 Task: Look for space in Hürth, Germany from 12th July, 2023 to 16th July, 2023 for 8 adults in price range Rs.10000 to Rs.16000. Place can be private room with 8 bedrooms having 8 beds and 8 bathrooms. Property type can be house, flat, guest house, hotel. Amenities needed are: wifi, TV, free parkinig on premises, gym, breakfast. Booking option can be shelf check-in. Required host language is English.
Action: Mouse moved to (559, 109)
Screenshot: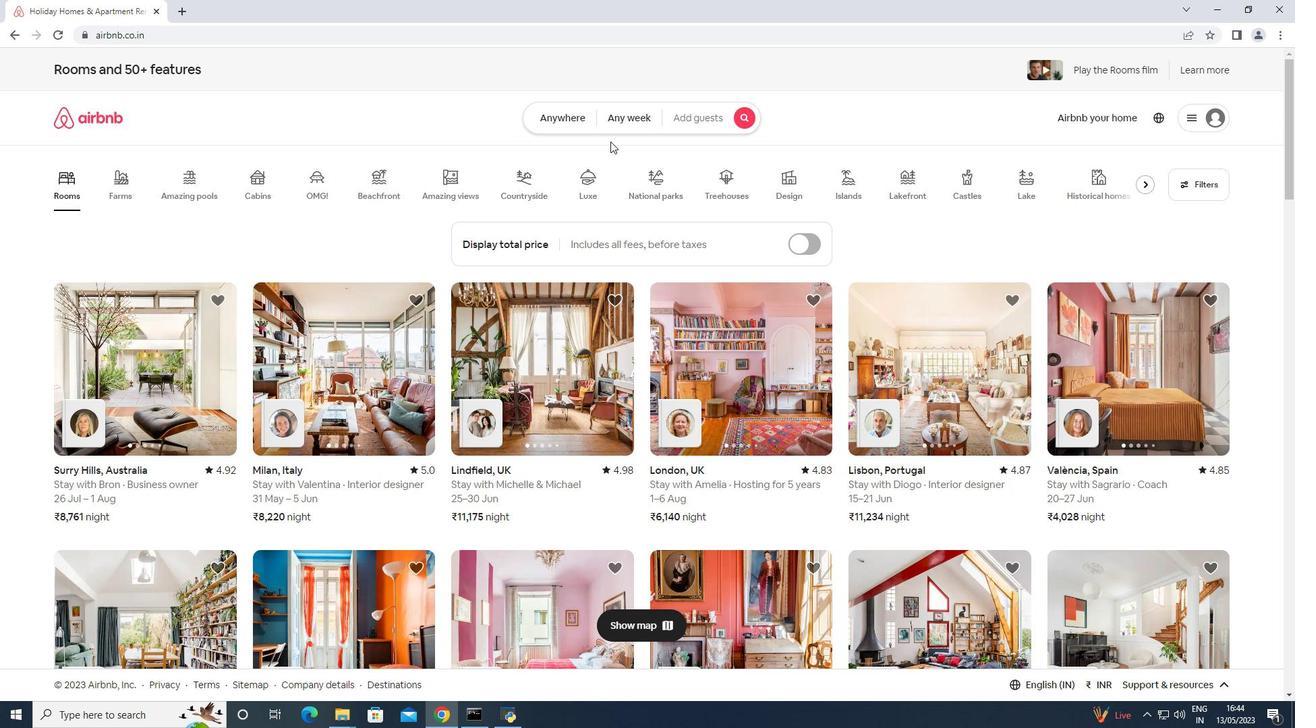 
Action: Mouse pressed left at (559, 109)
Screenshot: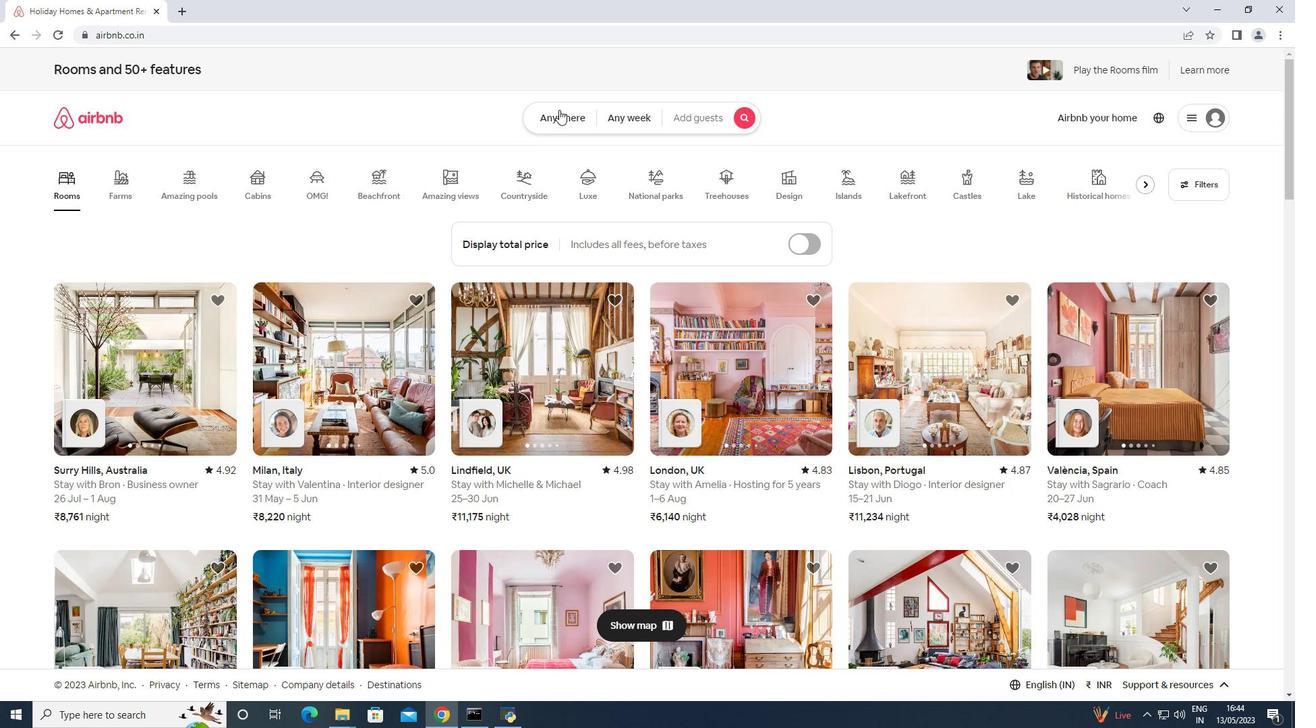 
Action: Mouse moved to (532, 161)
Screenshot: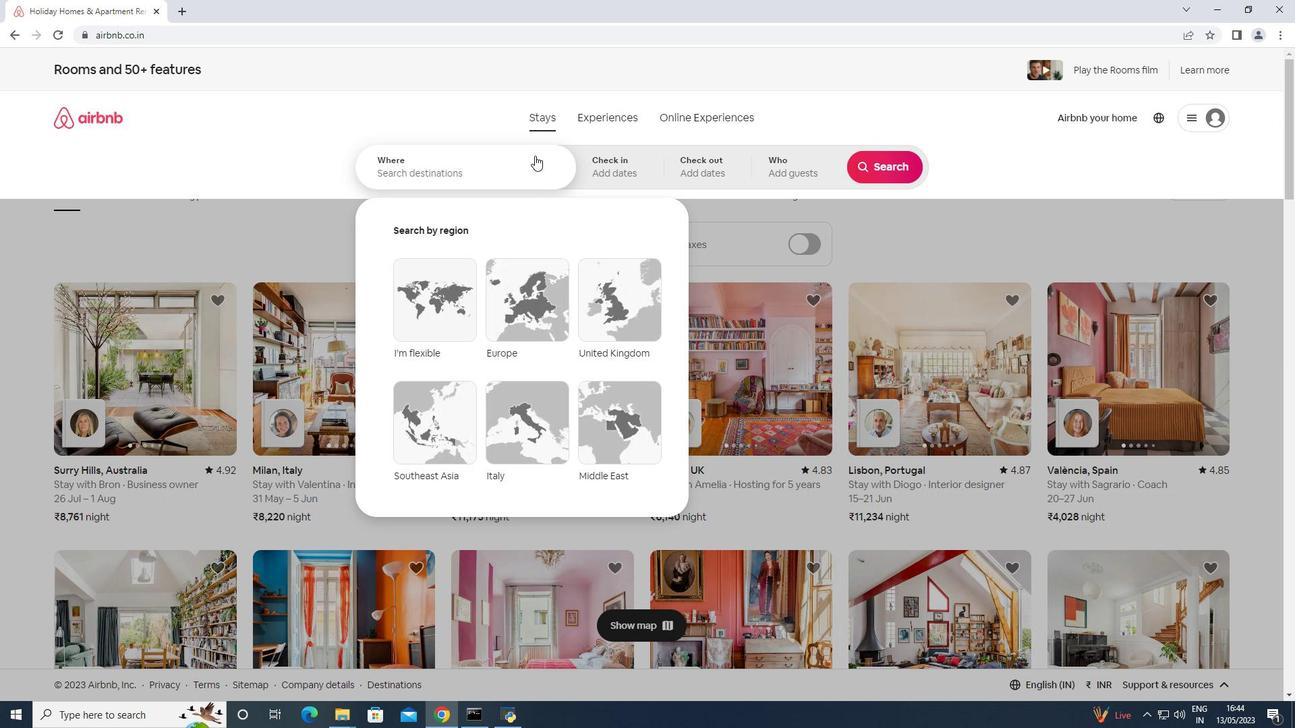 
Action: Mouse pressed left at (532, 161)
Screenshot: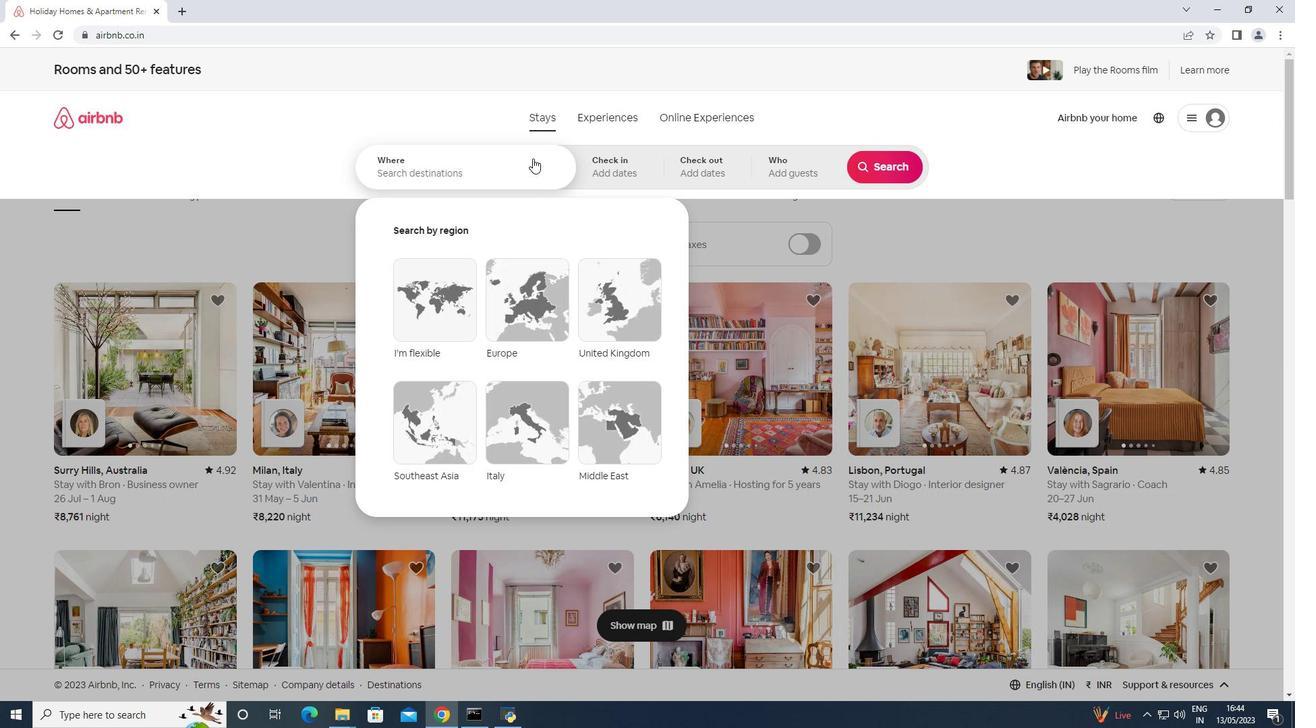 
Action: Key pressed <Key.shift>Hurth,<Key.space><Key.shift>Gera<Key.backspace>many<Key.enter>
Screenshot: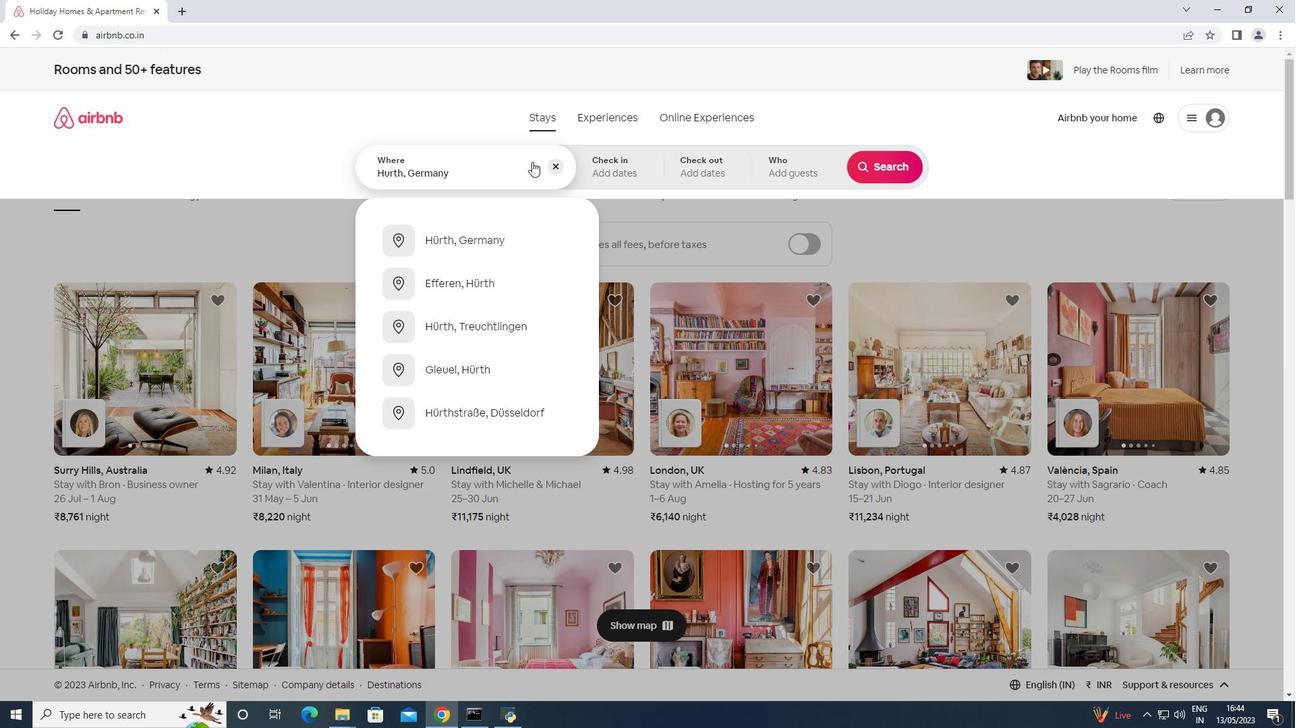 
Action: Mouse moved to (880, 280)
Screenshot: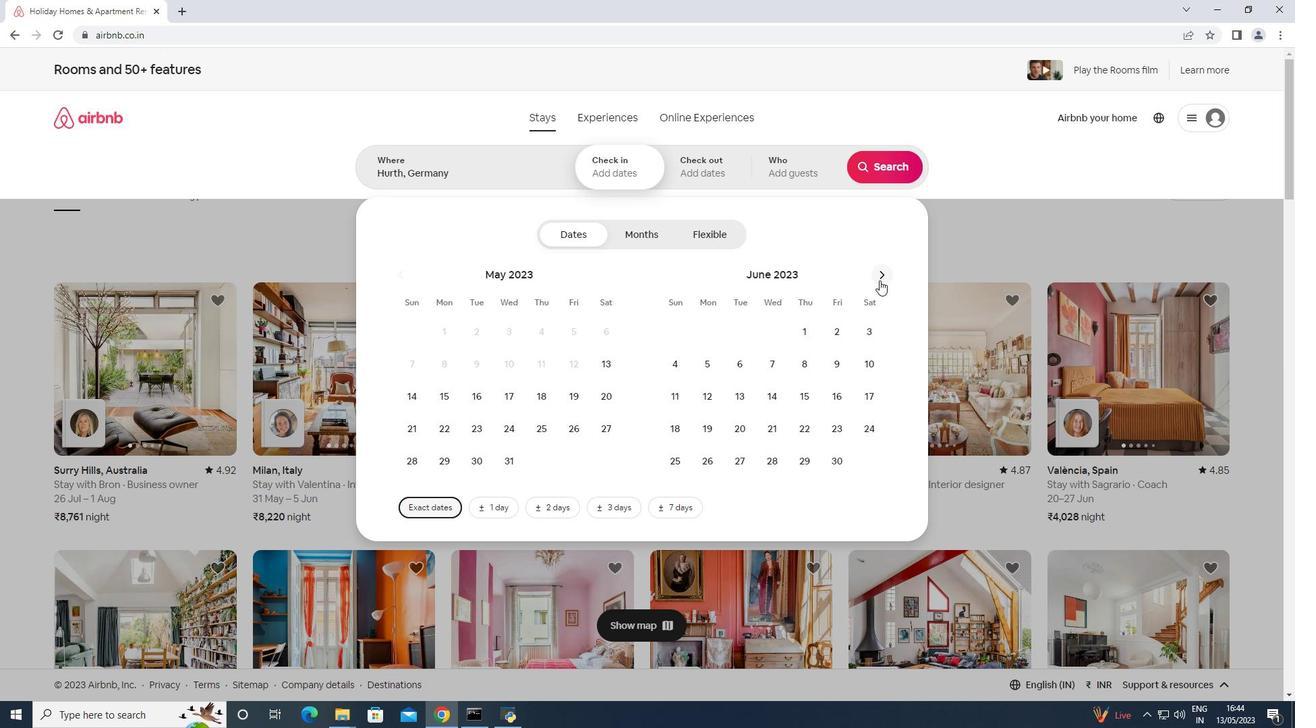 
Action: Mouse pressed left at (880, 280)
Screenshot: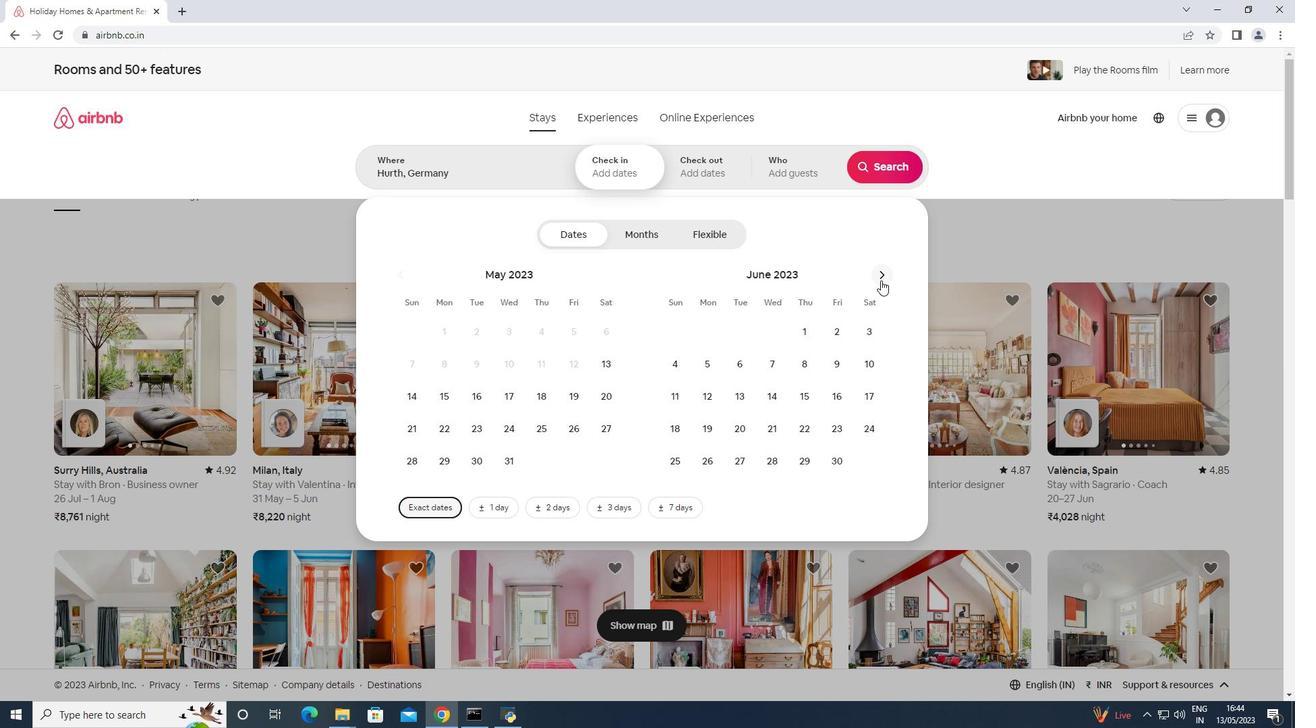 
Action: Mouse moved to (771, 391)
Screenshot: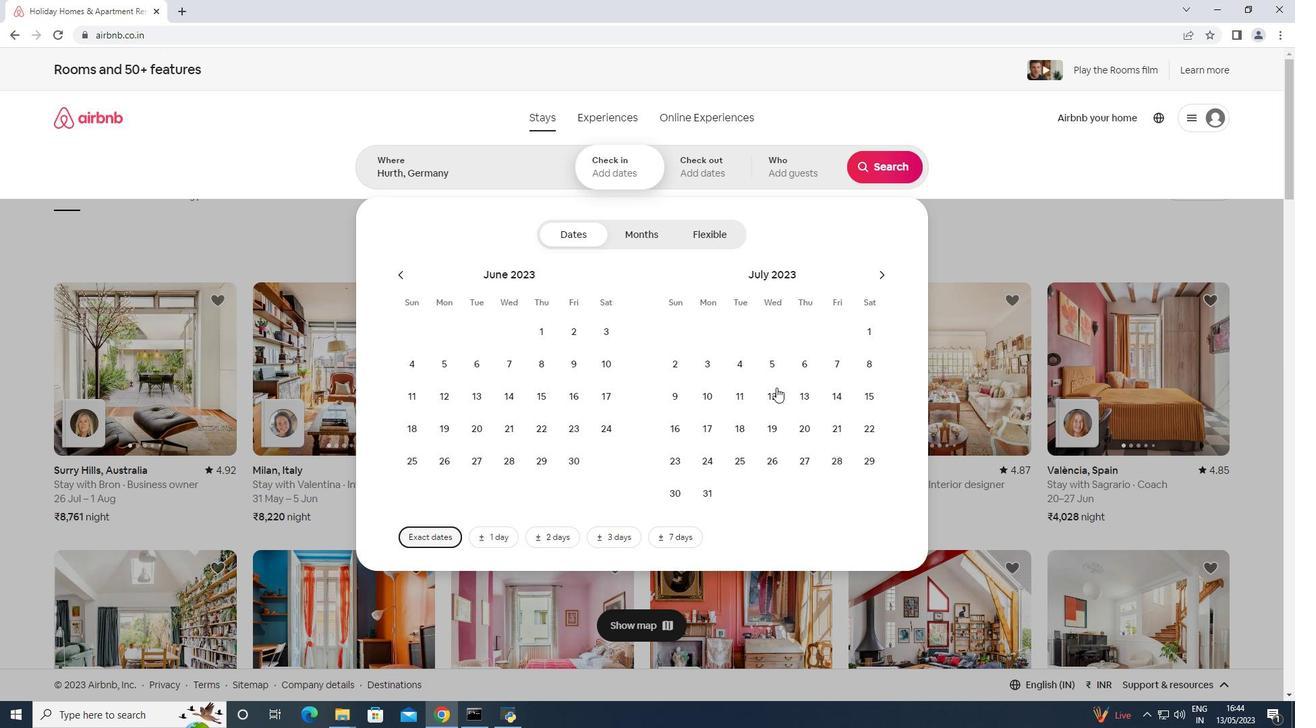 
Action: Mouse pressed left at (771, 391)
Screenshot: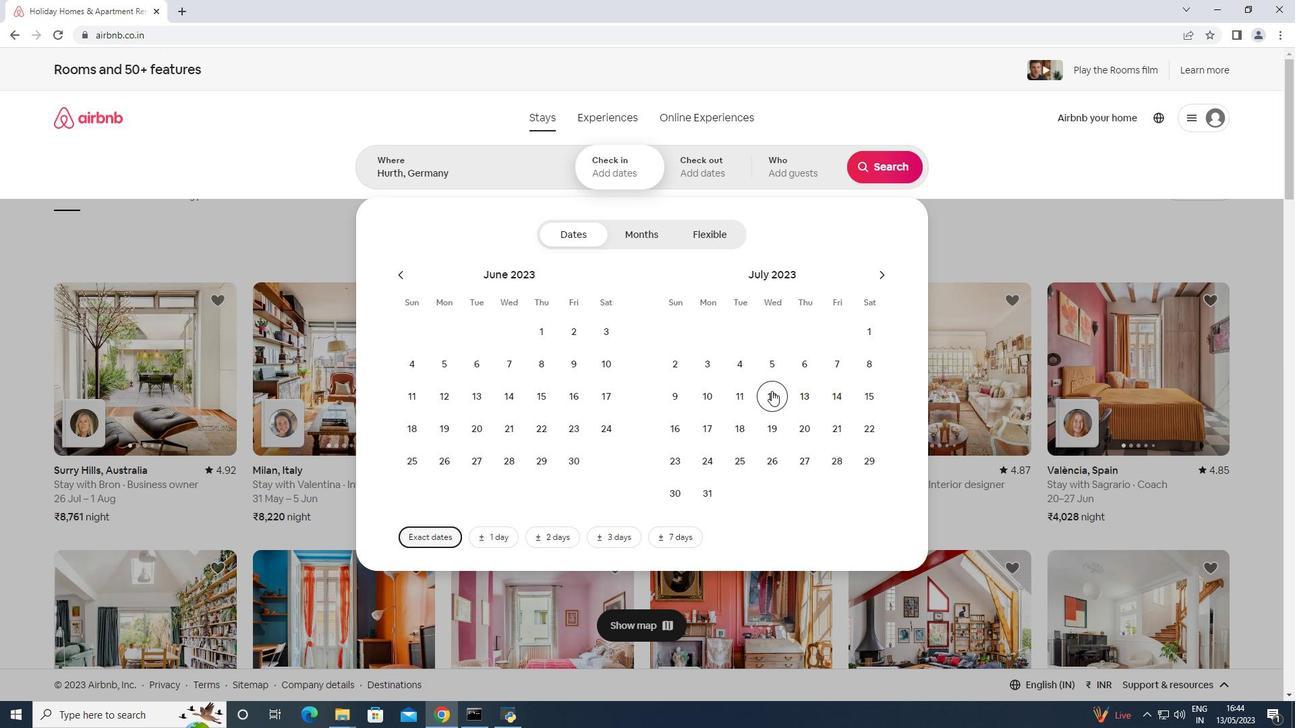 
Action: Mouse moved to (672, 432)
Screenshot: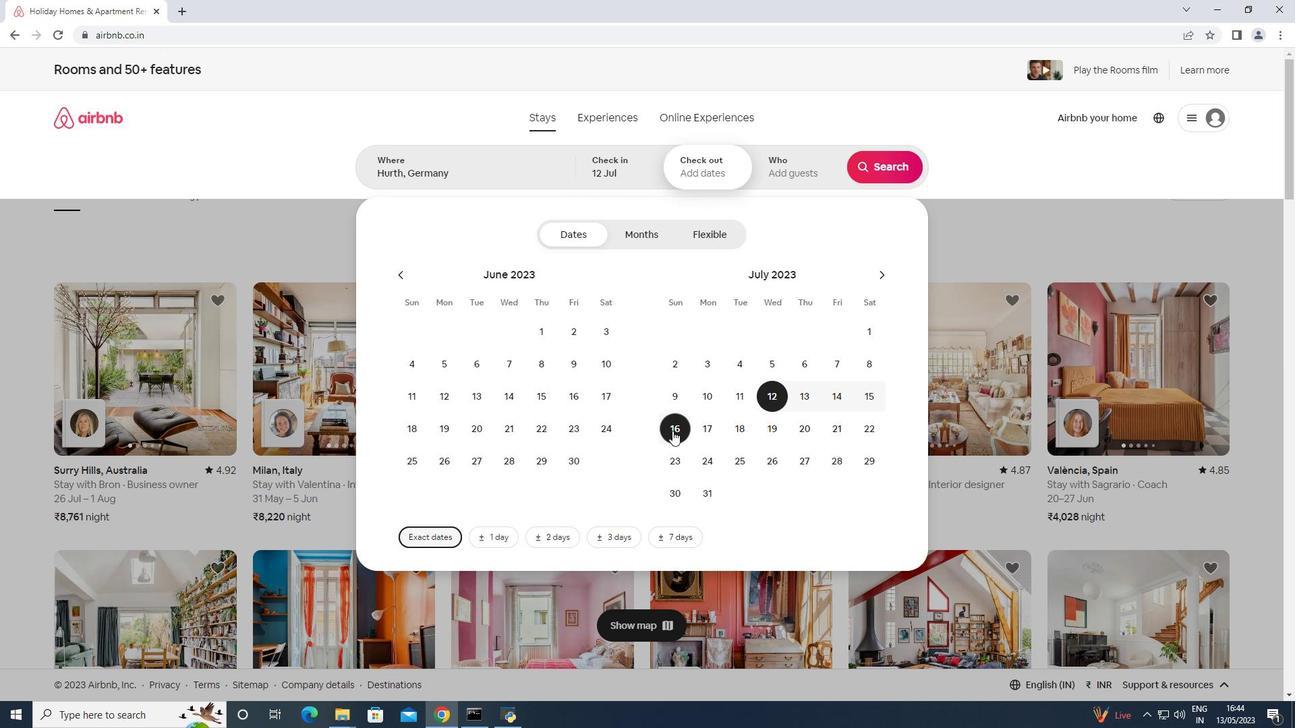 
Action: Mouse pressed left at (672, 432)
Screenshot: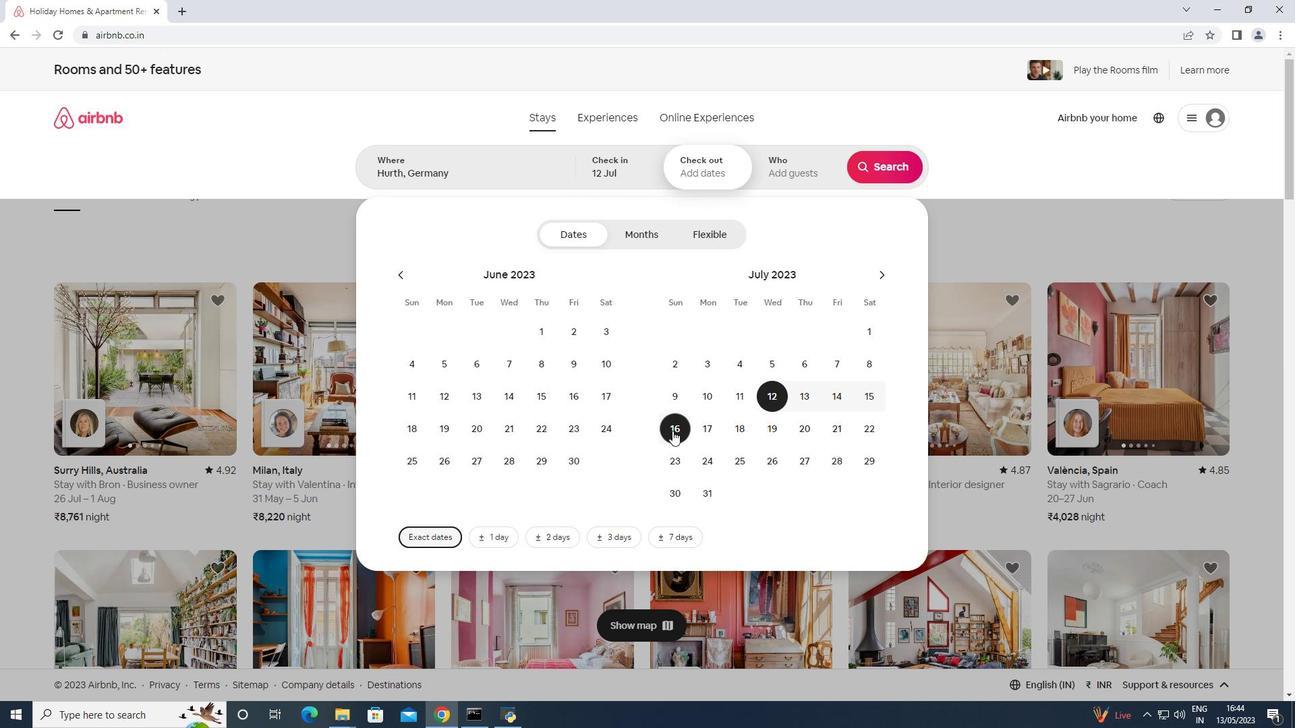 
Action: Mouse moved to (759, 158)
Screenshot: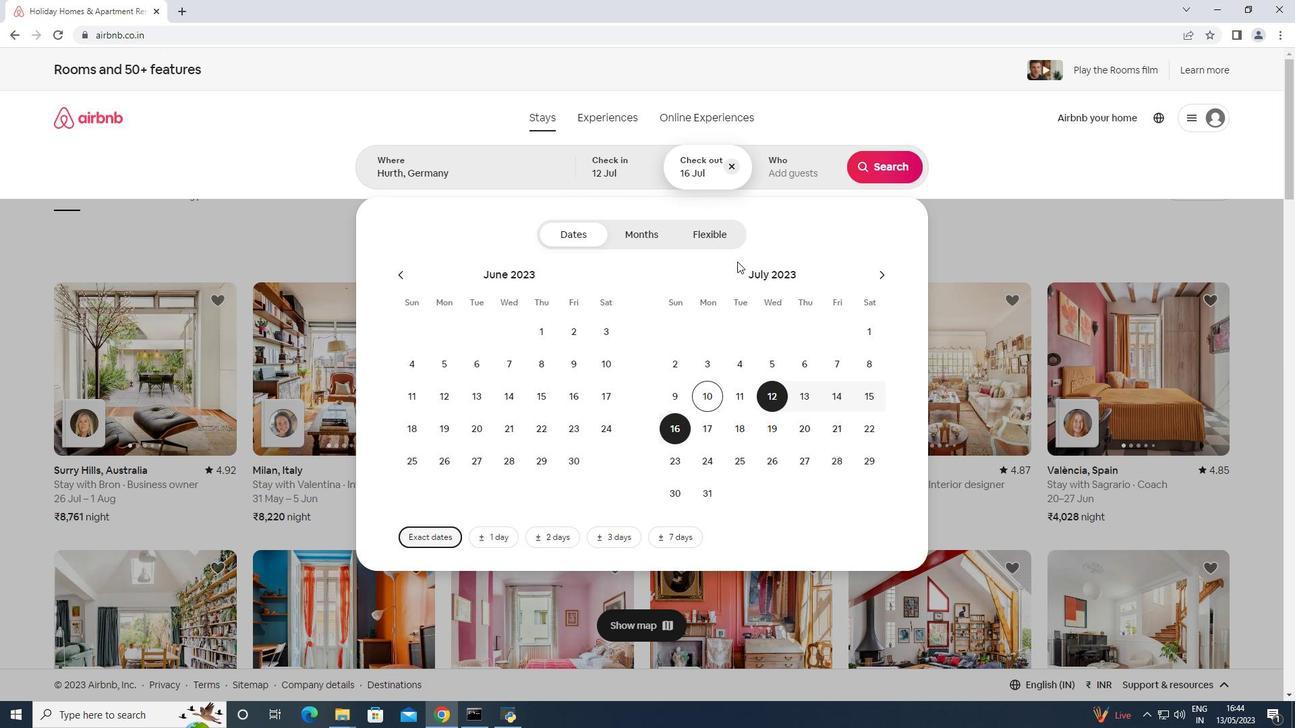 
Action: Mouse pressed left at (759, 158)
Screenshot: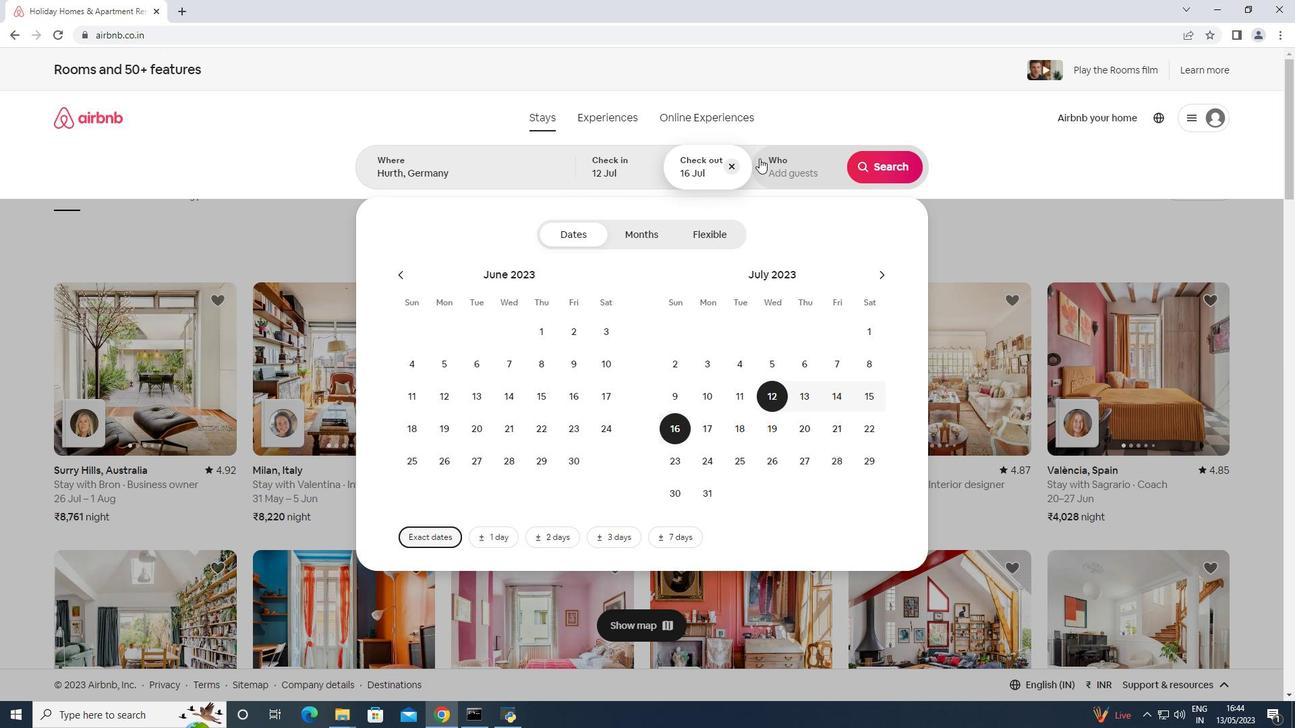 
Action: Mouse moved to (893, 239)
Screenshot: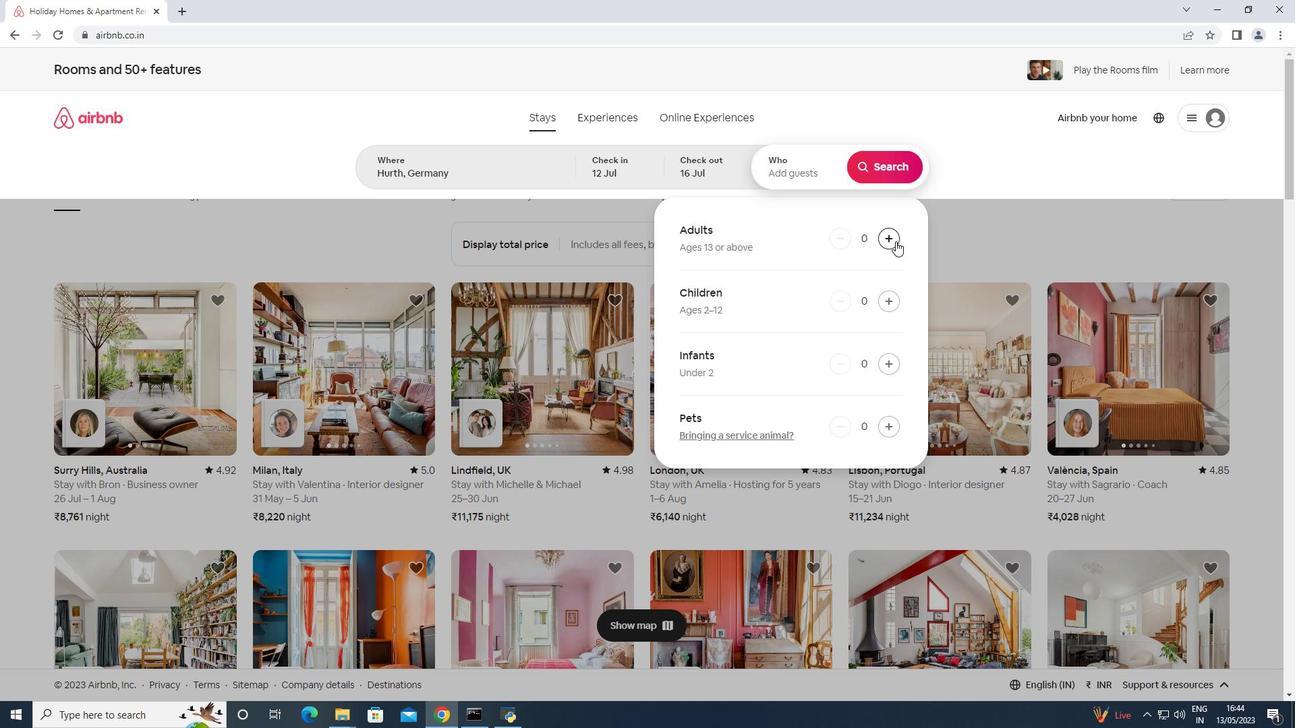 
Action: Mouse pressed left at (893, 239)
Screenshot: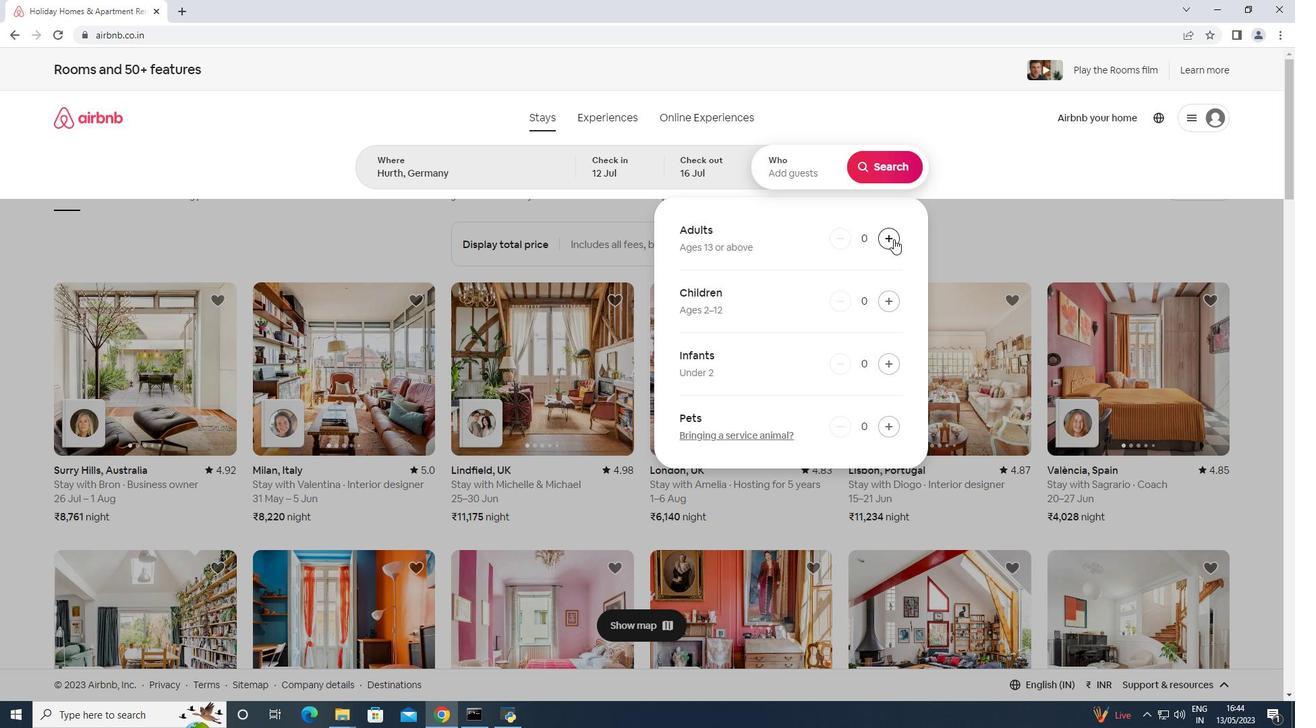 
Action: Mouse pressed left at (893, 239)
Screenshot: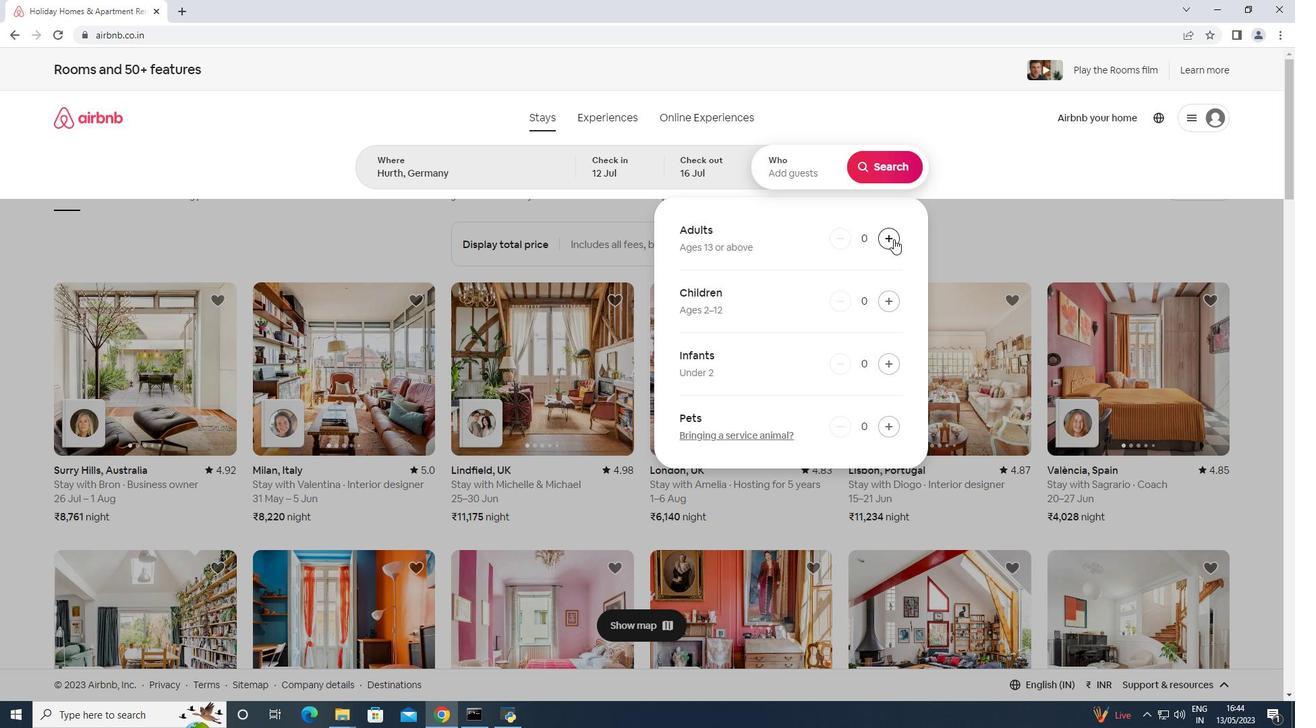 
Action: Mouse pressed left at (893, 239)
Screenshot: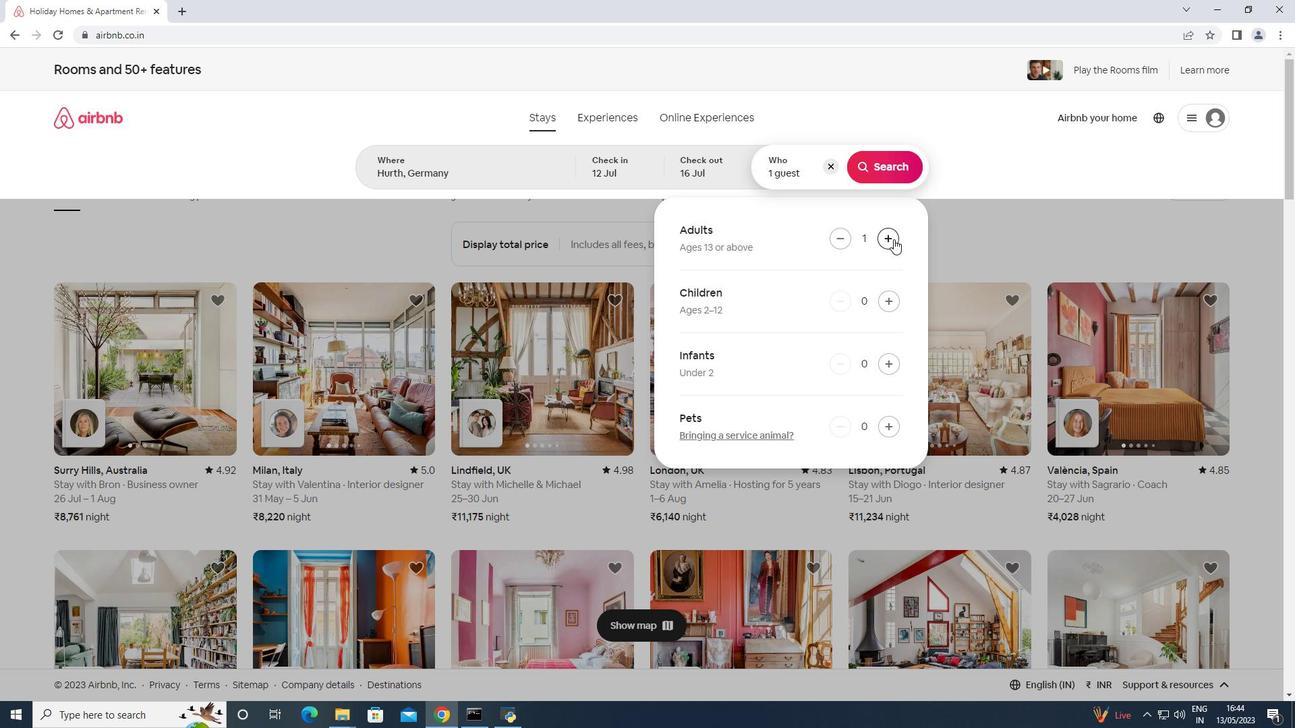 
Action: Mouse pressed left at (893, 239)
Screenshot: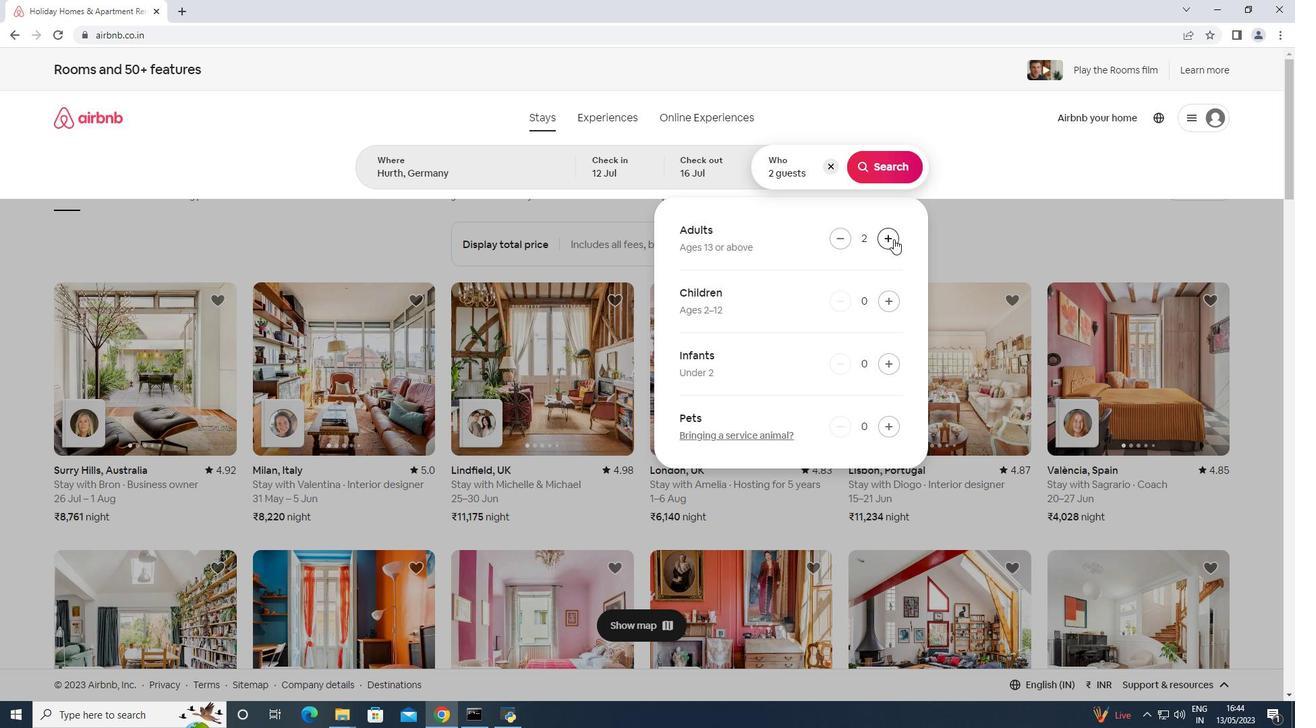 
Action: Mouse pressed left at (893, 239)
Screenshot: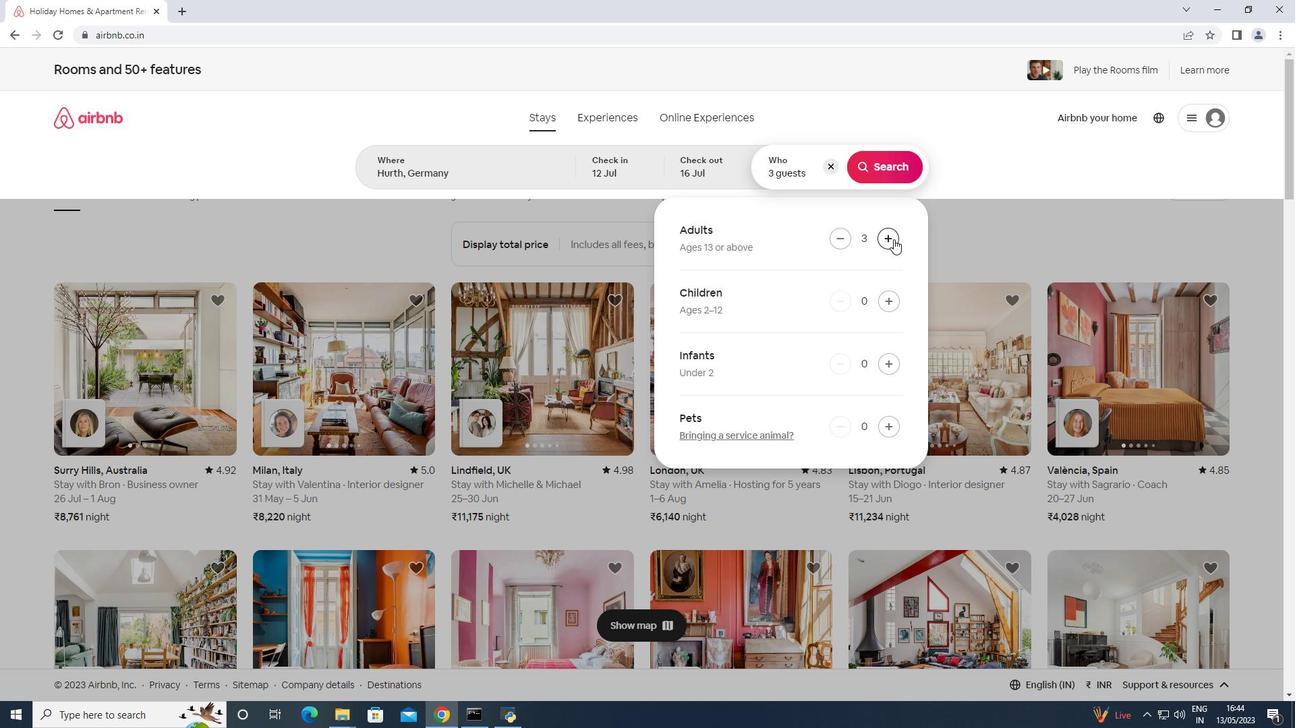 
Action: Mouse pressed left at (893, 239)
Screenshot: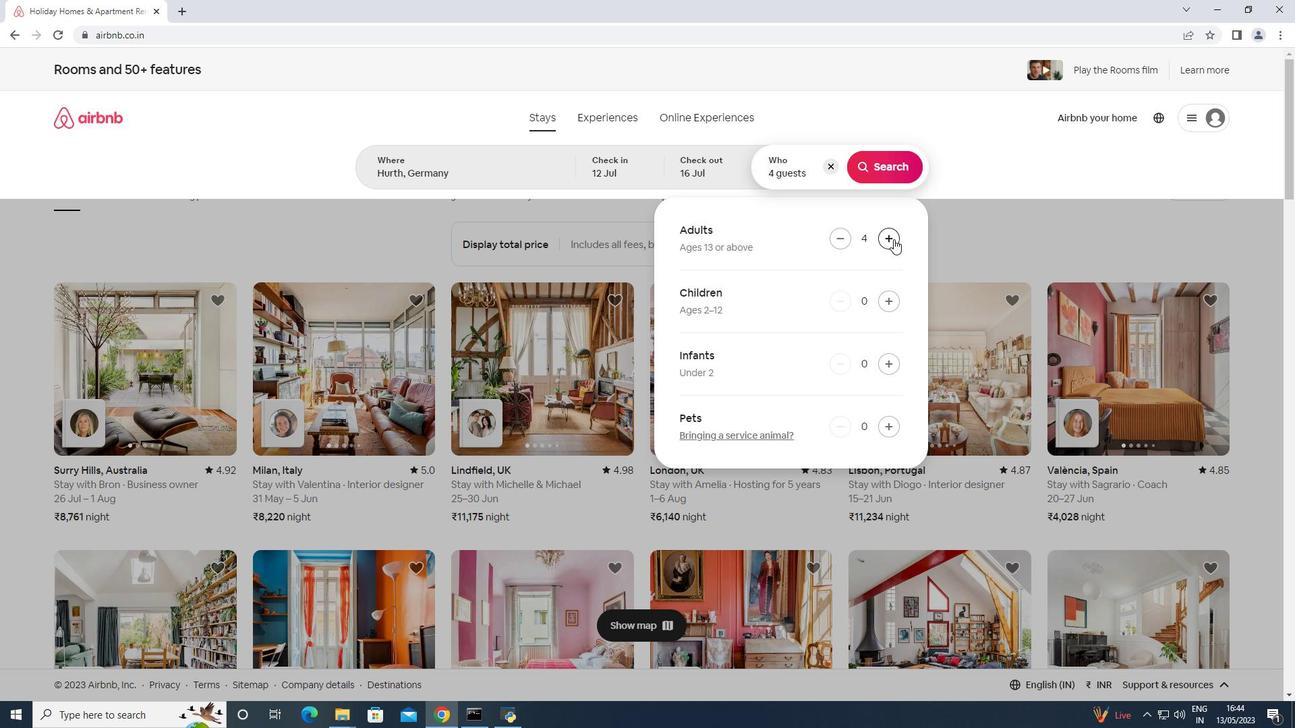 
Action: Mouse pressed left at (893, 239)
Screenshot: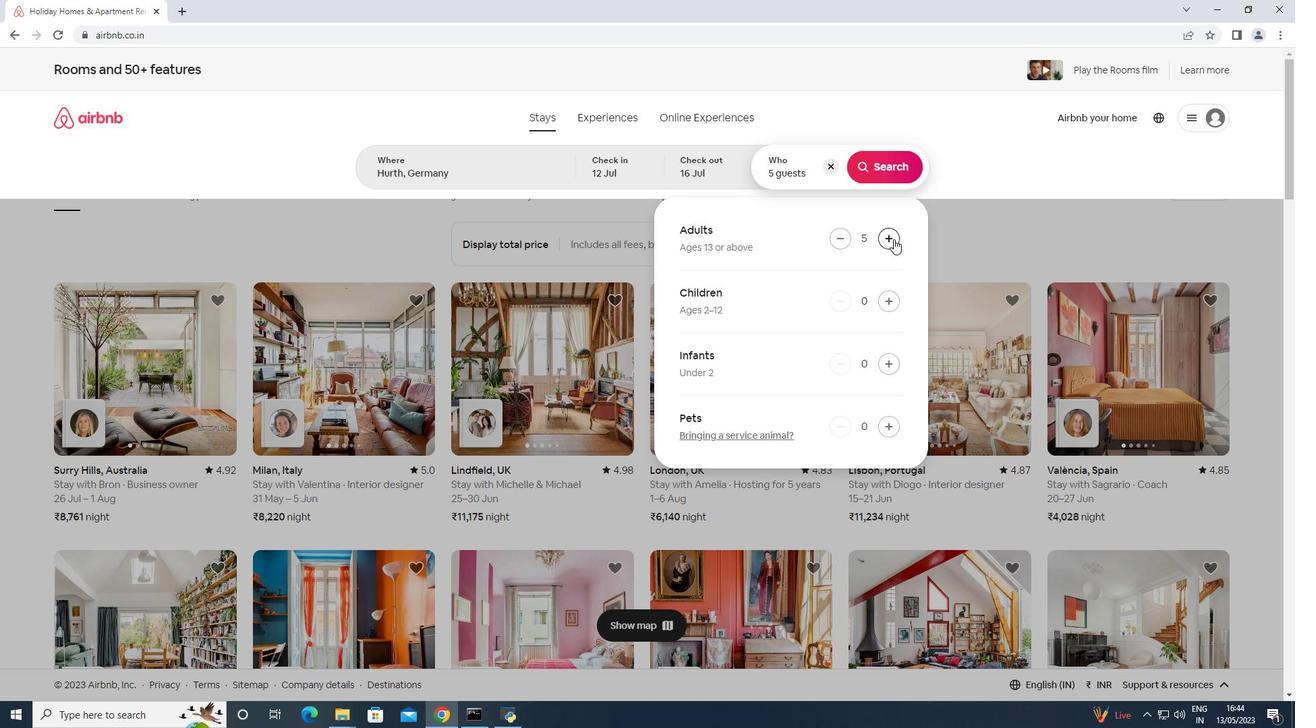 
Action: Mouse pressed left at (893, 239)
Screenshot: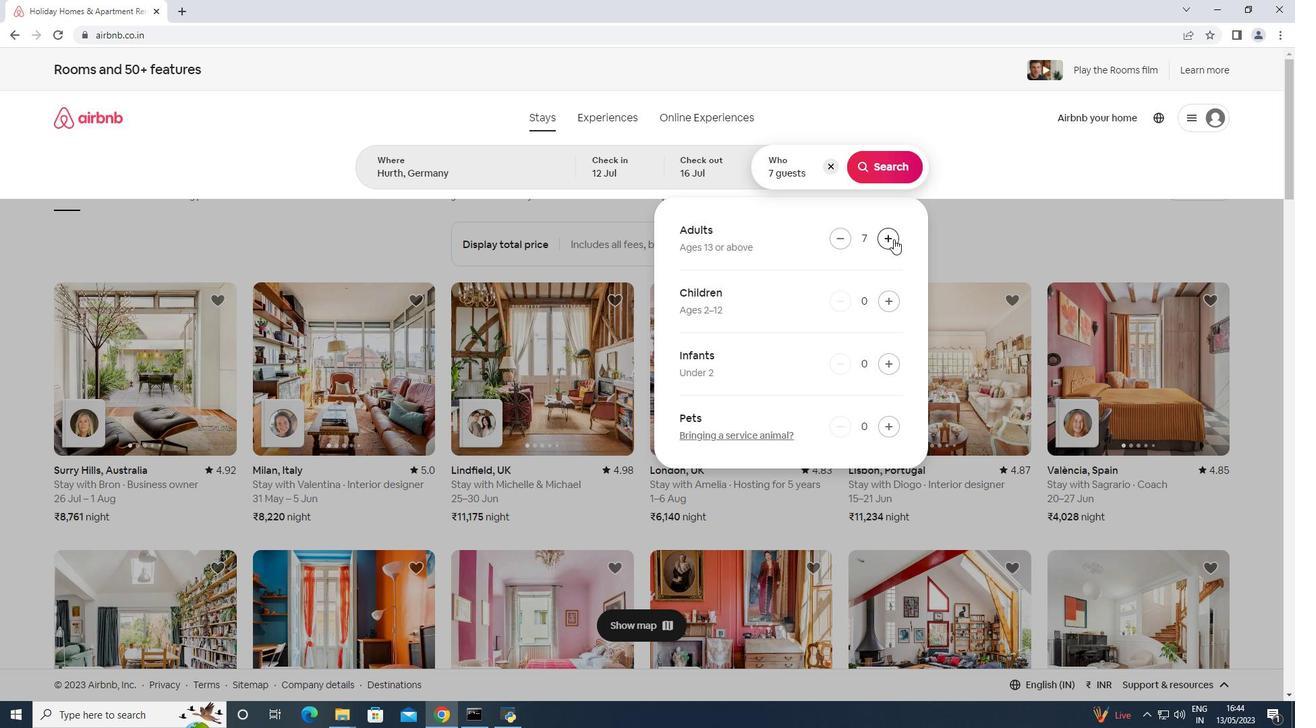 
Action: Mouse moved to (882, 165)
Screenshot: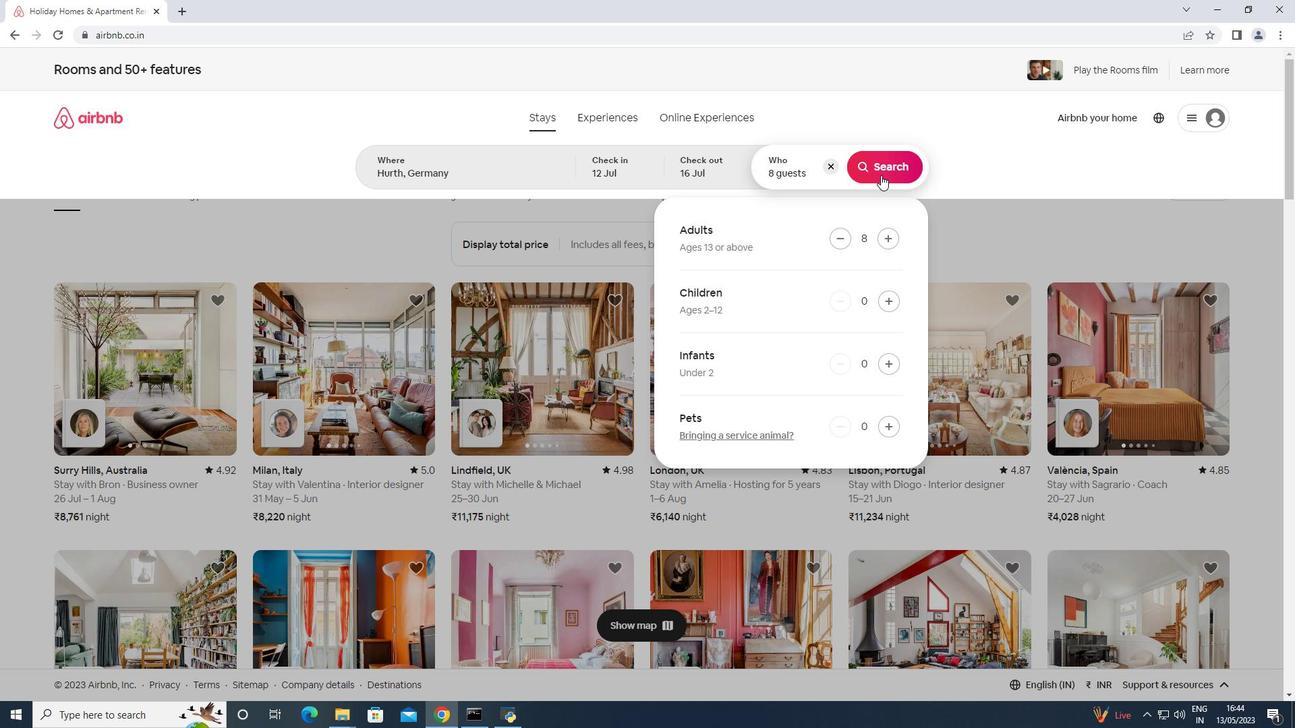 
Action: Mouse pressed left at (882, 165)
Screenshot: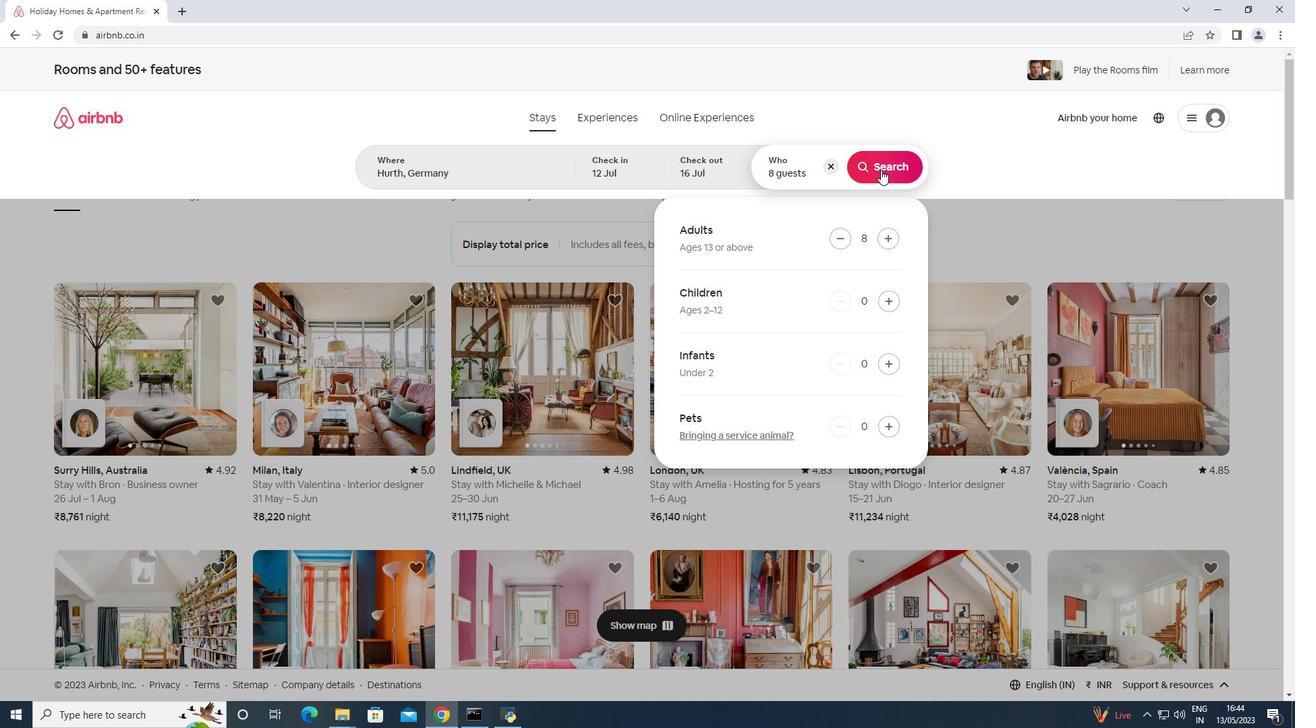 
Action: Mouse moved to (1245, 120)
Screenshot: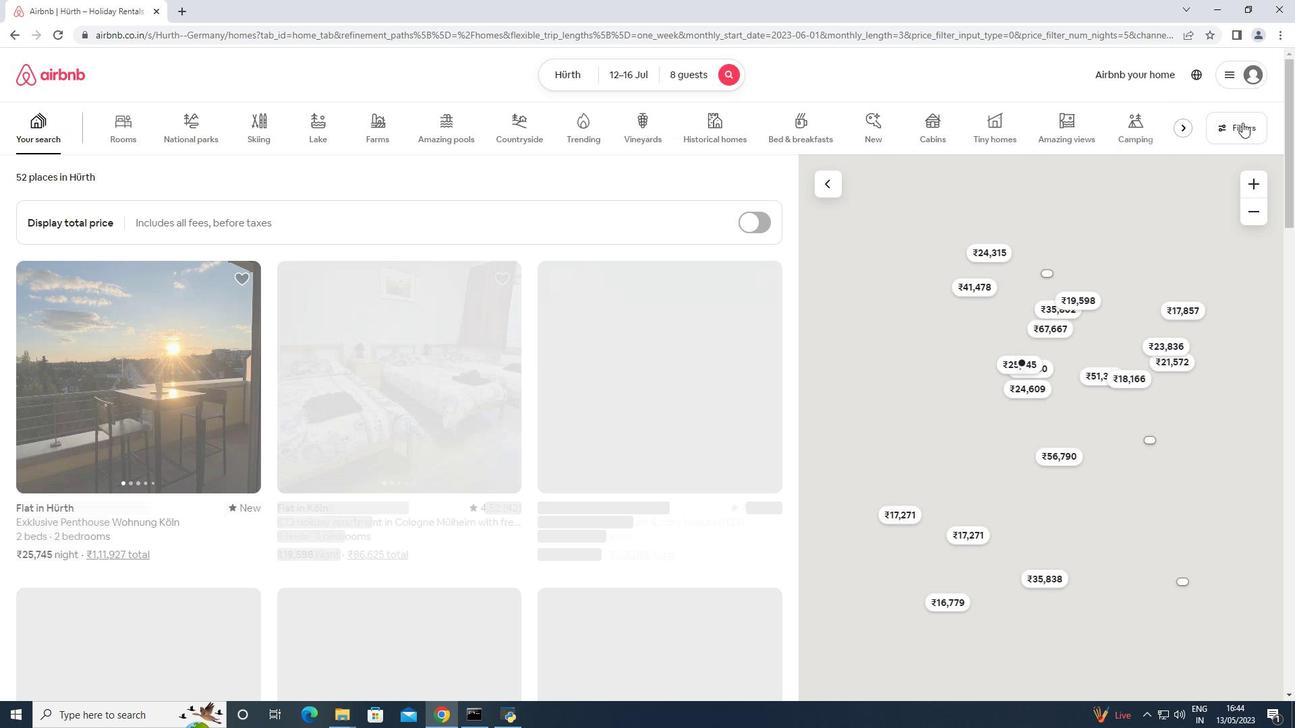 
Action: Mouse pressed left at (1245, 120)
Screenshot: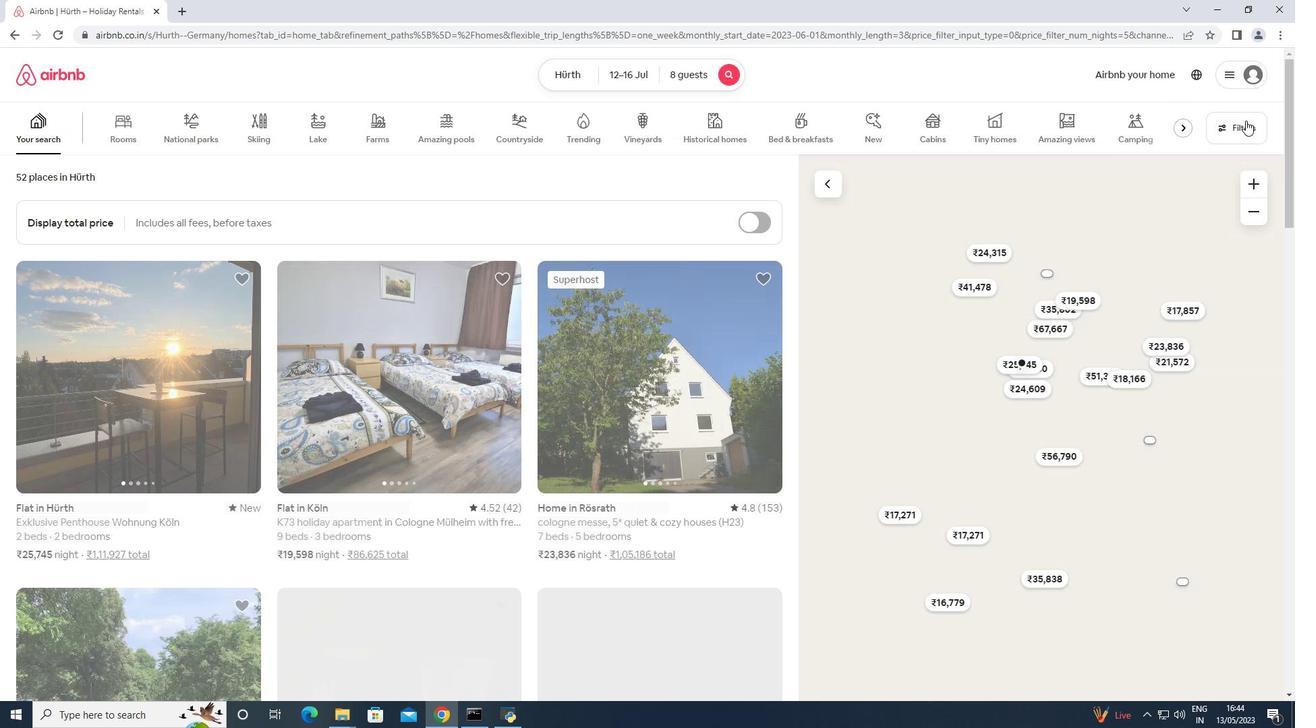 
Action: Mouse moved to (540, 448)
Screenshot: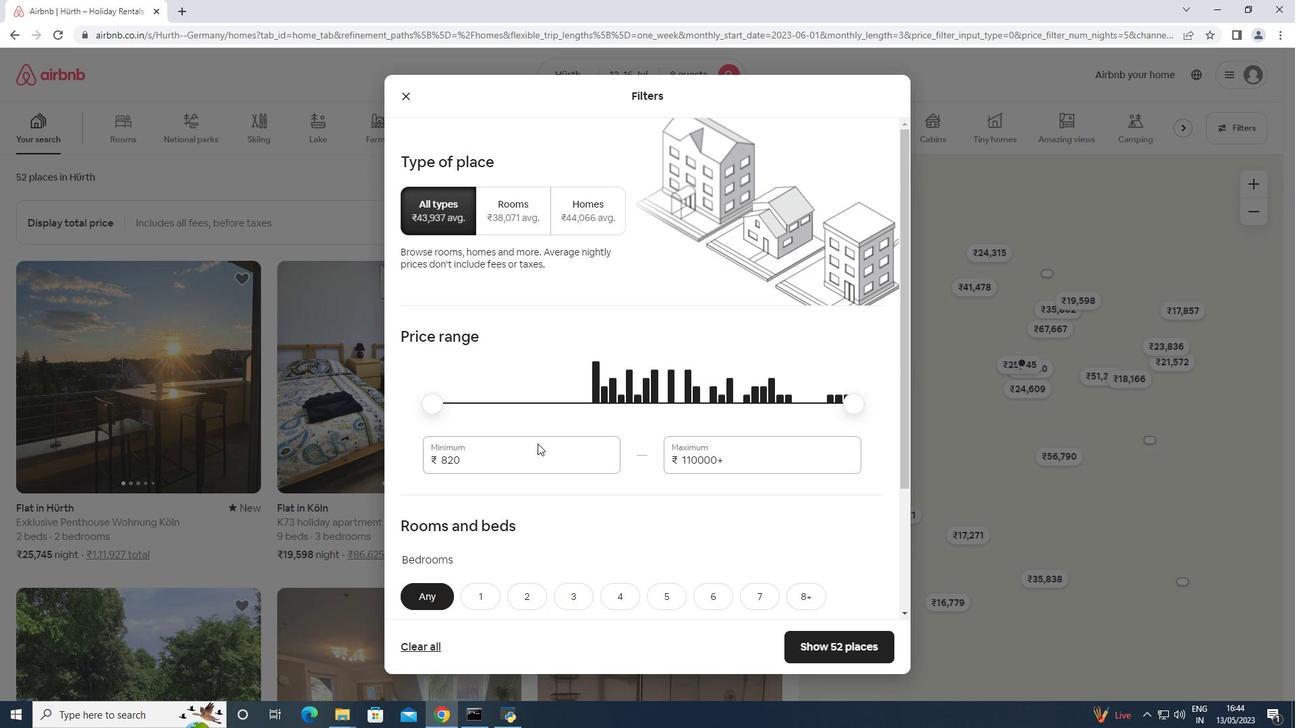 
Action: Mouse pressed left at (540, 448)
Screenshot: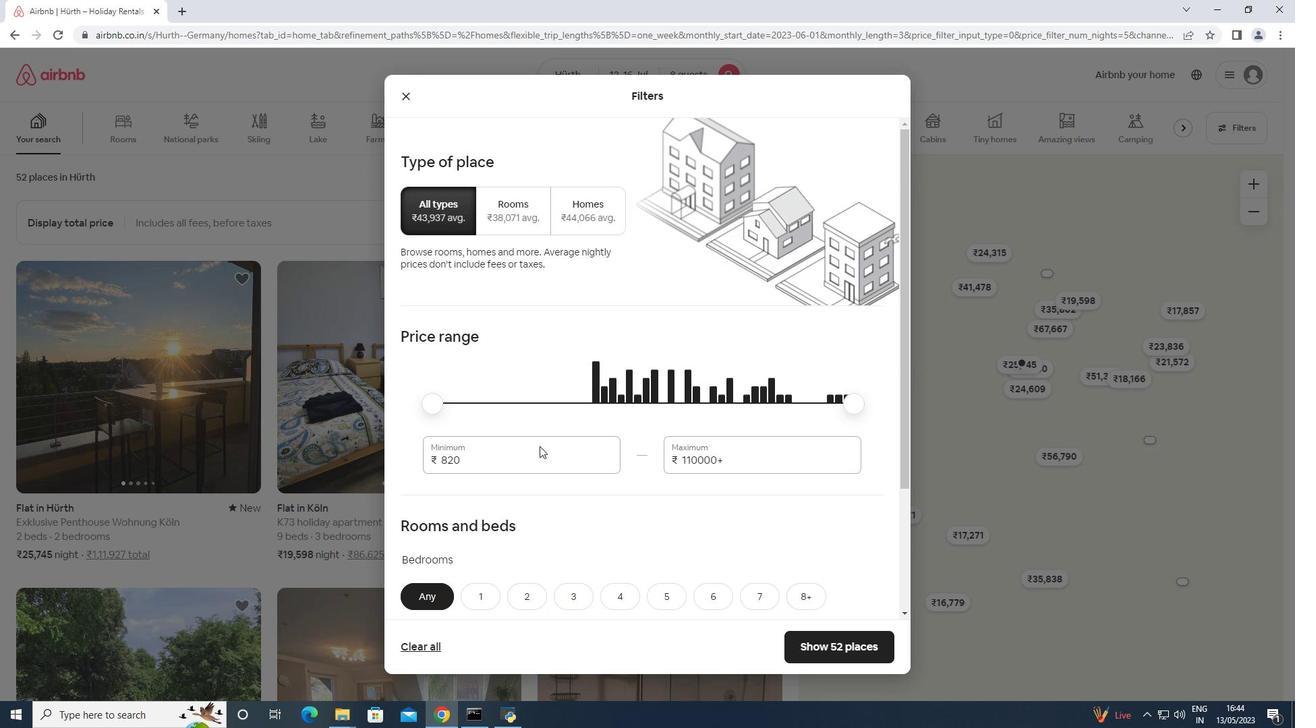 
Action: Mouse pressed left at (540, 448)
Screenshot: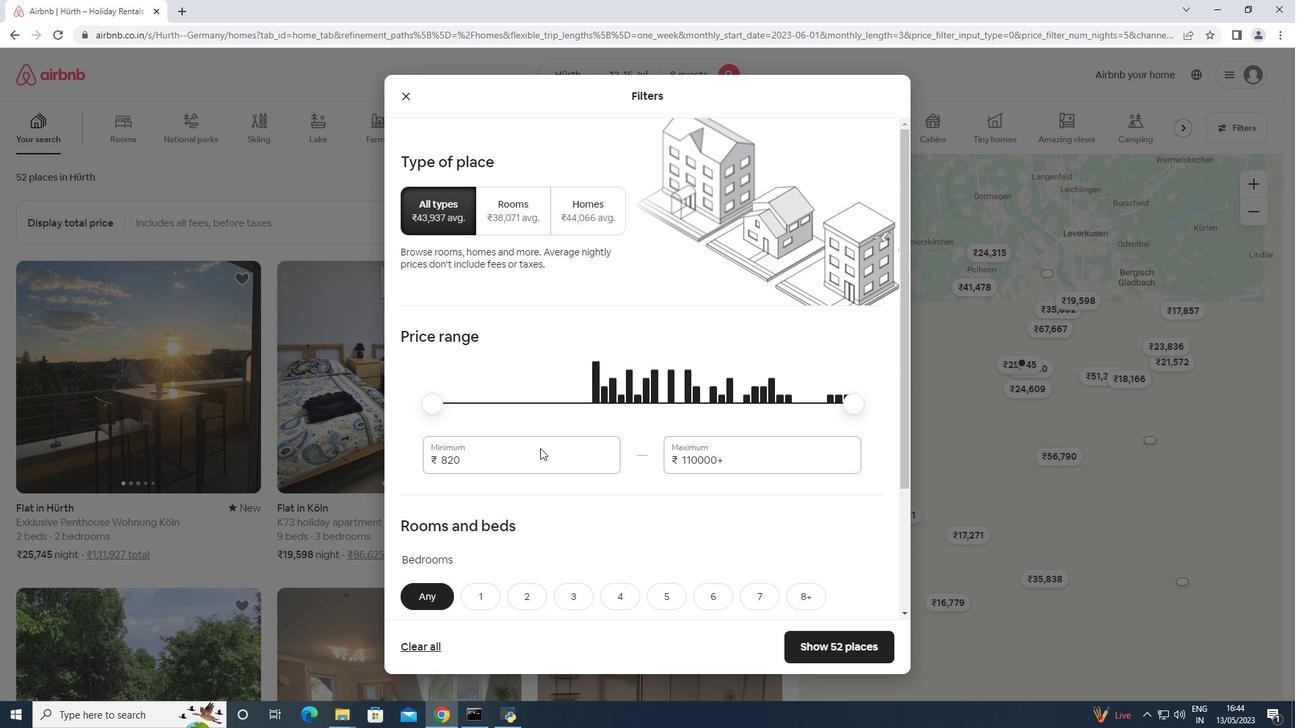 
Action: Mouse moved to (543, 441)
Screenshot: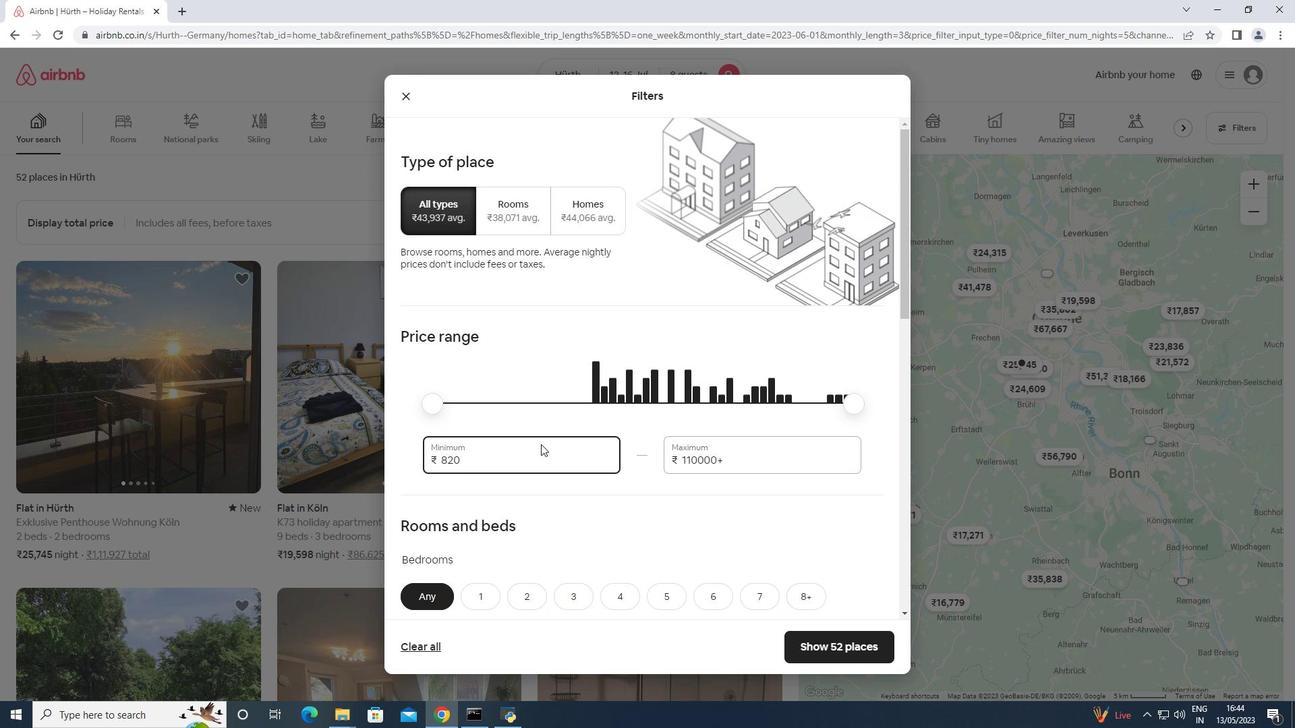 
Action: Key pressed <Key.backspace><Key.backspace><Key.backspace>10000<Key.tab>16000
Screenshot: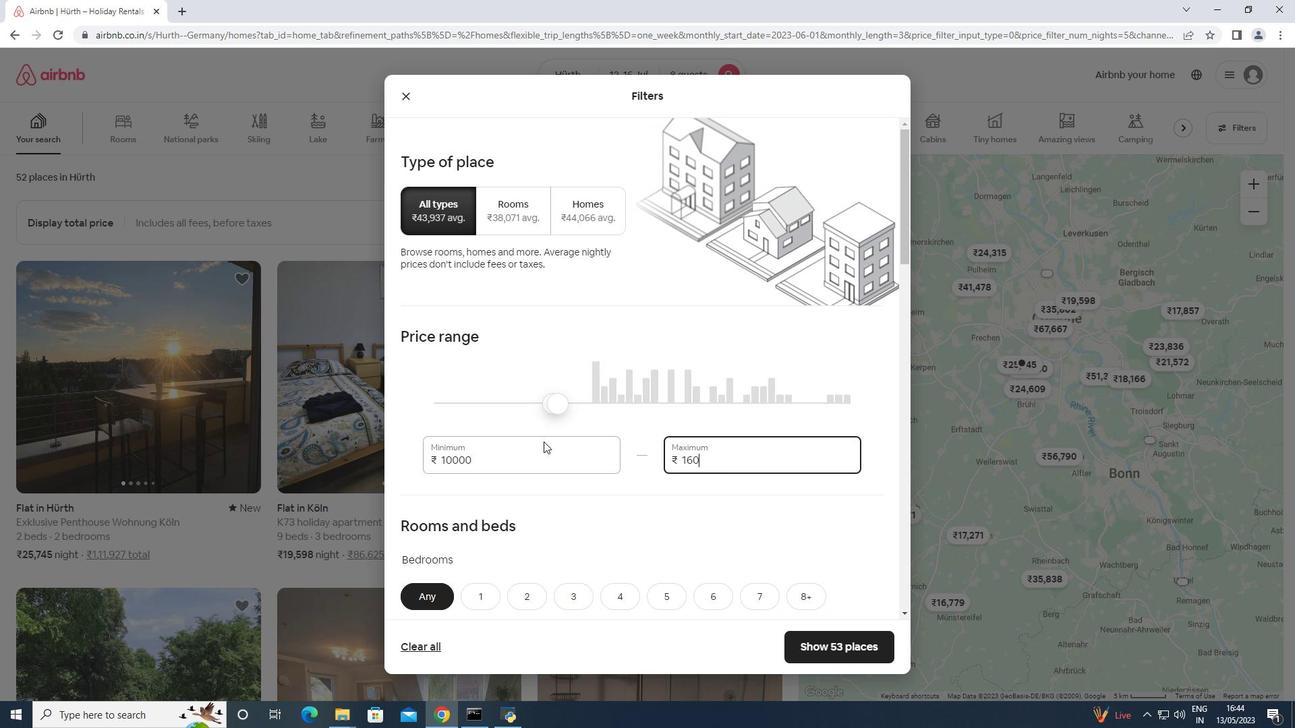 
Action: Mouse scrolled (543, 441) with delta (0, 0)
Screenshot: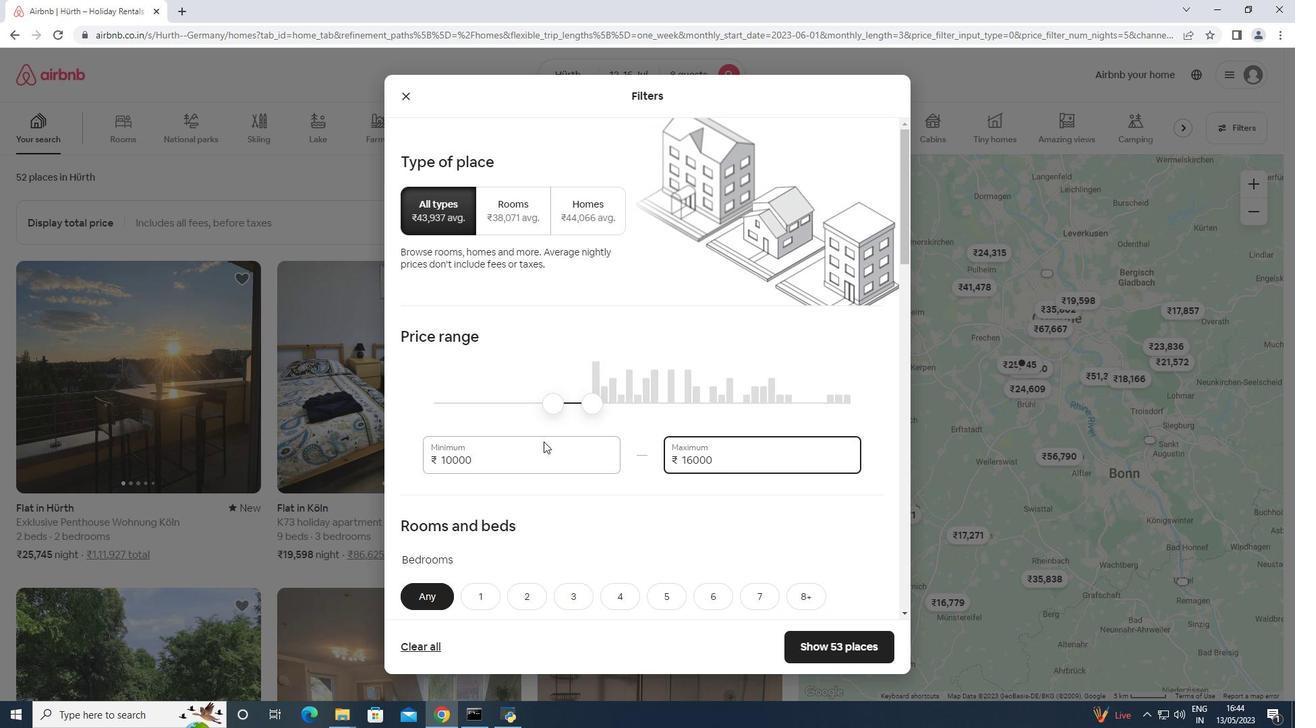 
Action: Mouse scrolled (543, 441) with delta (0, 0)
Screenshot: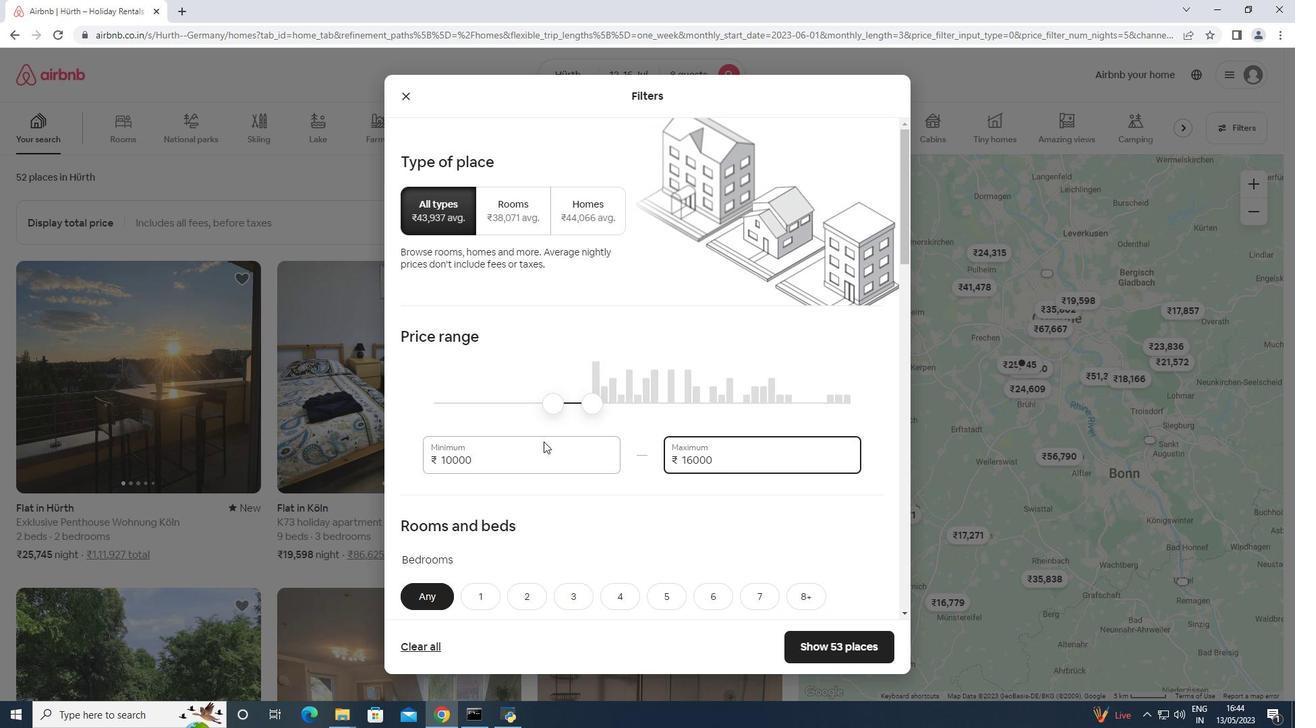 
Action: Mouse scrolled (543, 441) with delta (0, 0)
Screenshot: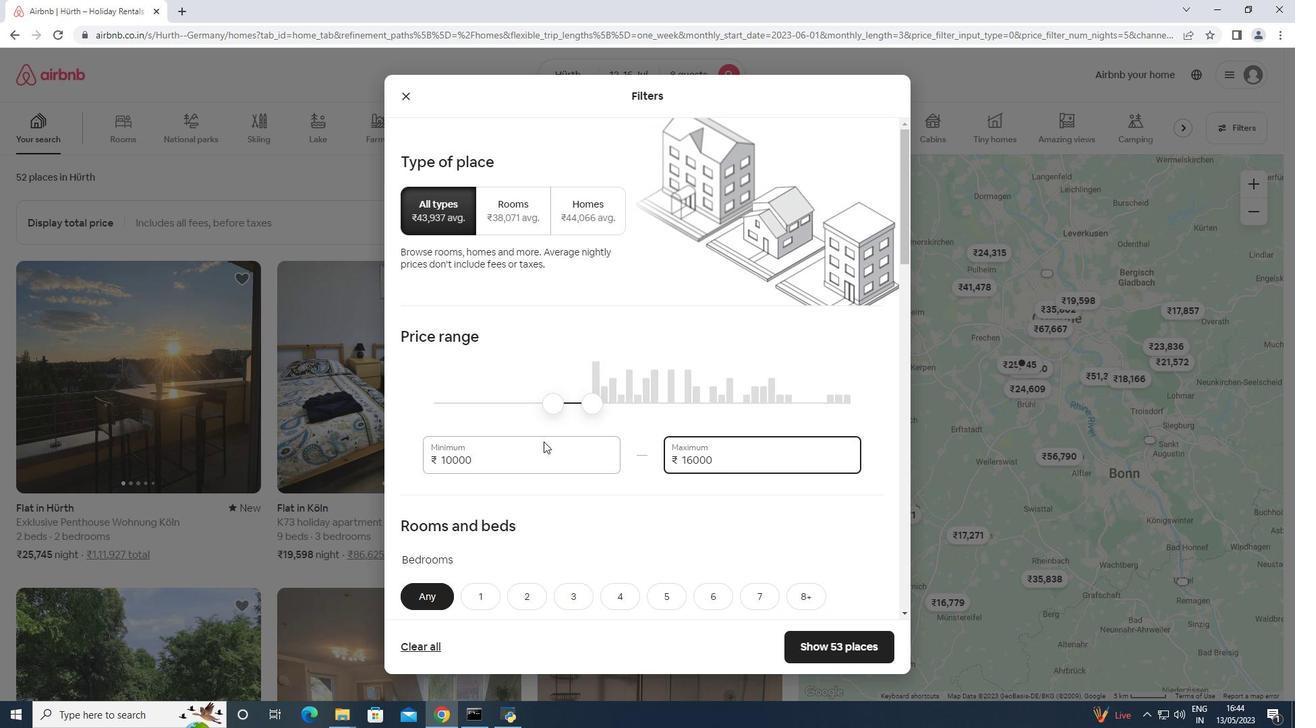 
Action: Mouse scrolled (543, 441) with delta (0, 0)
Screenshot: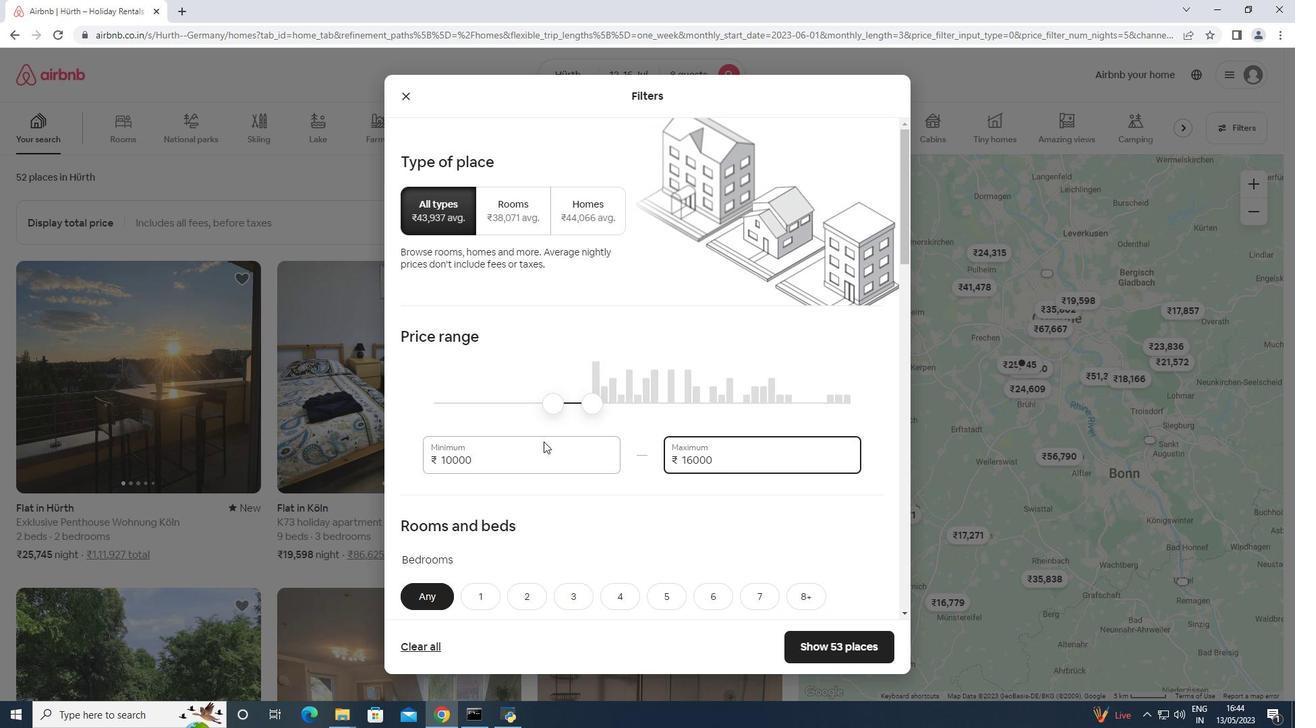 
Action: Mouse scrolled (543, 441) with delta (0, 0)
Screenshot: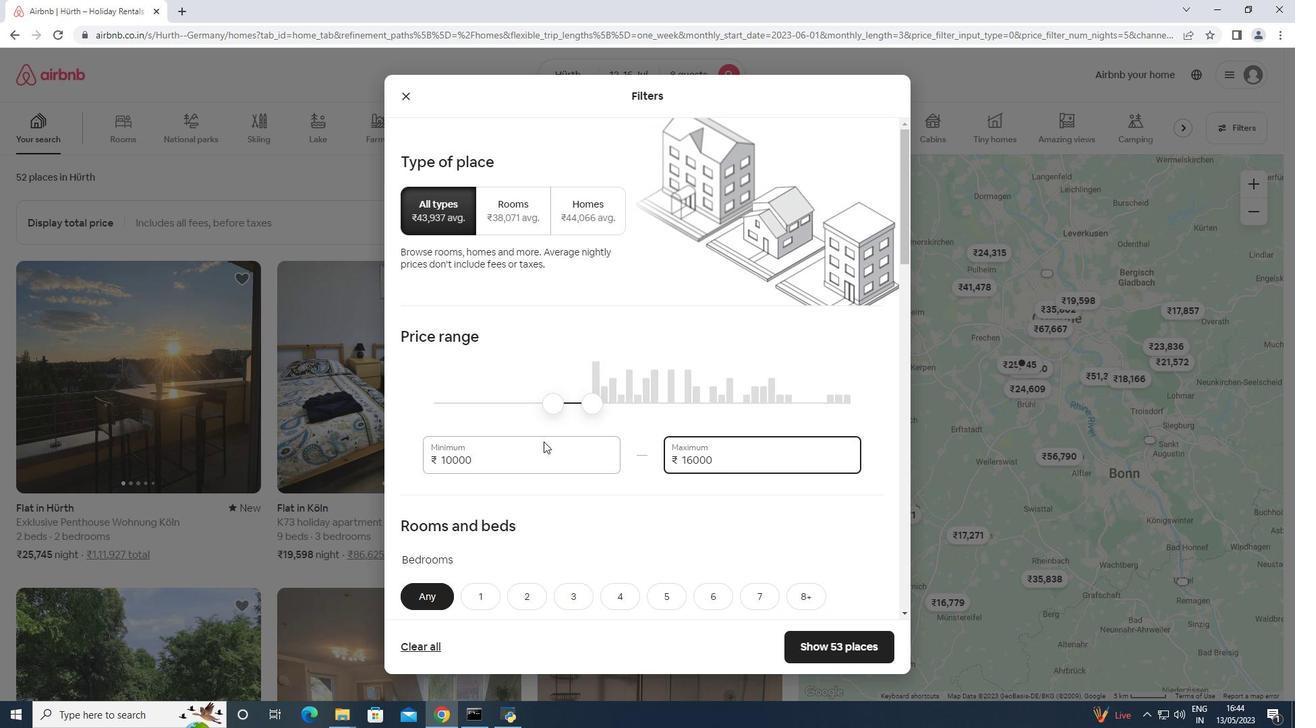 
Action: Mouse scrolled (543, 441) with delta (0, 0)
Screenshot: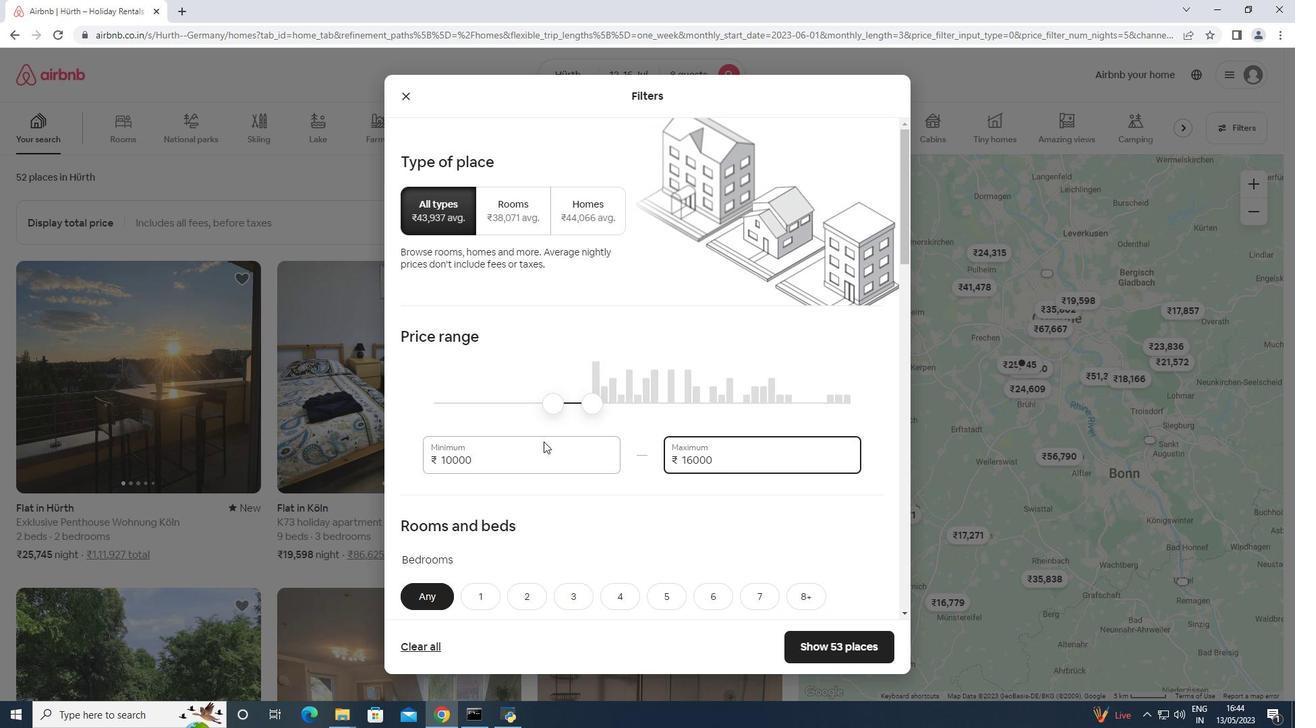 
Action: Mouse moved to (820, 190)
Screenshot: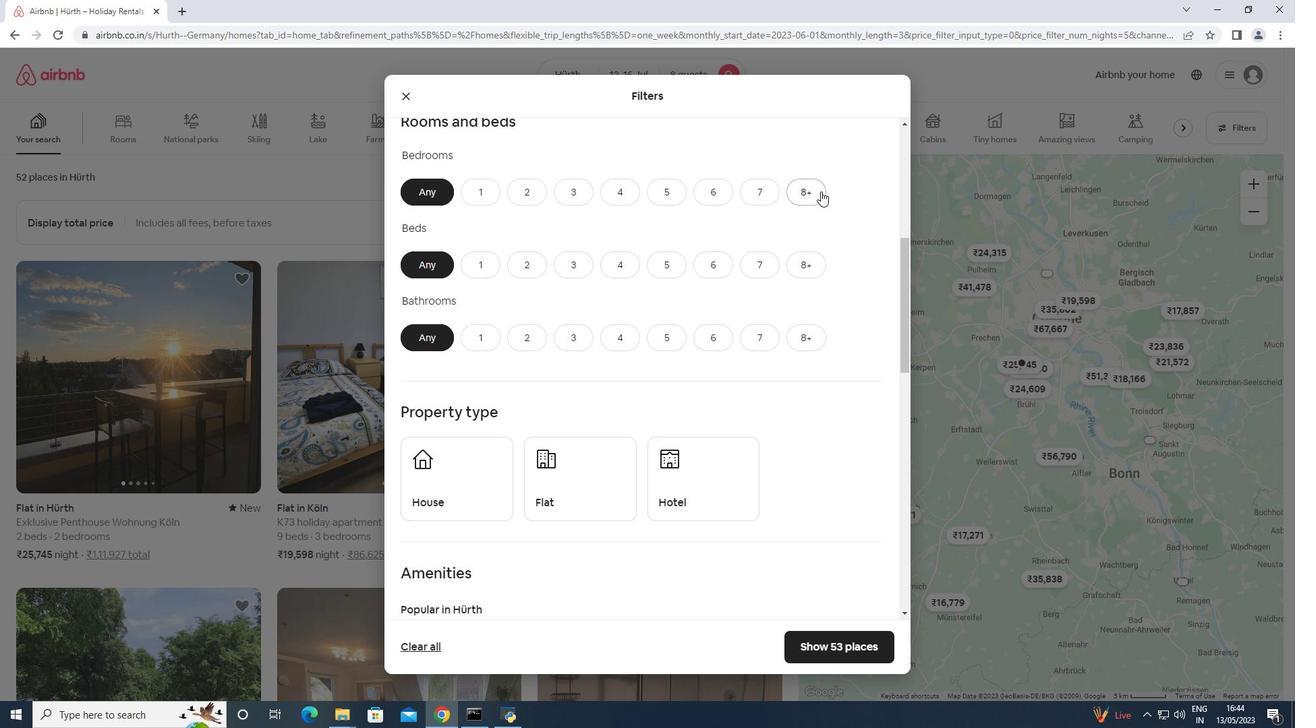 
Action: Mouse pressed left at (820, 190)
Screenshot: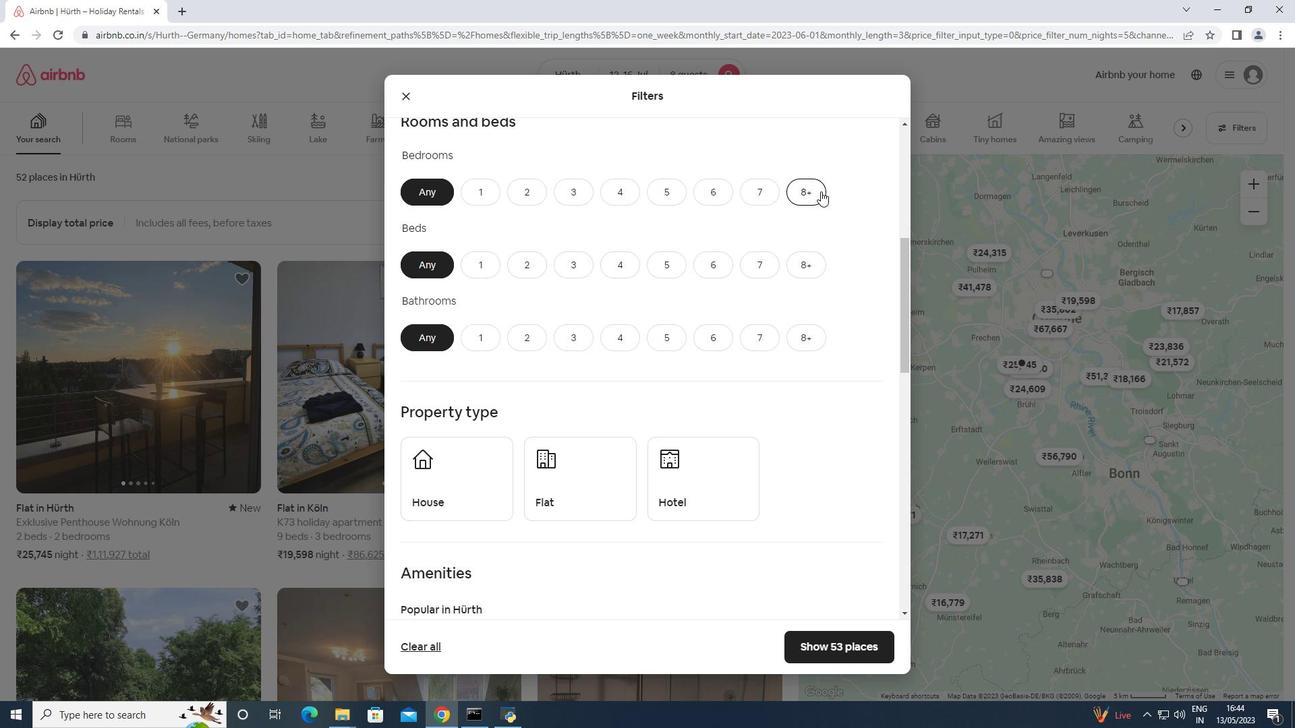 
Action: Mouse moved to (806, 269)
Screenshot: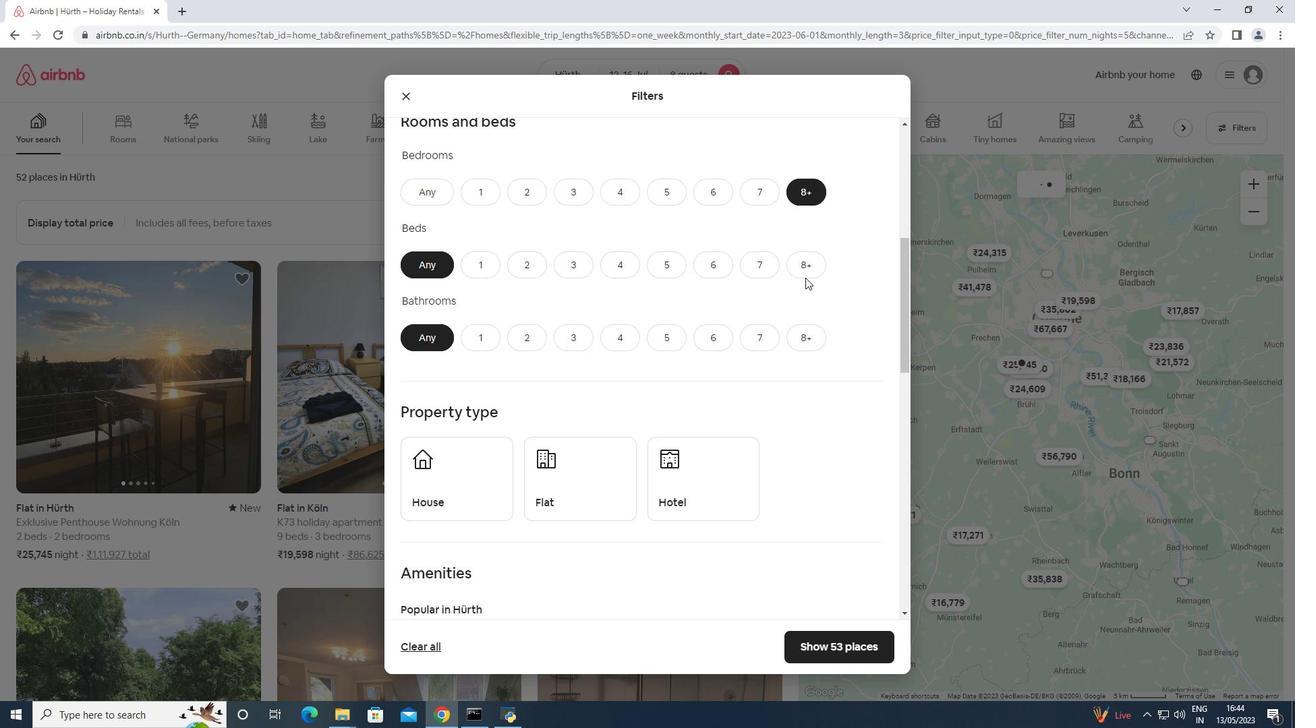 
Action: Mouse pressed left at (806, 269)
Screenshot: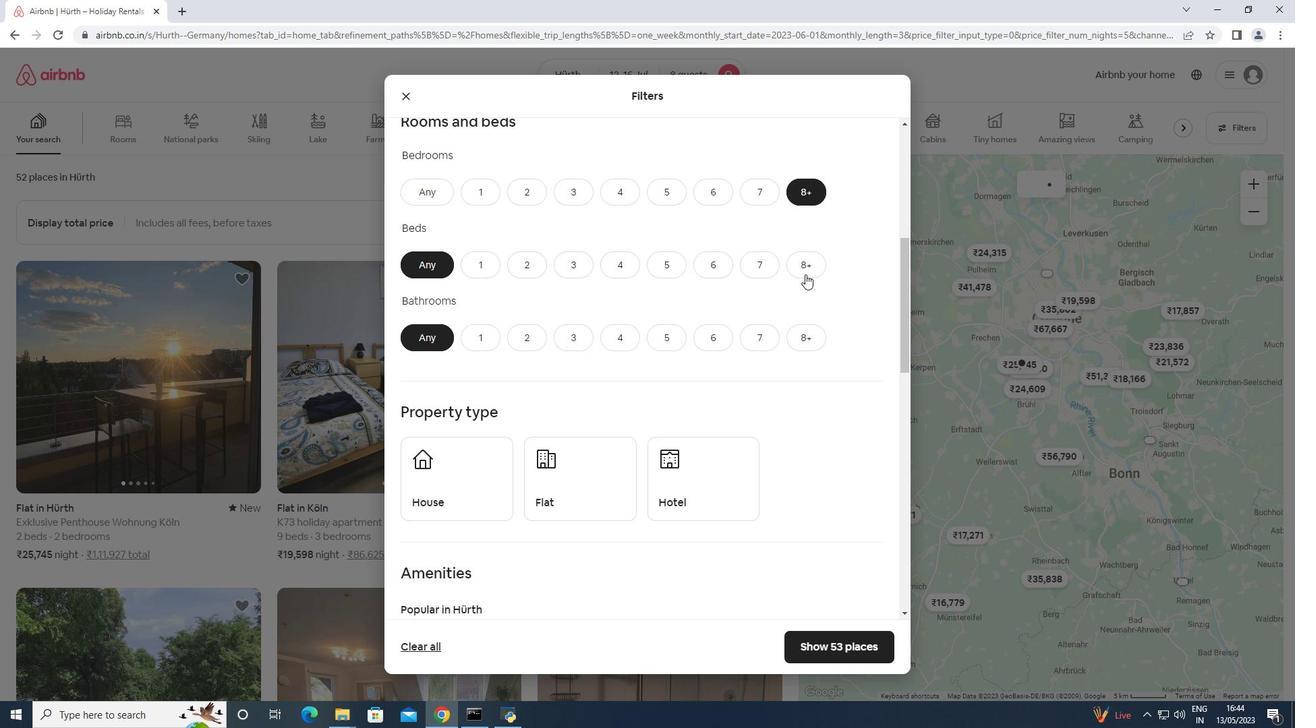 
Action: Mouse moved to (810, 327)
Screenshot: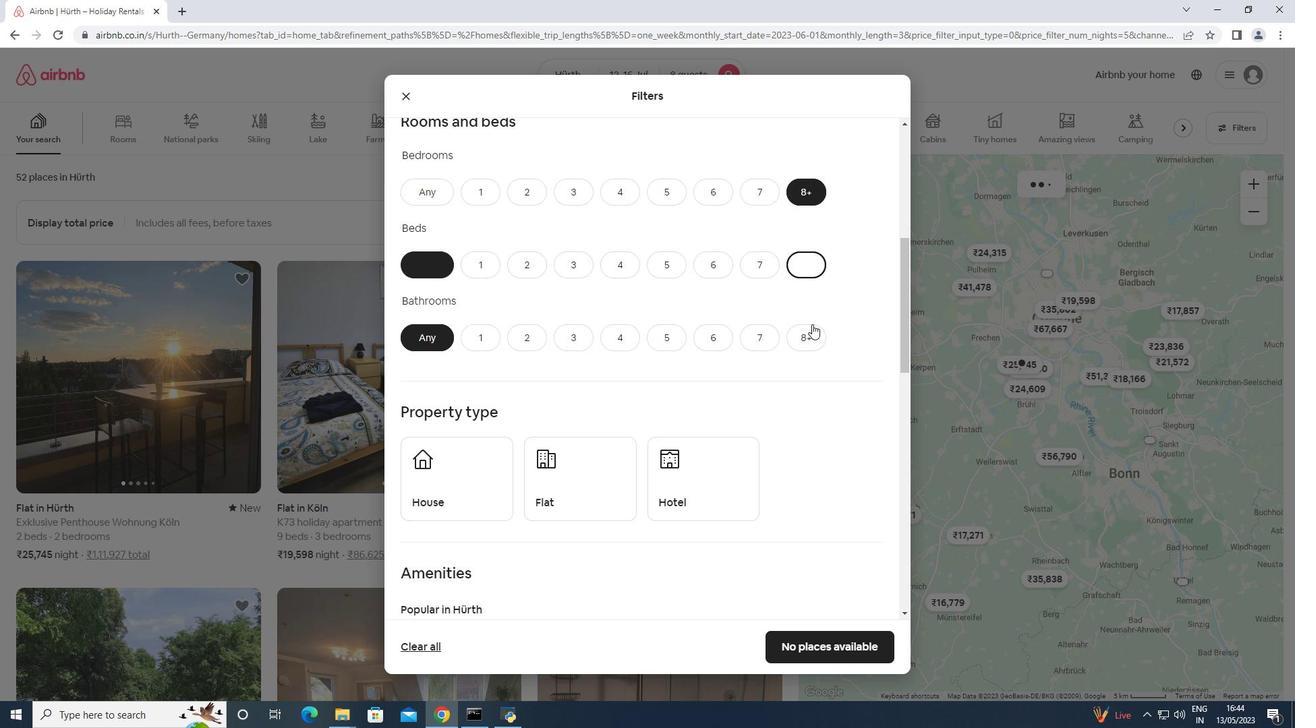 
Action: Mouse pressed left at (810, 327)
Screenshot: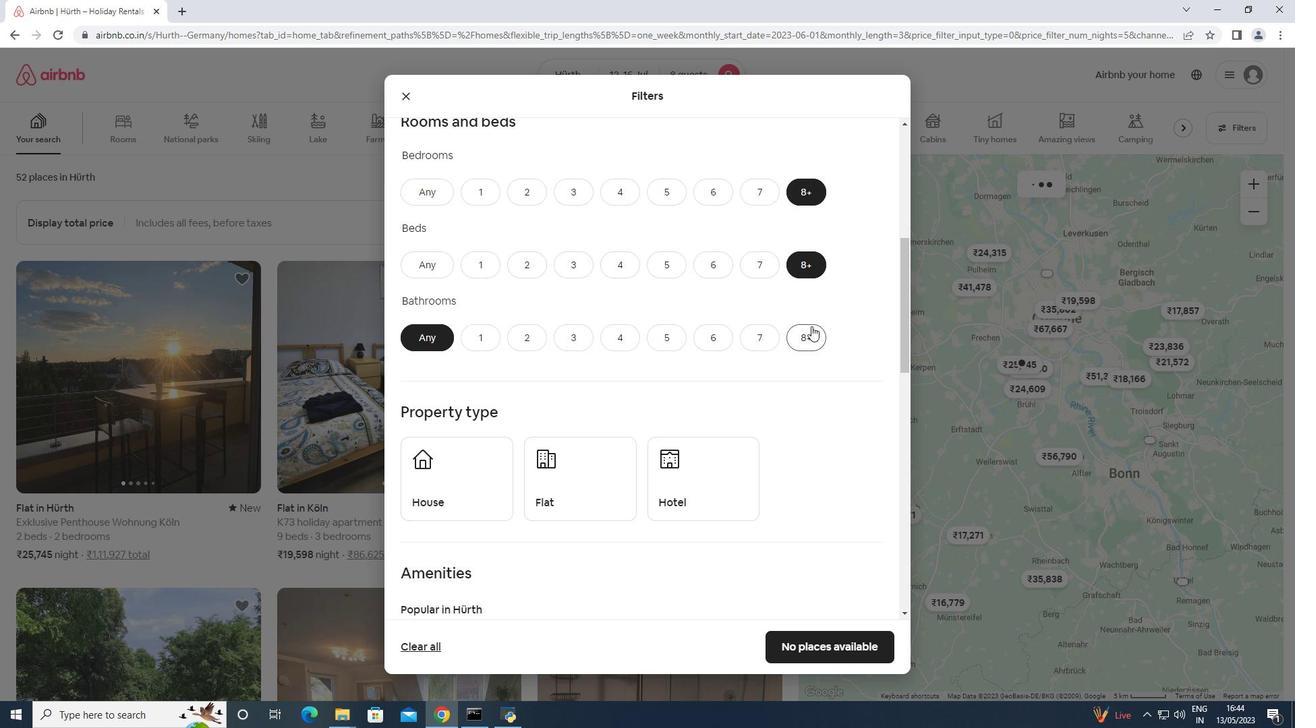 
Action: Mouse moved to (703, 458)
Screenshot: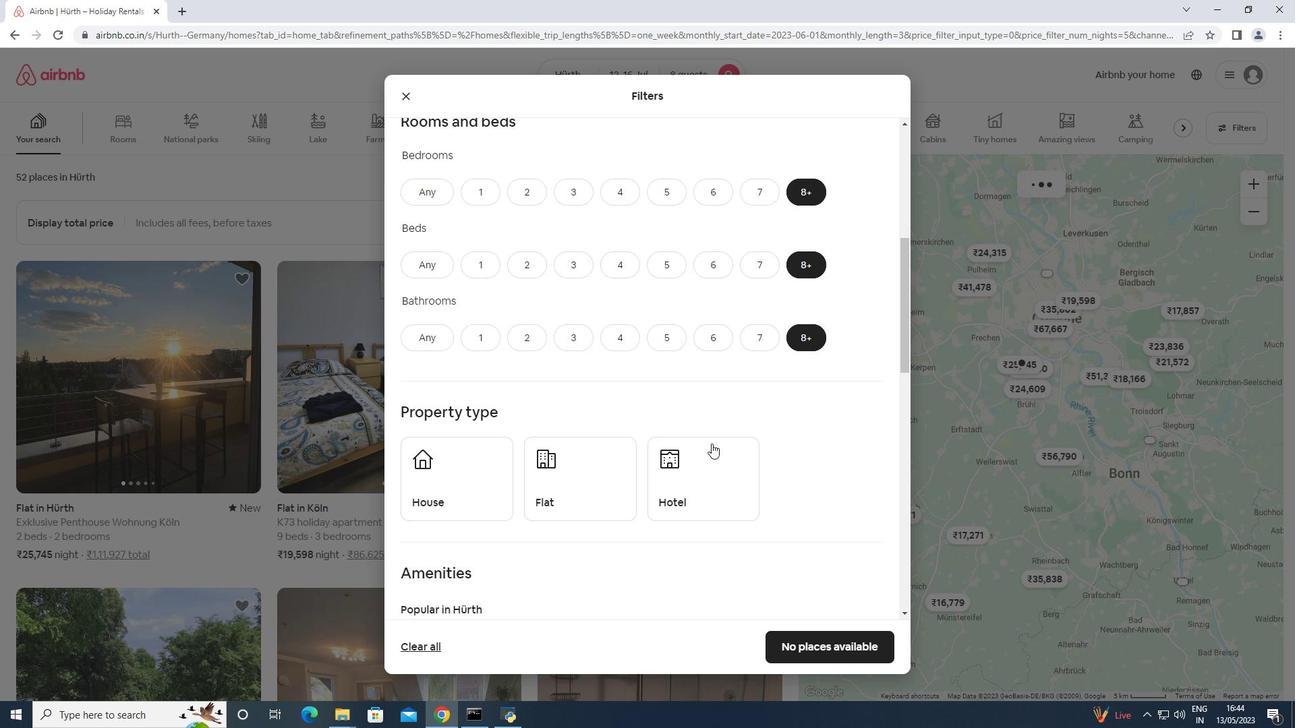 
Action: Mouse pressed left at (703, 458)
Screenshot: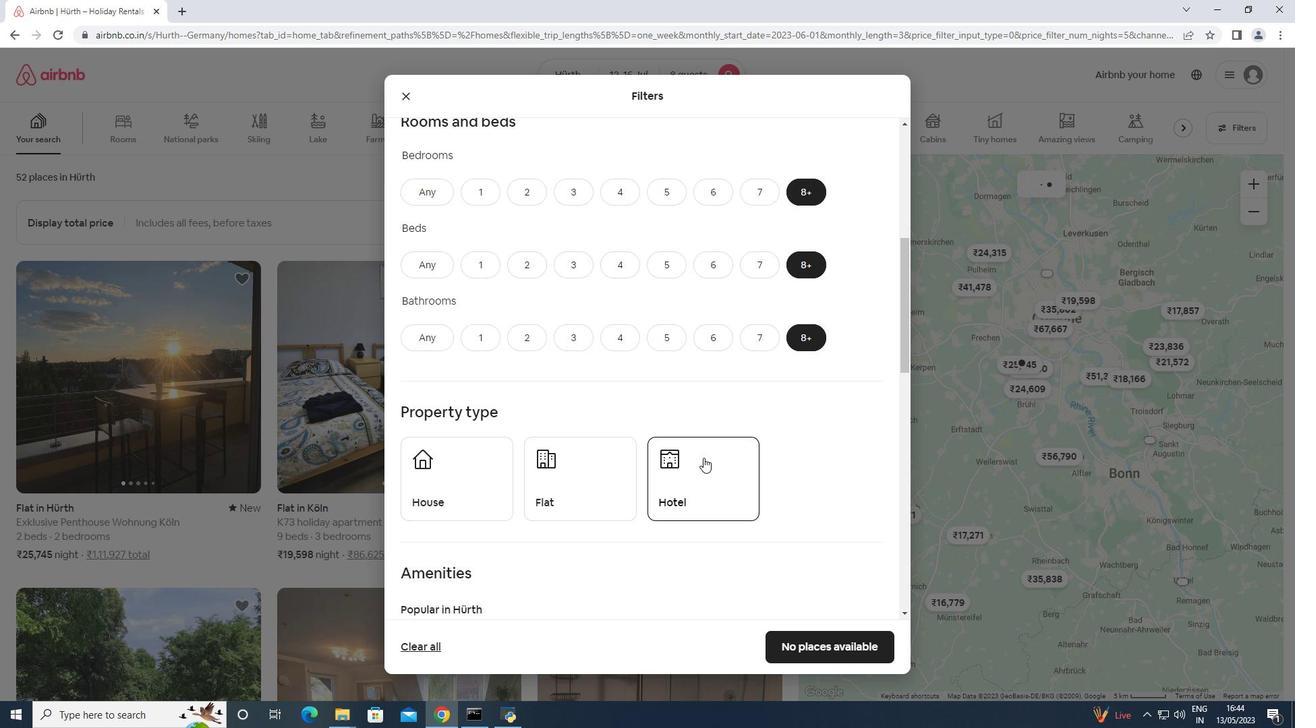 
Action: Mouse moved to (603, 480)
Screenshot: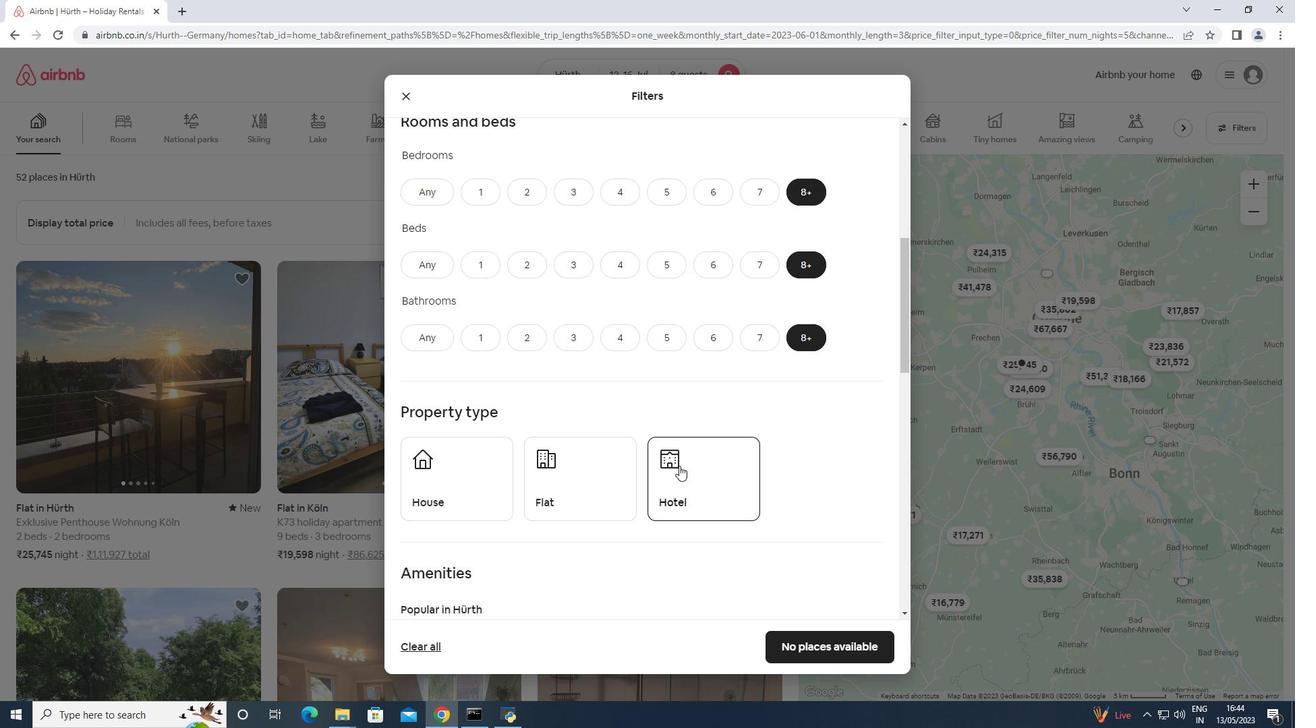 
Action: Mouse pressed left at (603, 480)
Screenshot: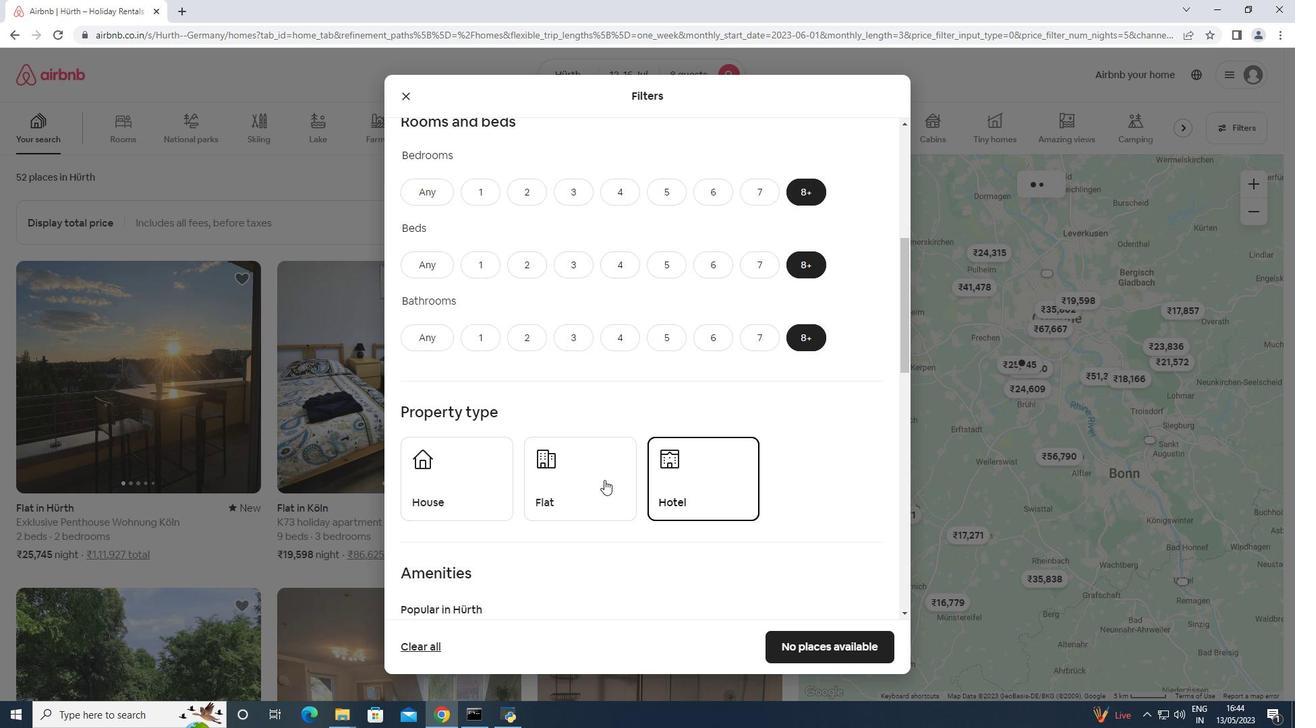 
Action: Mouse moved to (499, 483)
Screenshot: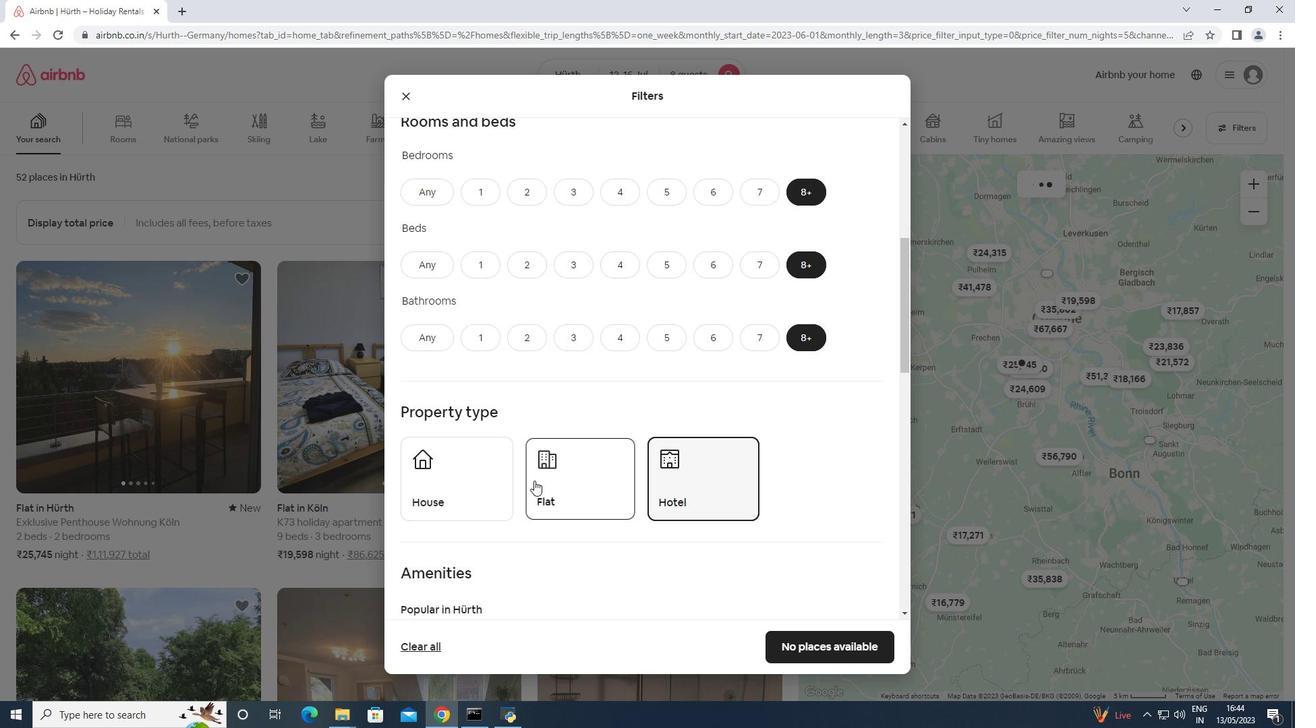 
Action: Mouse pressed left at (499, 483)
Screenshot: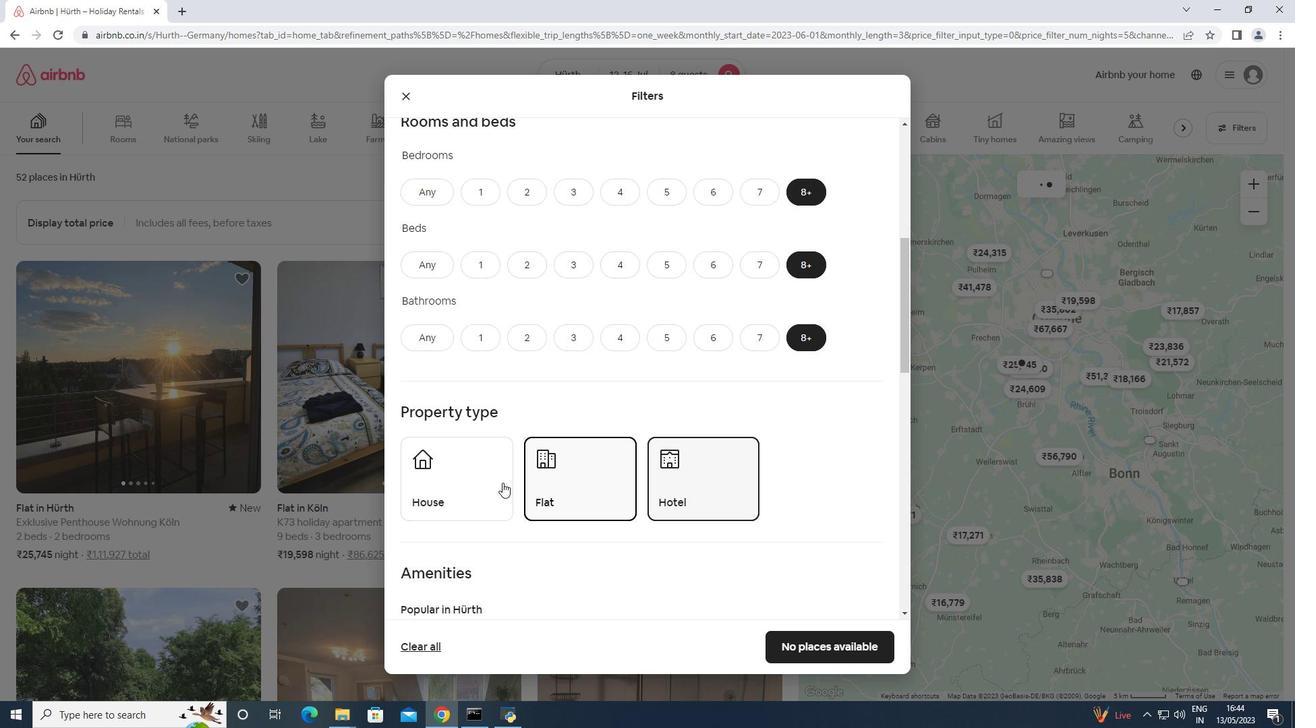 
Action: Mouse moved to (526, 443)
Screenshot: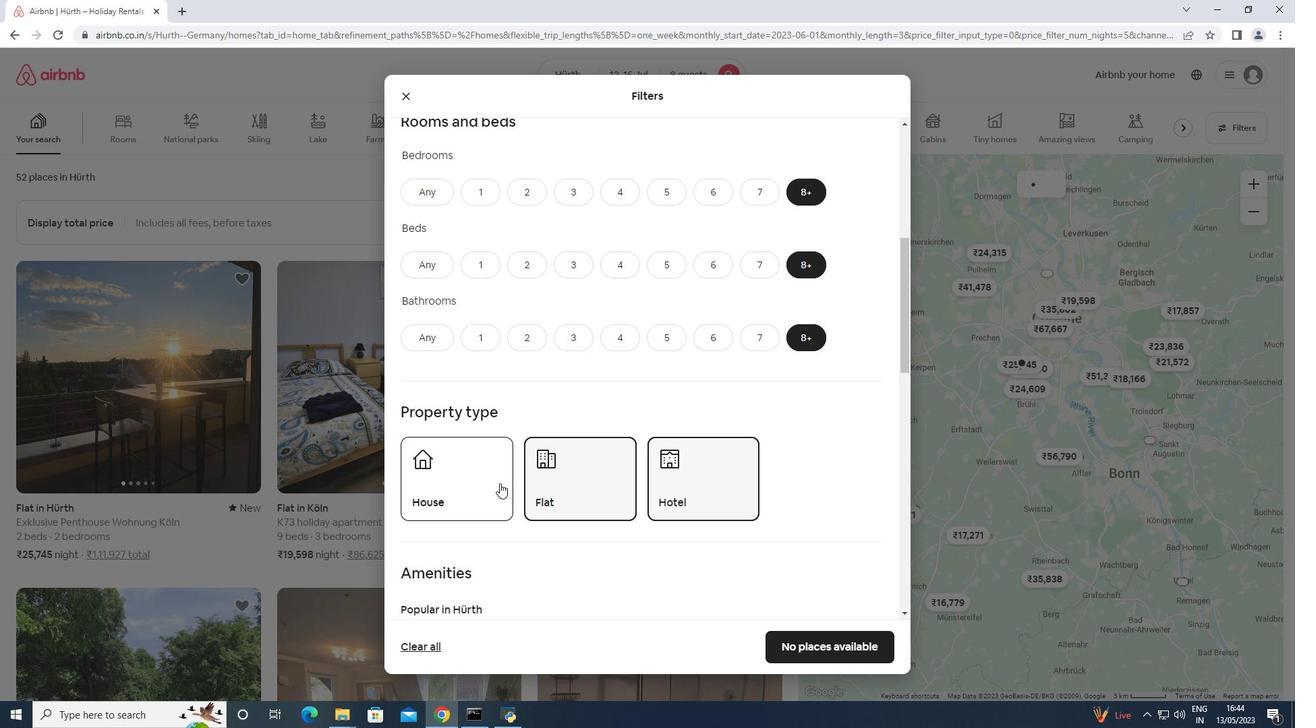 
Action: Mouse scrolled (526, 442) with delta (0, 0)
Screenshot: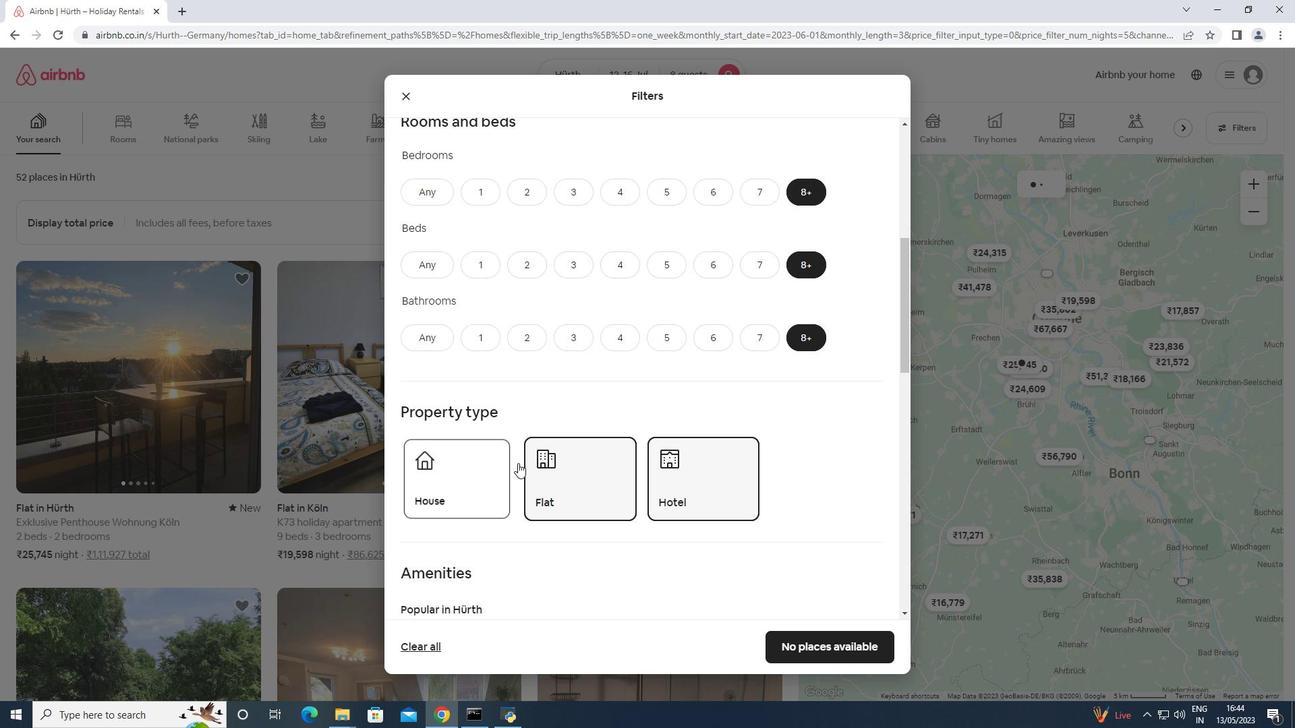 
Action: Mouse scrolled (526, 442) with delta (0, 0)
Screenshot: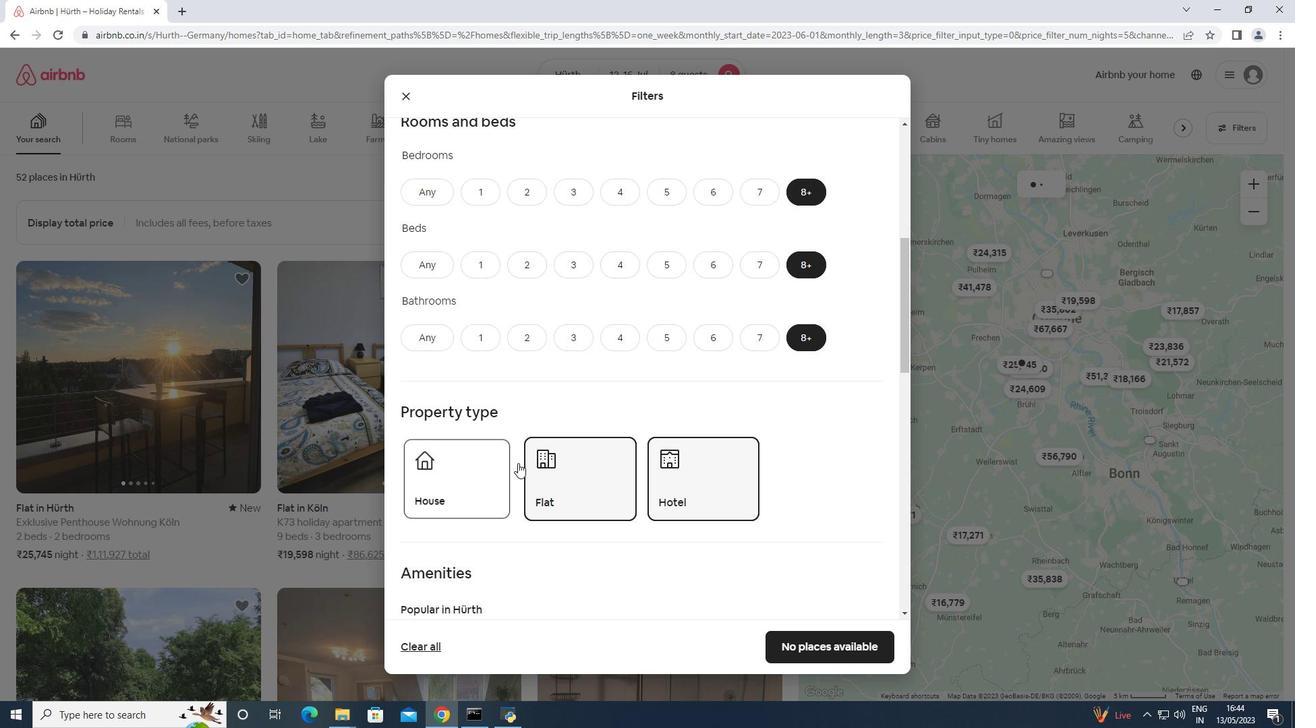 
Action: Mouse scrolled (526, 442) with delta (0, 0)
Screenshot: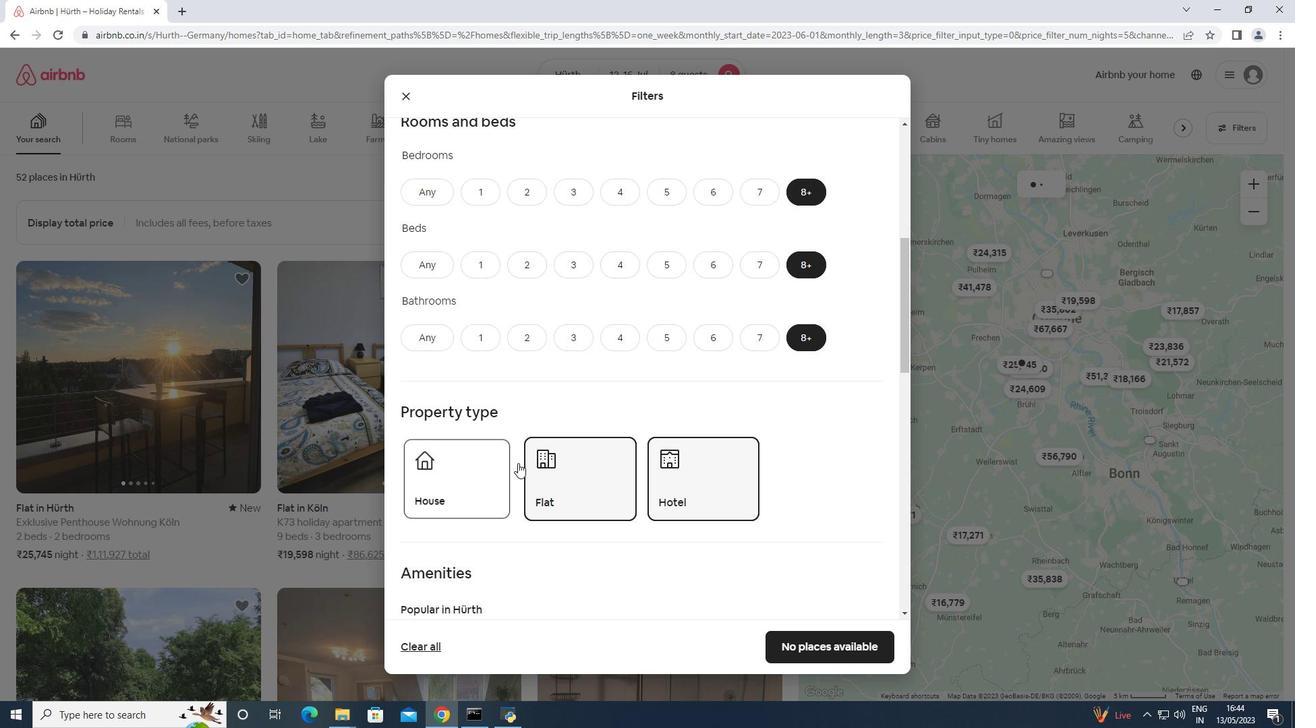 
Action: Mouse scrolled (526, 442) with delta (0, 0)
Screenshot: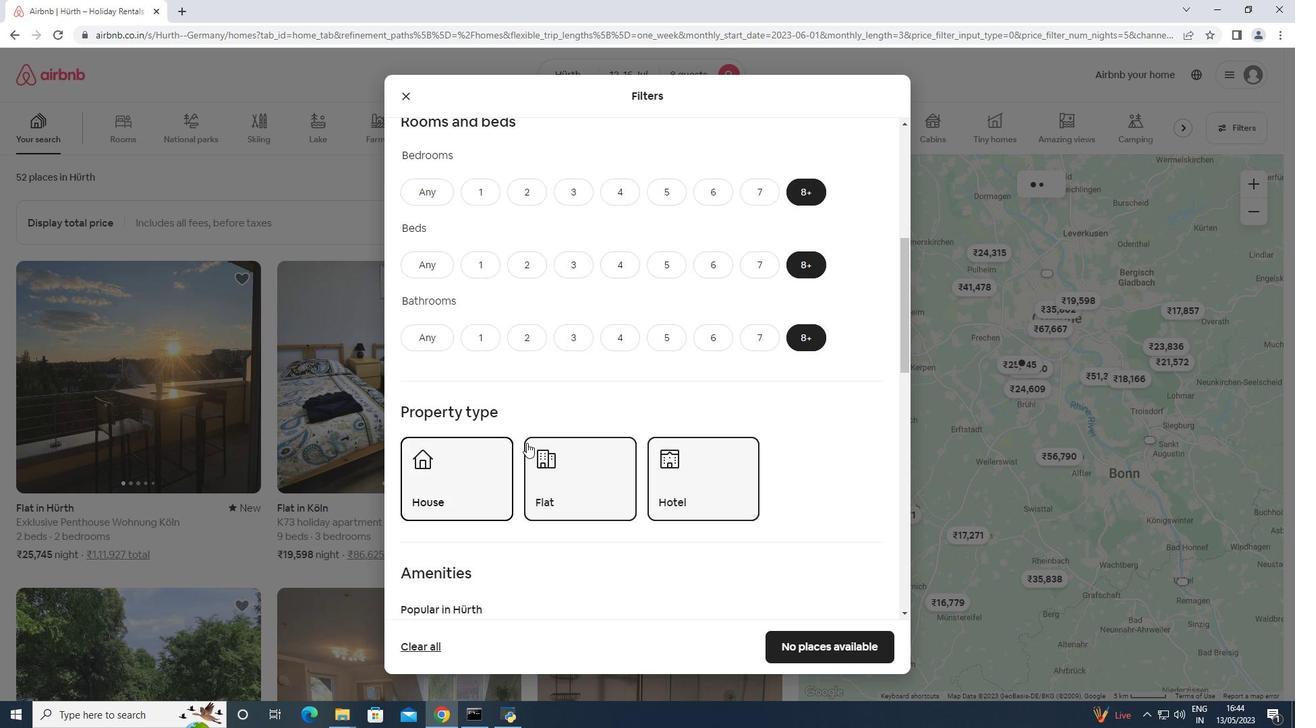 
Action: Mouse scrolled (526, 442) with delta (0, 0)
Screenshot: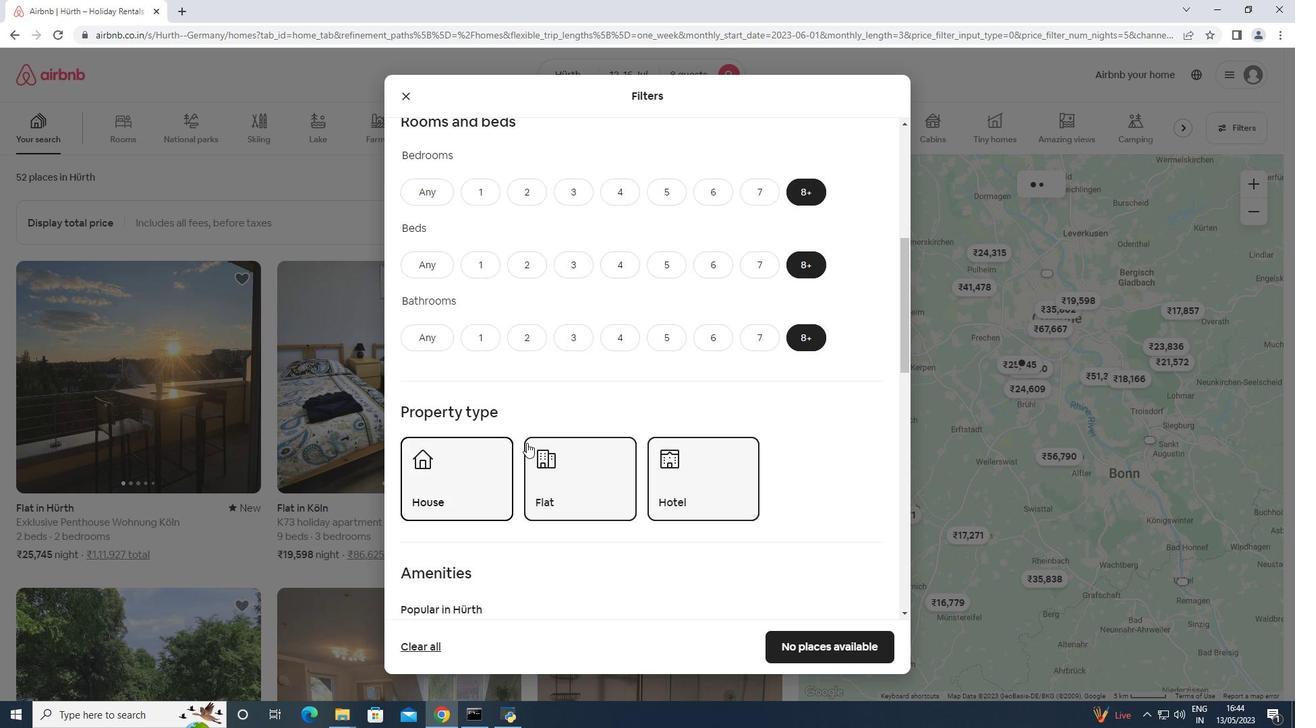
Action: Mouse moved to (434, 398)
Screenshot: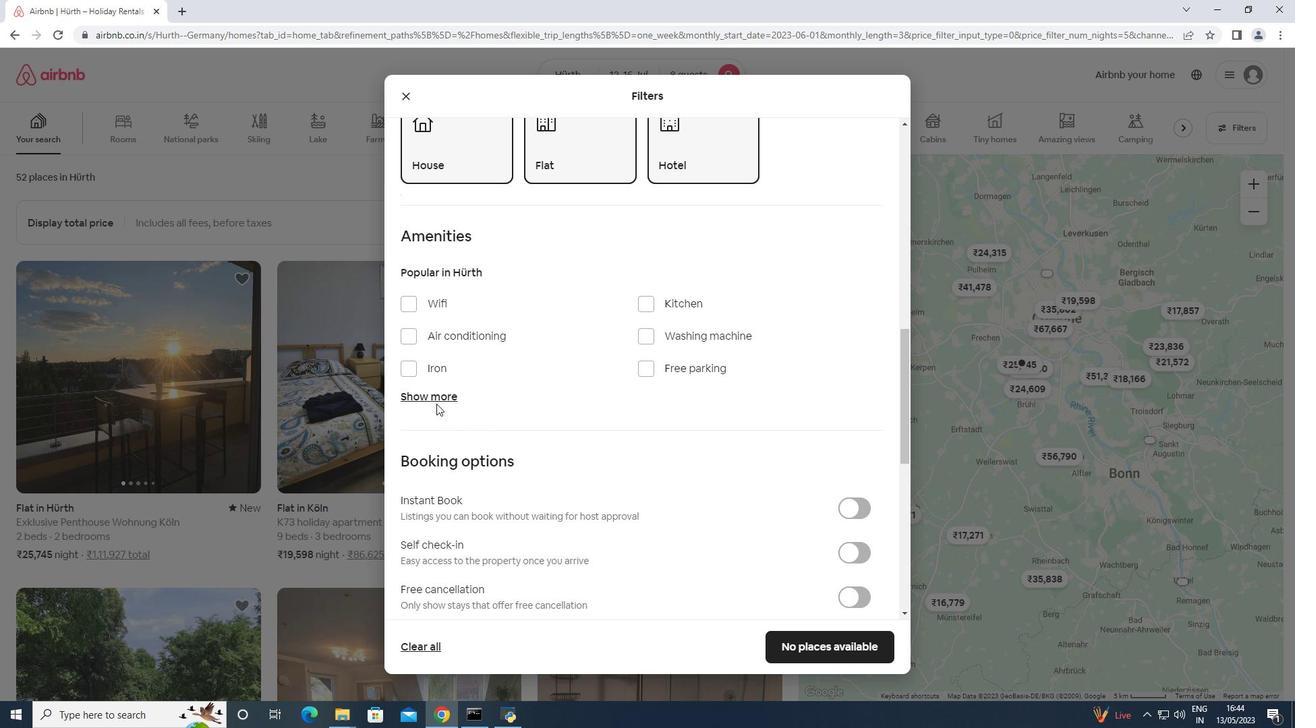 
Action: Mouse pressed left at (434, 398)
Screenshot: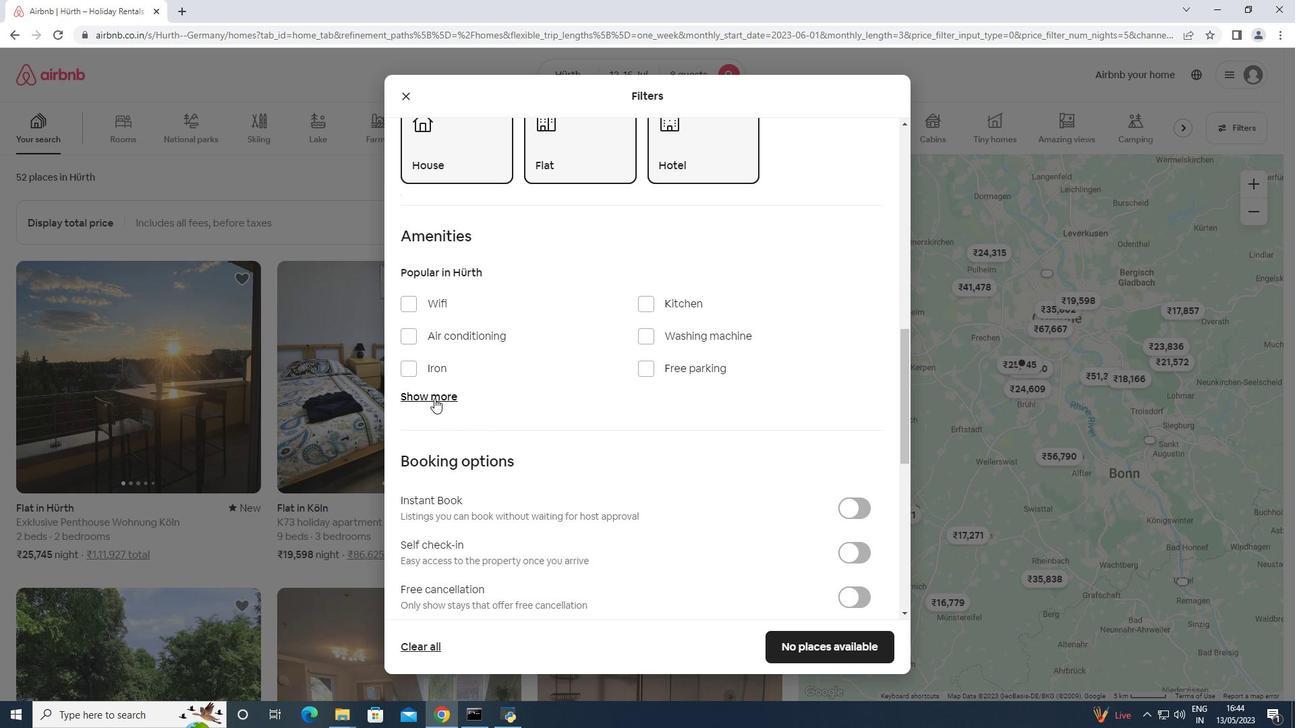 
Action: Mouse moved to (441, 304)
Screenshot: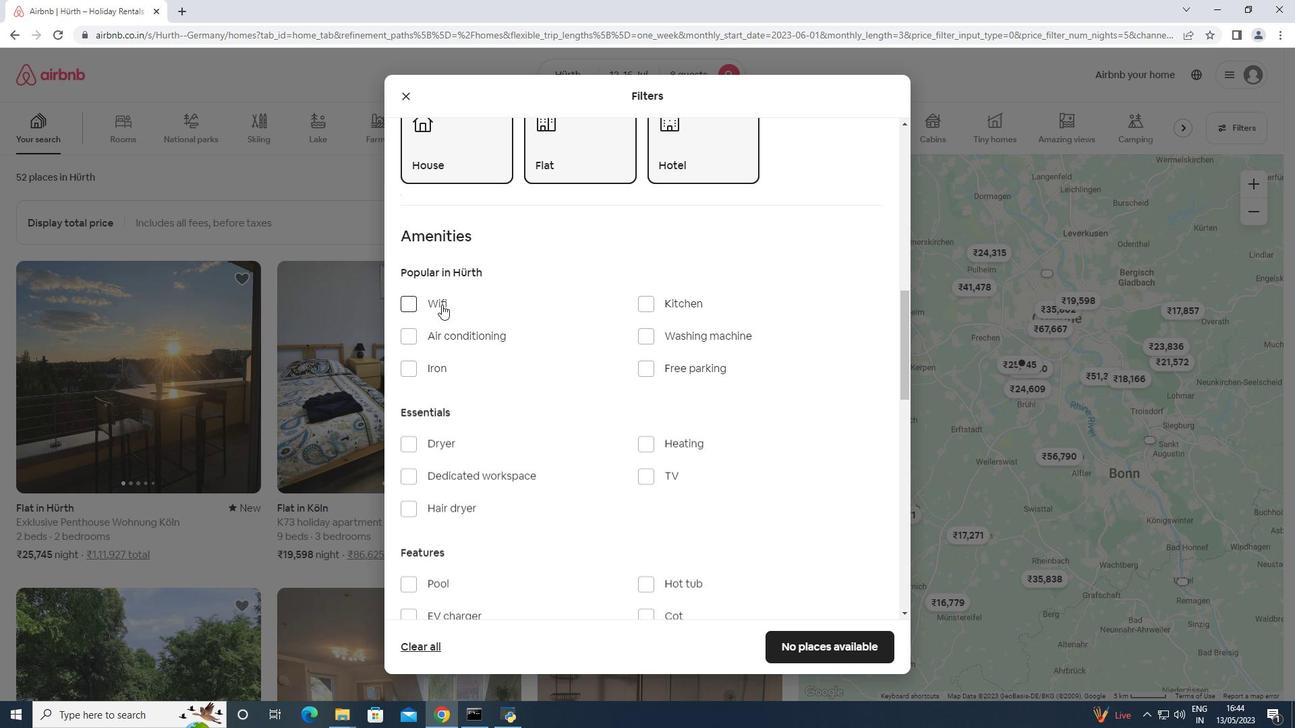 
Action: Mouse pressed left at (441, 304)
Screenshot: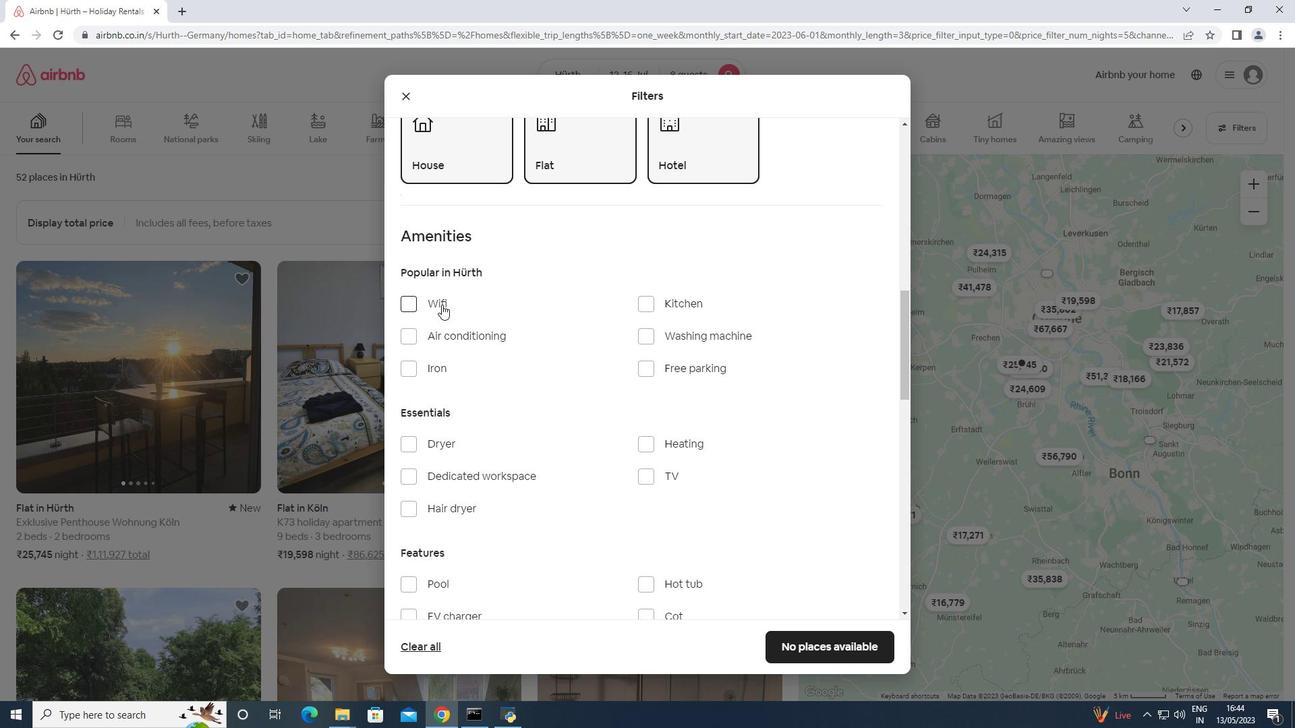 
Action: Mouse moved to (663, 368)
Screenshot: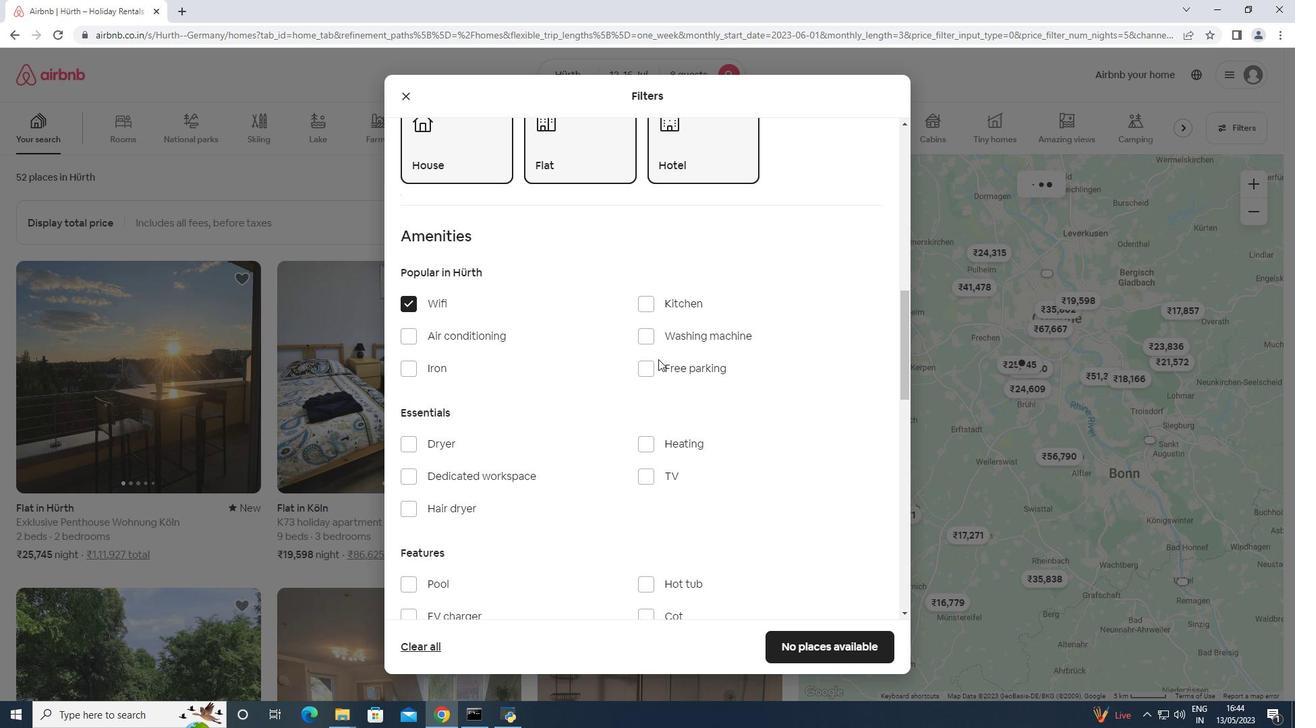 
Action: Mouse pressed left at (663, 368)
Screenshot: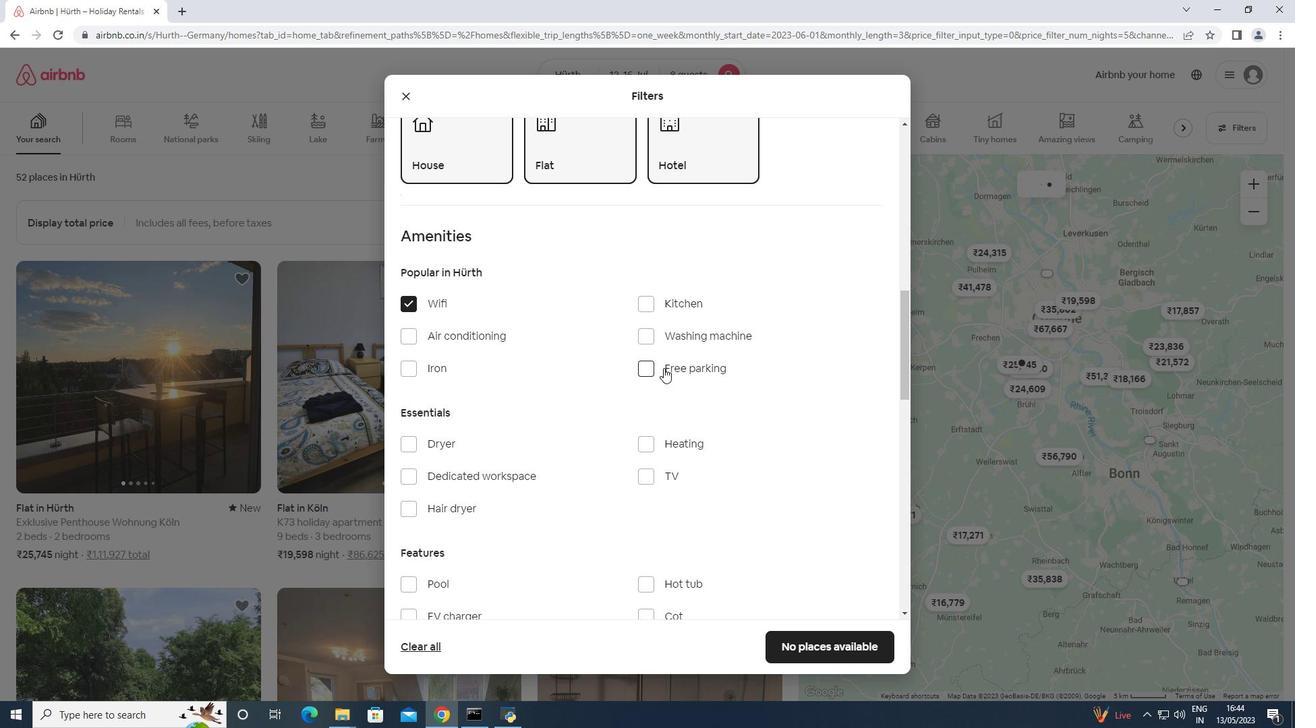 
Action: Mouse moved to (657, 472)
Screenshot: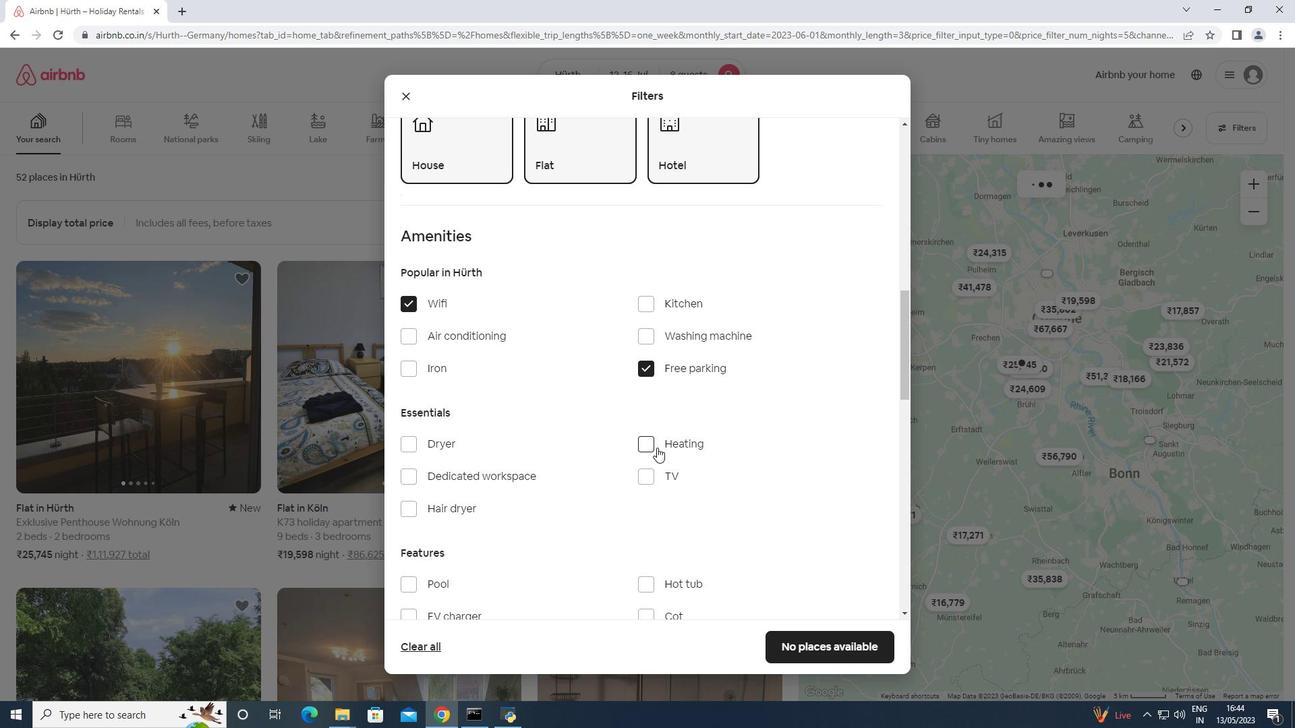 
Action: Mouse pressed left at (657, 472)
Screenshot: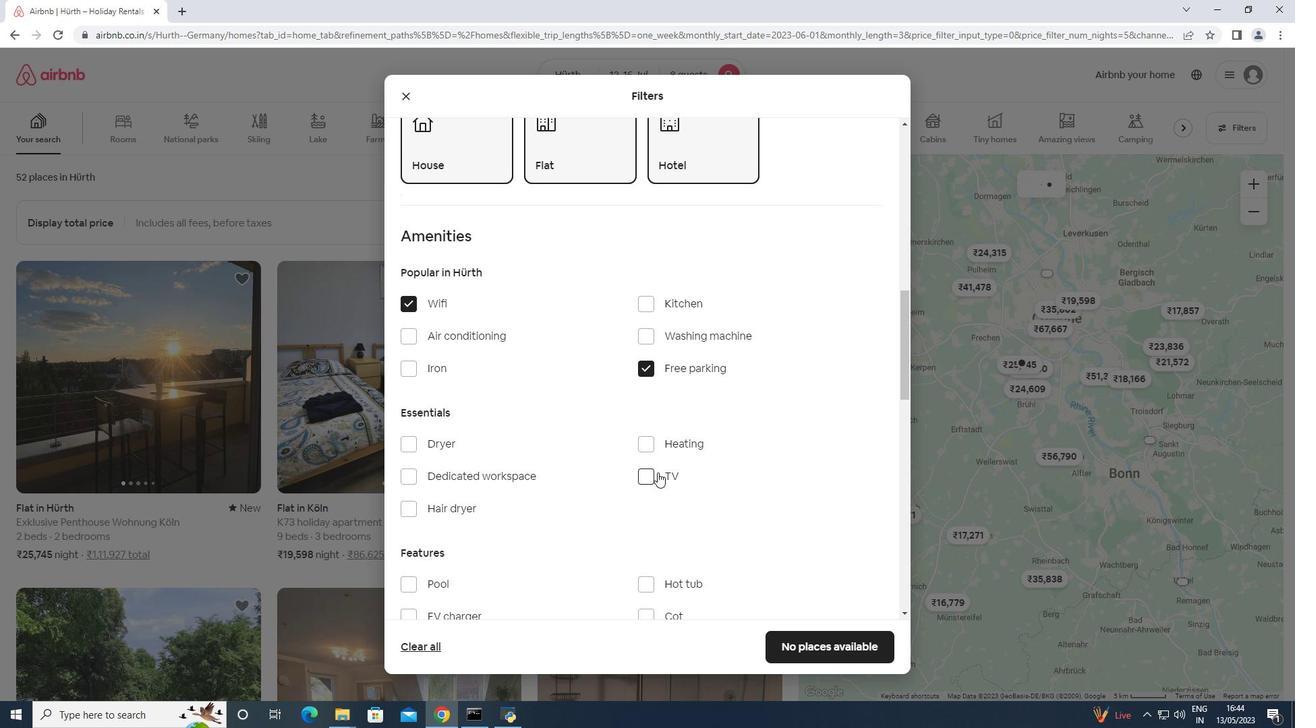 
Action: Mouse moved to (657, 460)
Screenshot: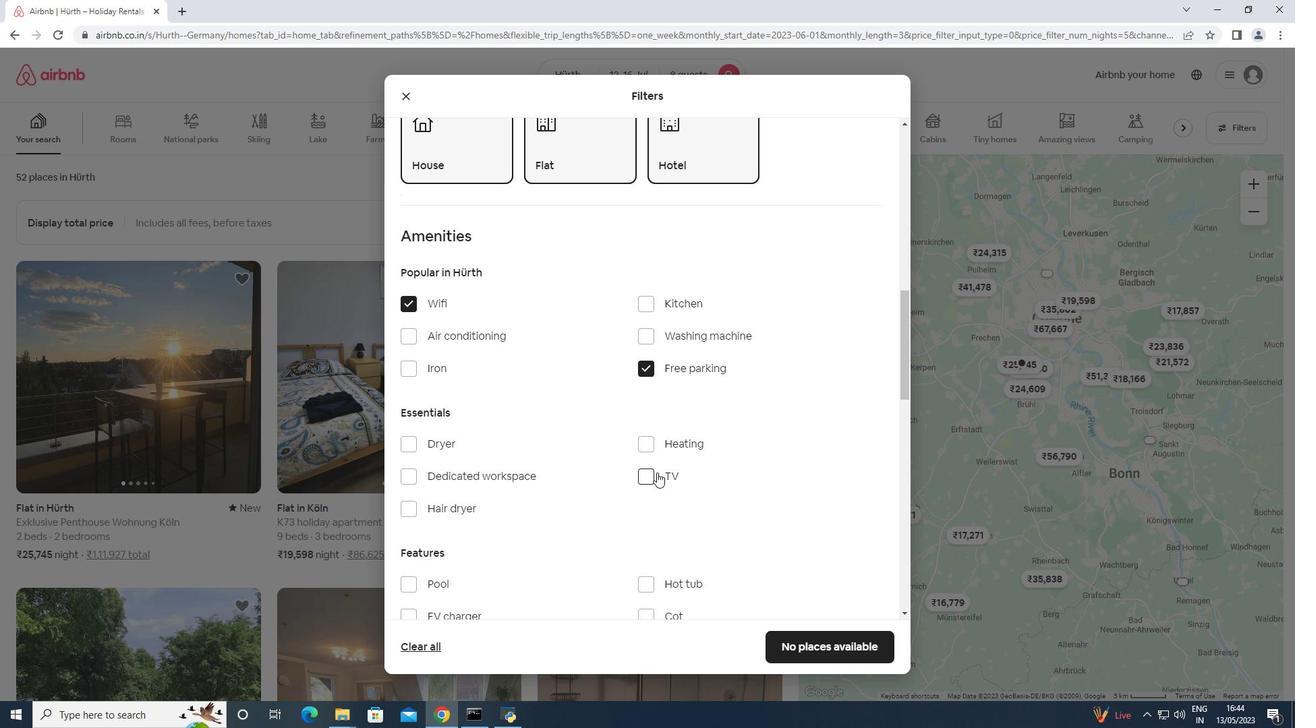 
Action: Mouse scrolled (657, 459) with delta (0, 0)
Screenshot: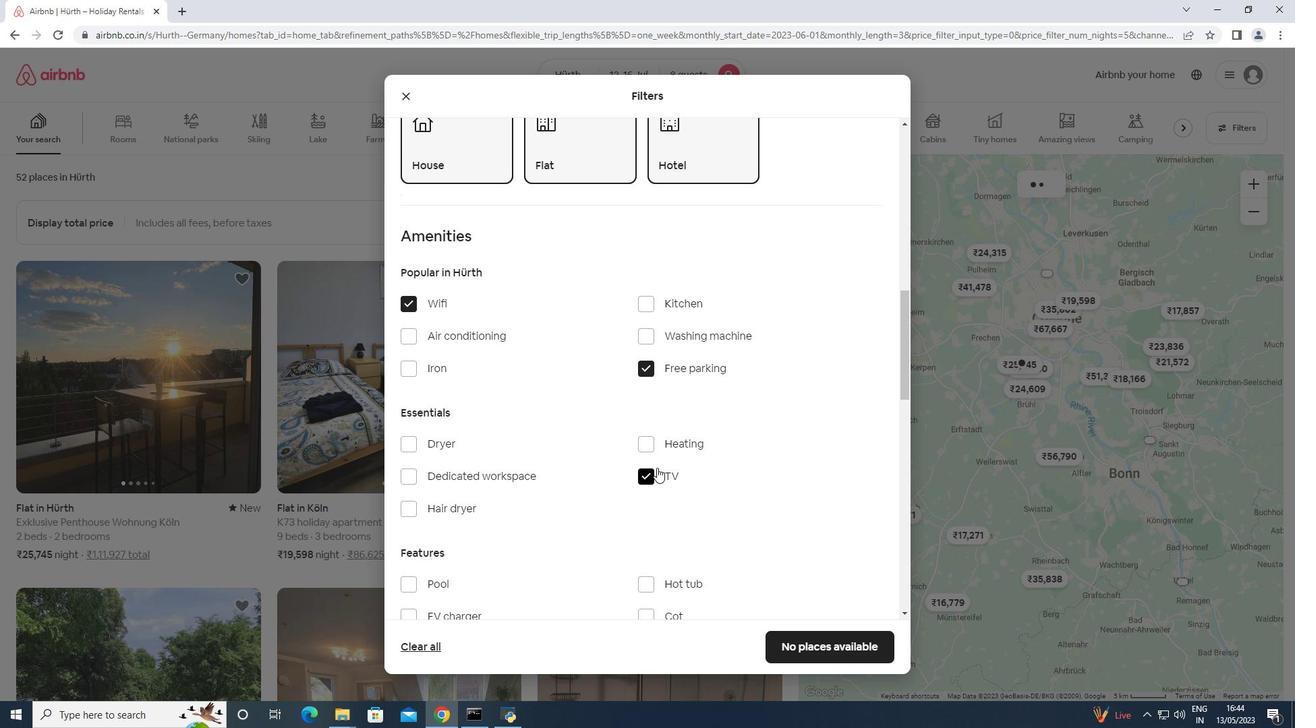 
Action: Mouse scrolled (657, 459) with delta (0, 0)
Screenshot: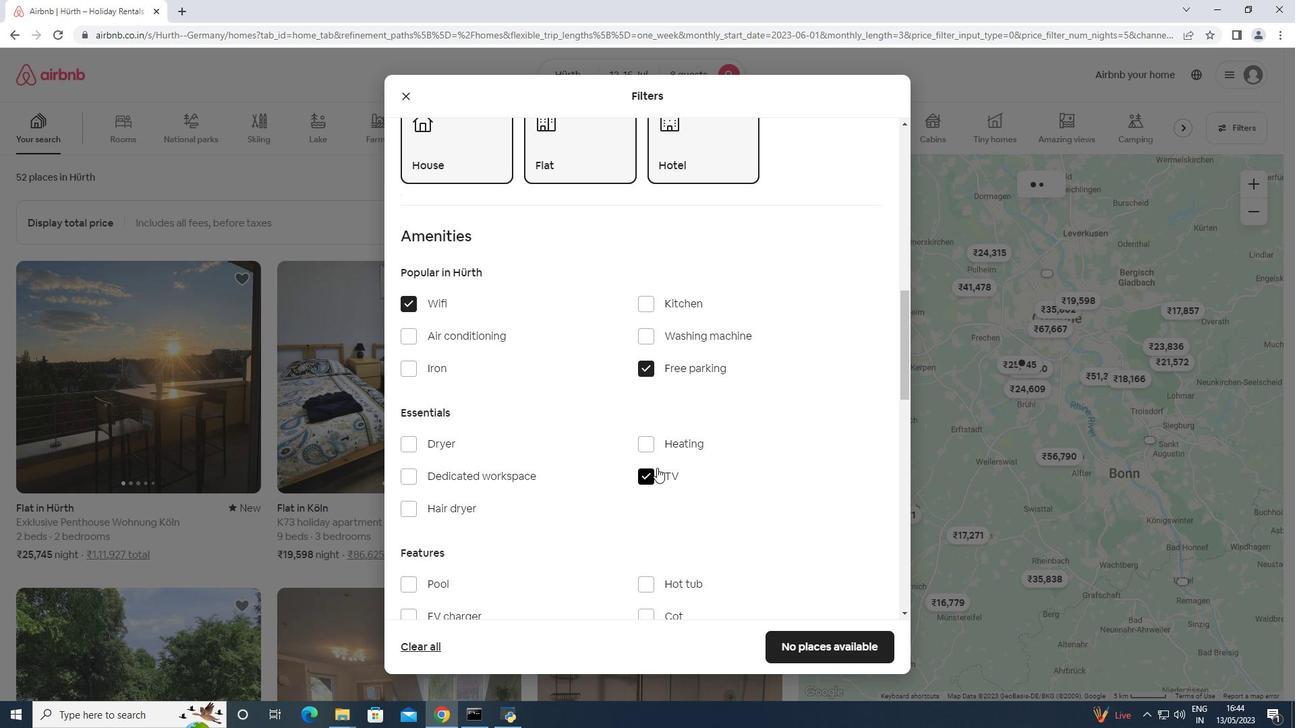 
Action: Mouse scrolled (657, 459) with delta (0, 0)
Screenshot: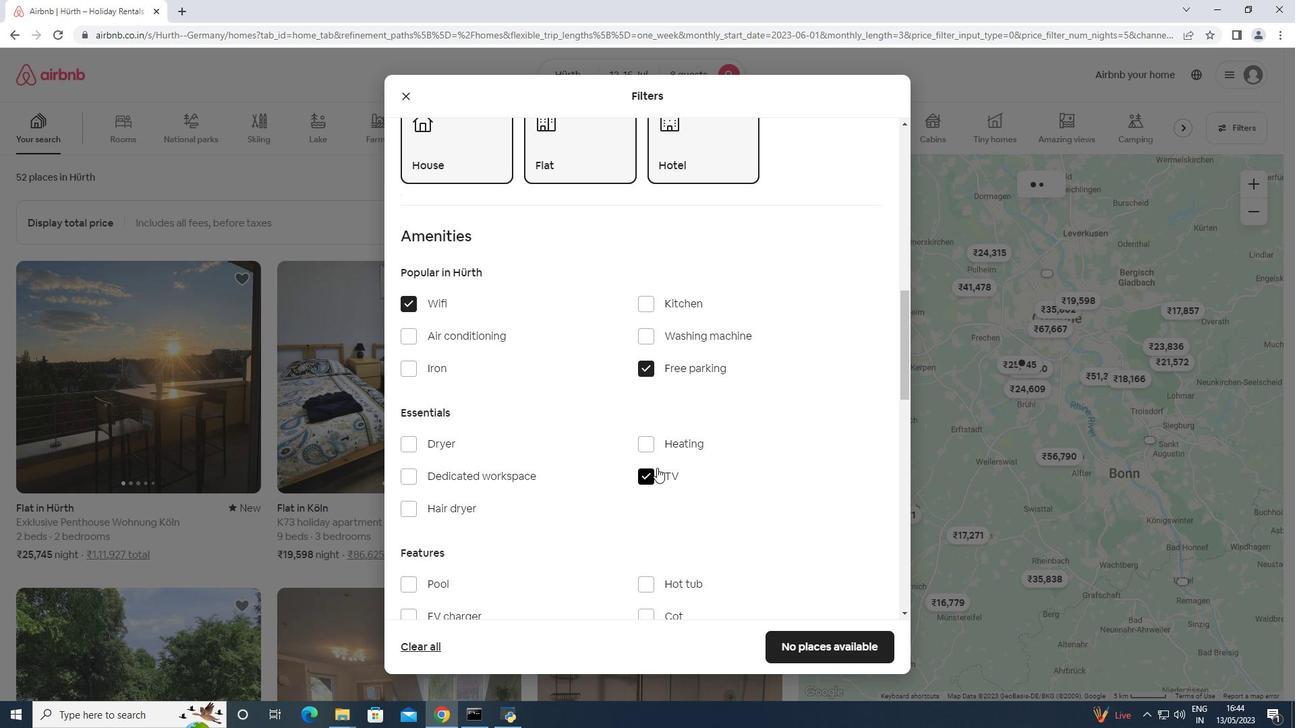 
Action: Mouse scrolled (657, 459) with delta (0, 0)
Screenshot: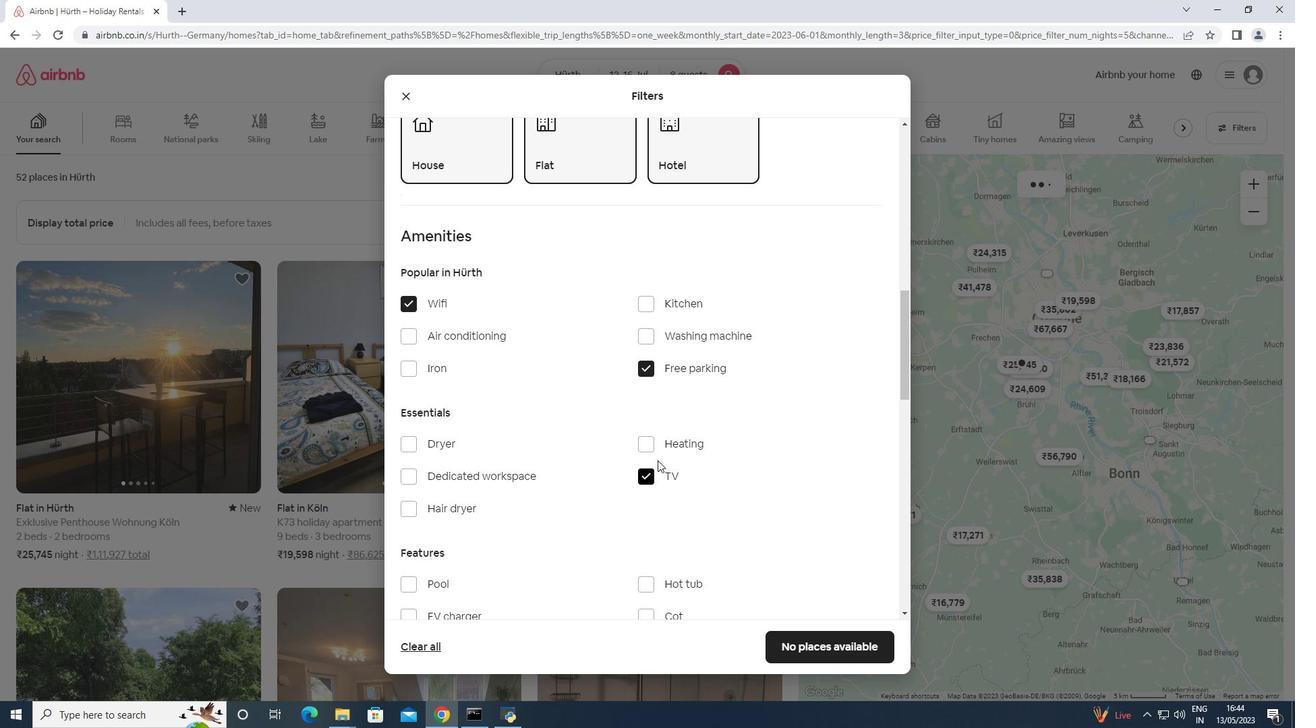 
Action: Mouse moved to (470, 383)
Screenshot: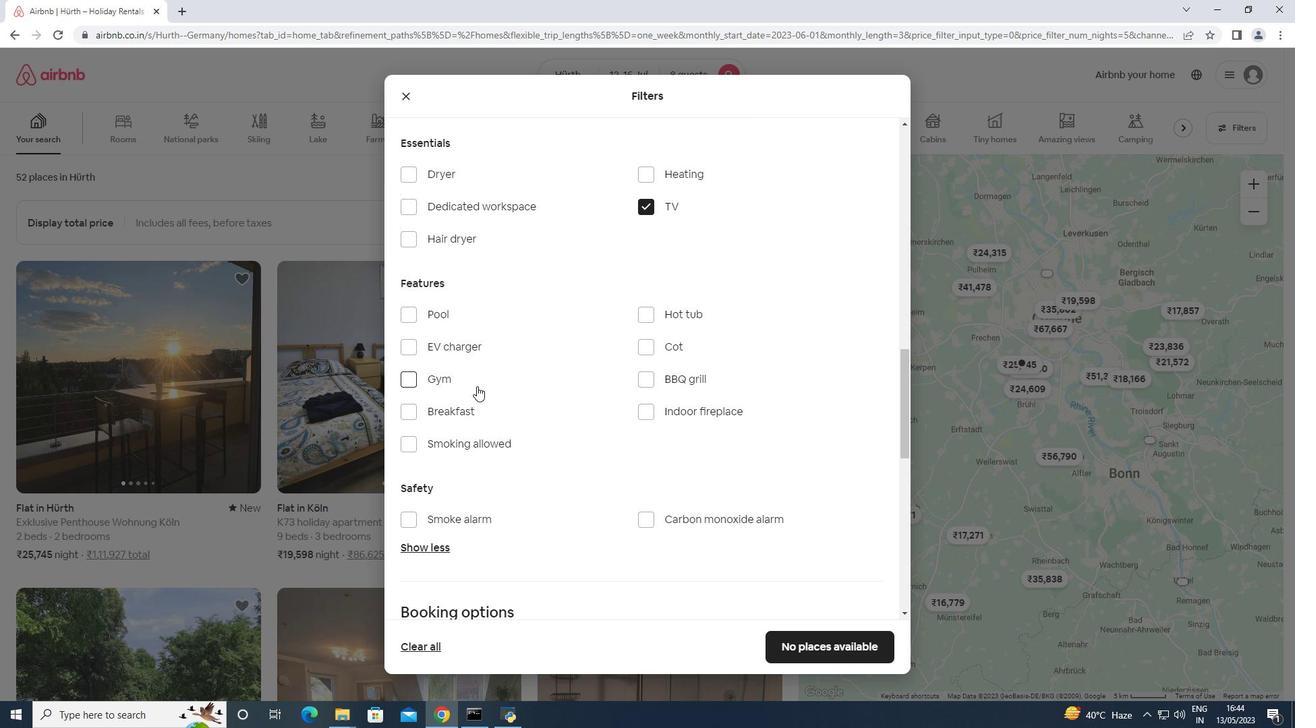 
Action: Mouse pressed left at (470, 383)
Screenshot: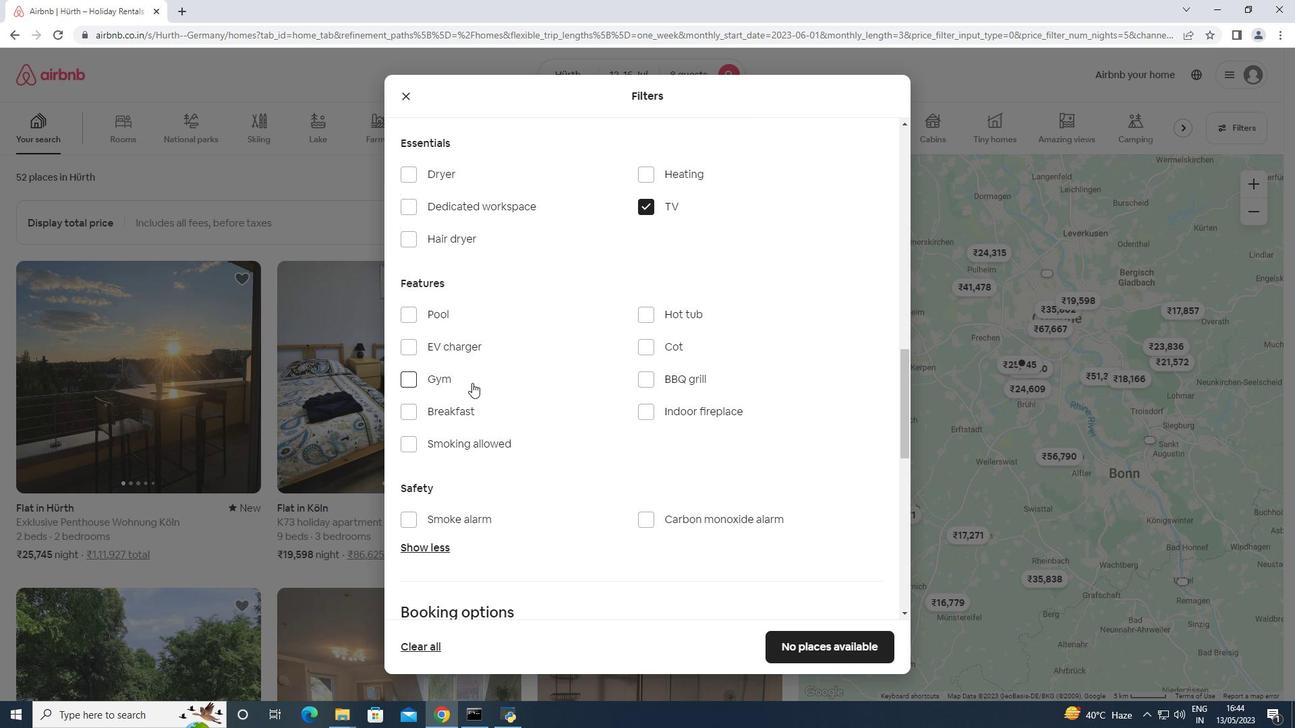 
Action: Mouse moved to (476, 416)
Screenshot: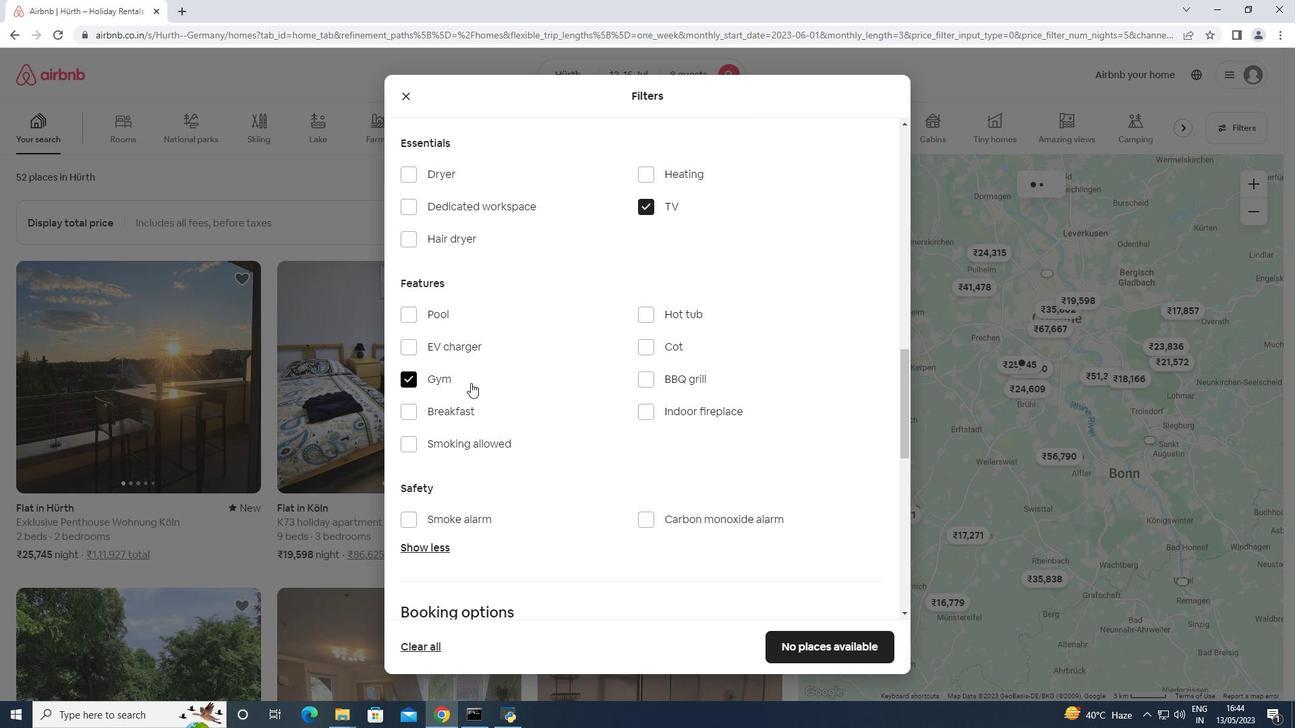 
Action: Mouse pressed left at (476, 416)
Screenshot: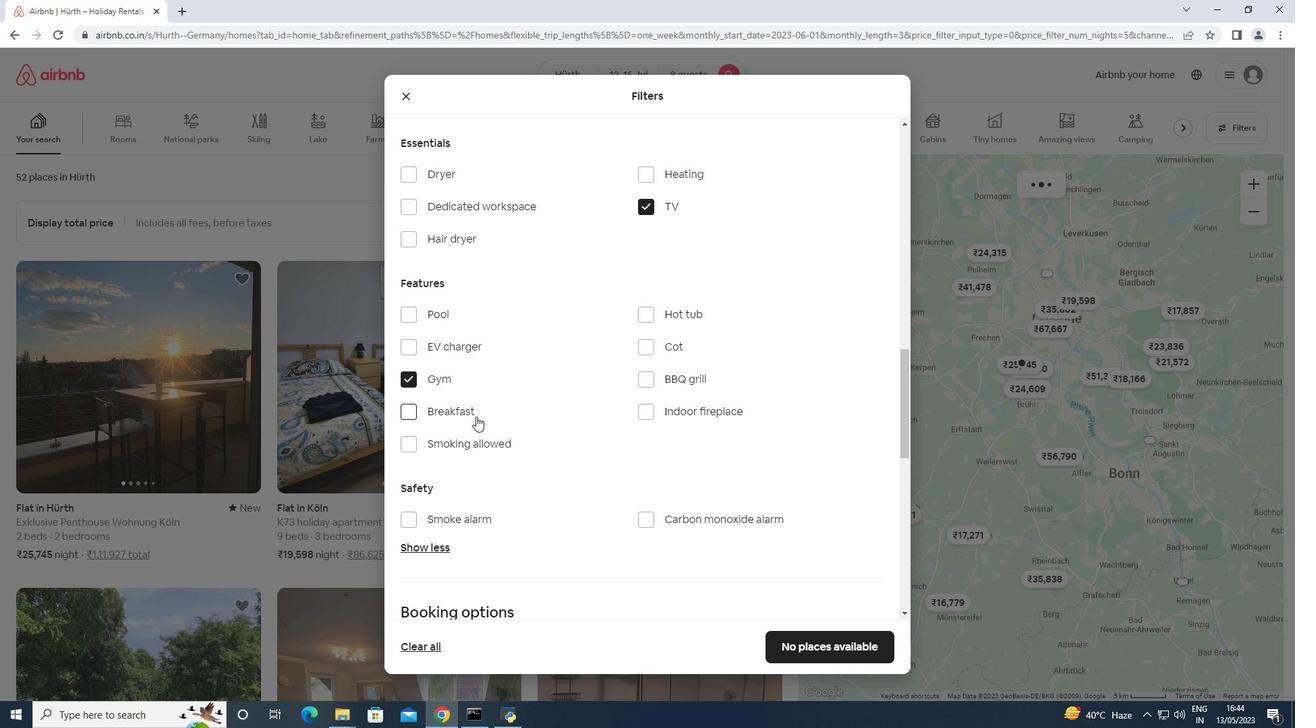 
Action: Mouse moved to (513, 394)
Screenshot: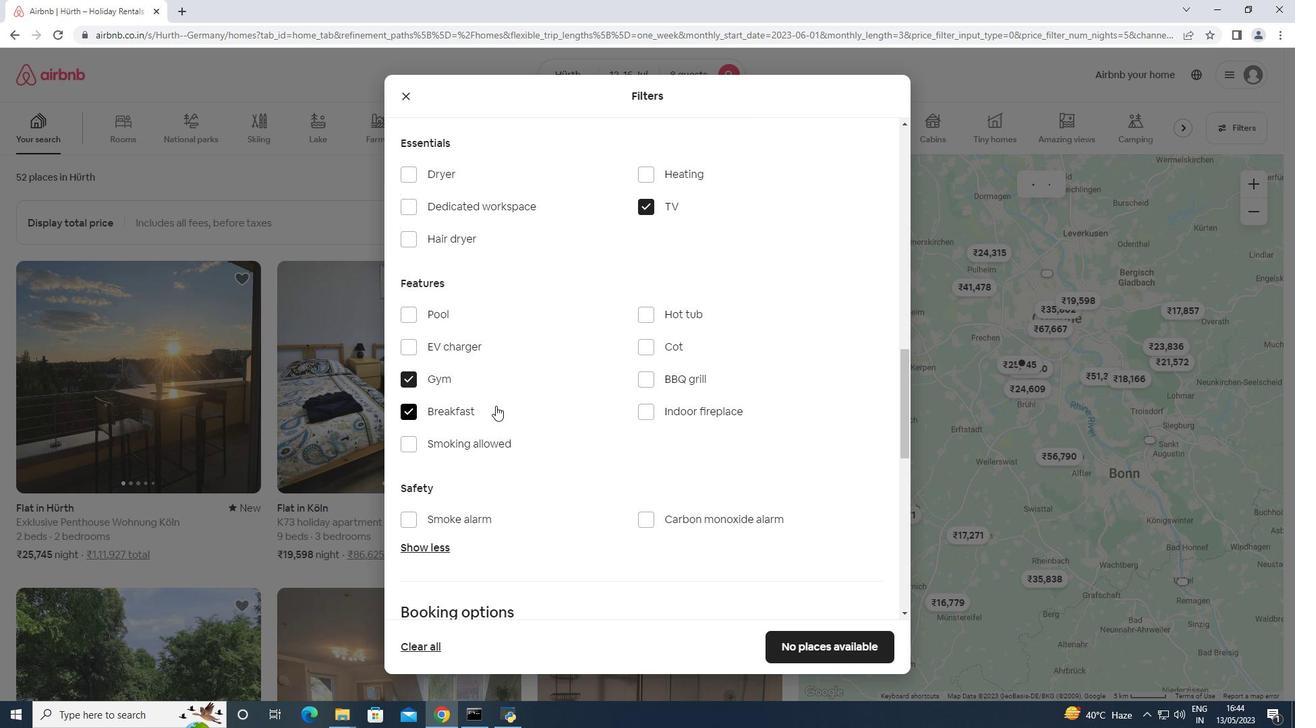 
Action: Mouse scrolled (513, 393) with delta (0, 0)
Screenshot: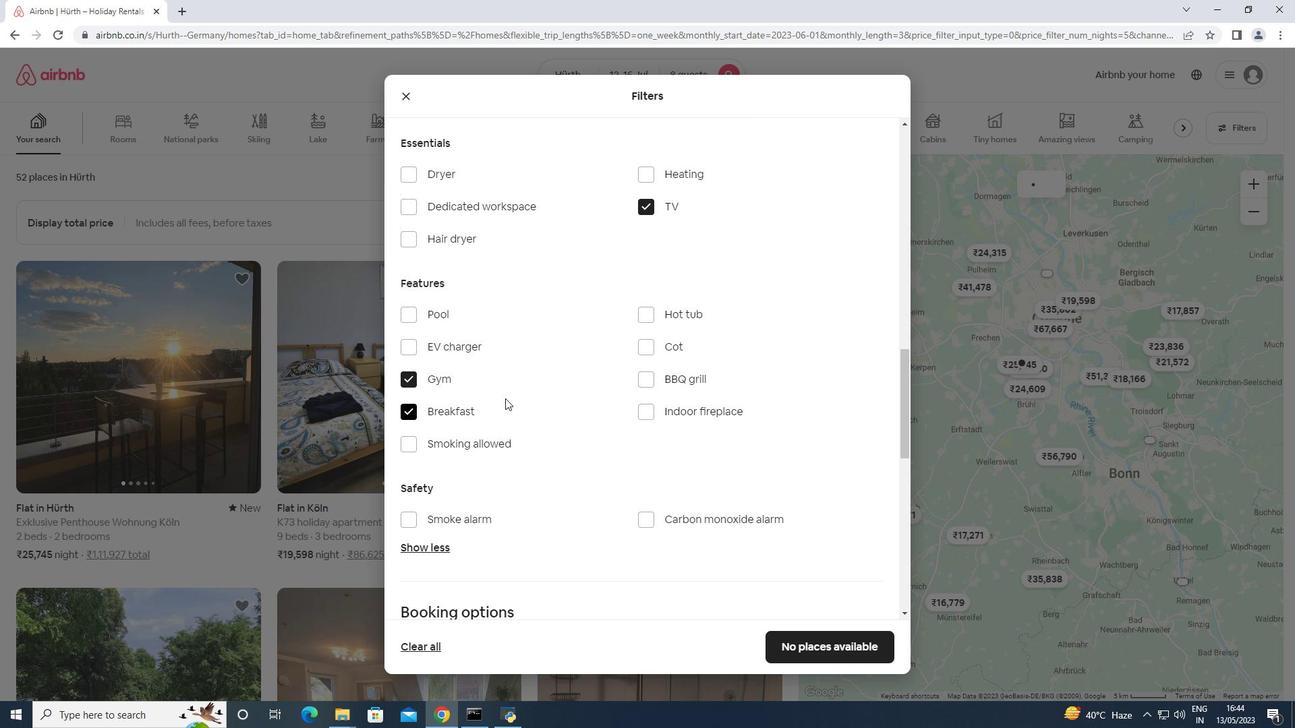 
Action: Mouse scrolled (513, 393) with delta (0, 0)
Screenshot: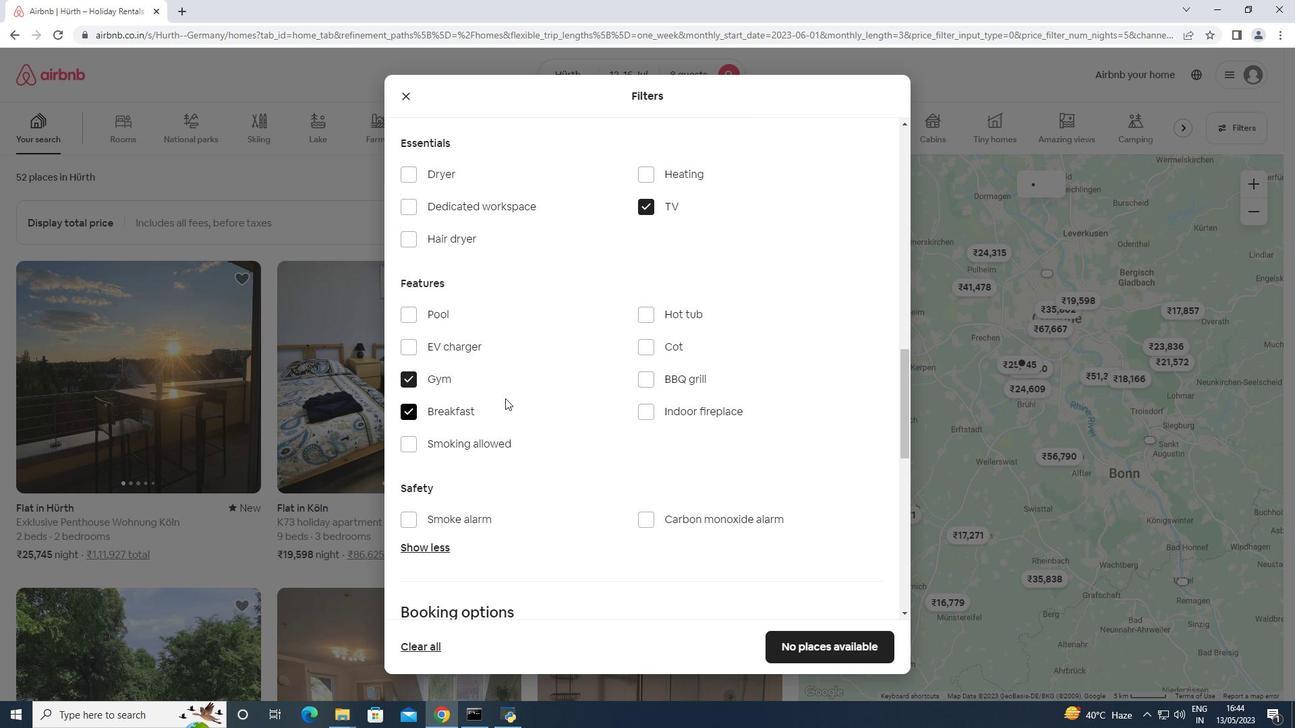 
Action: Mouse scrolled (513, 393) with delta (0, 0)
Screenshot: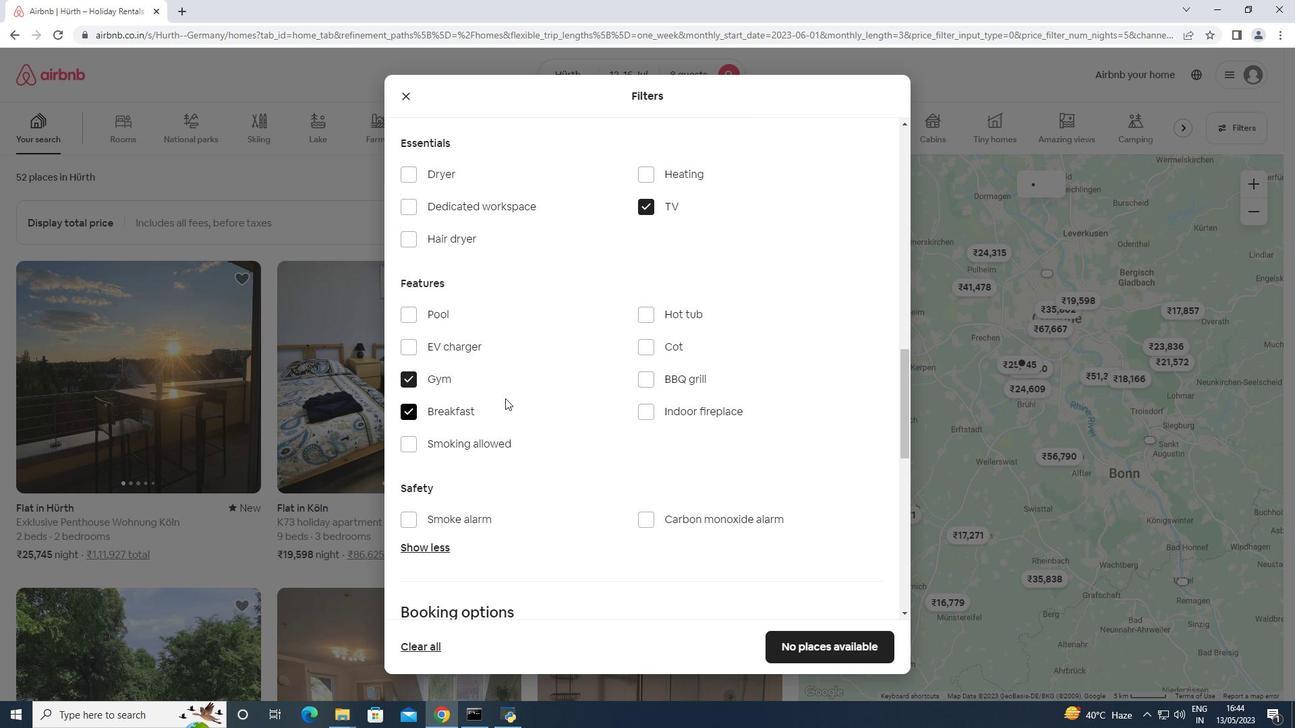 
Action: Mouse scrolled (513, 393) with delta (0, 0)
Screenshot: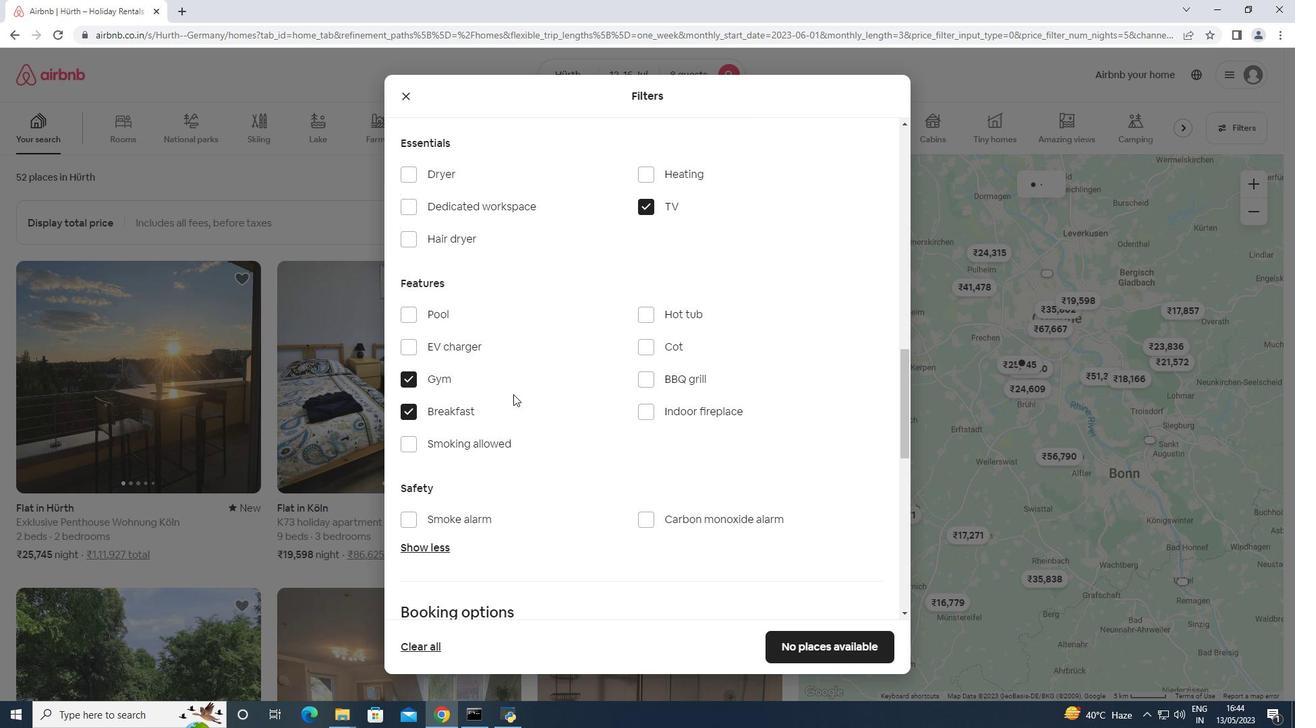 
Action: Mouse moved to (847, 430)
Screenshot: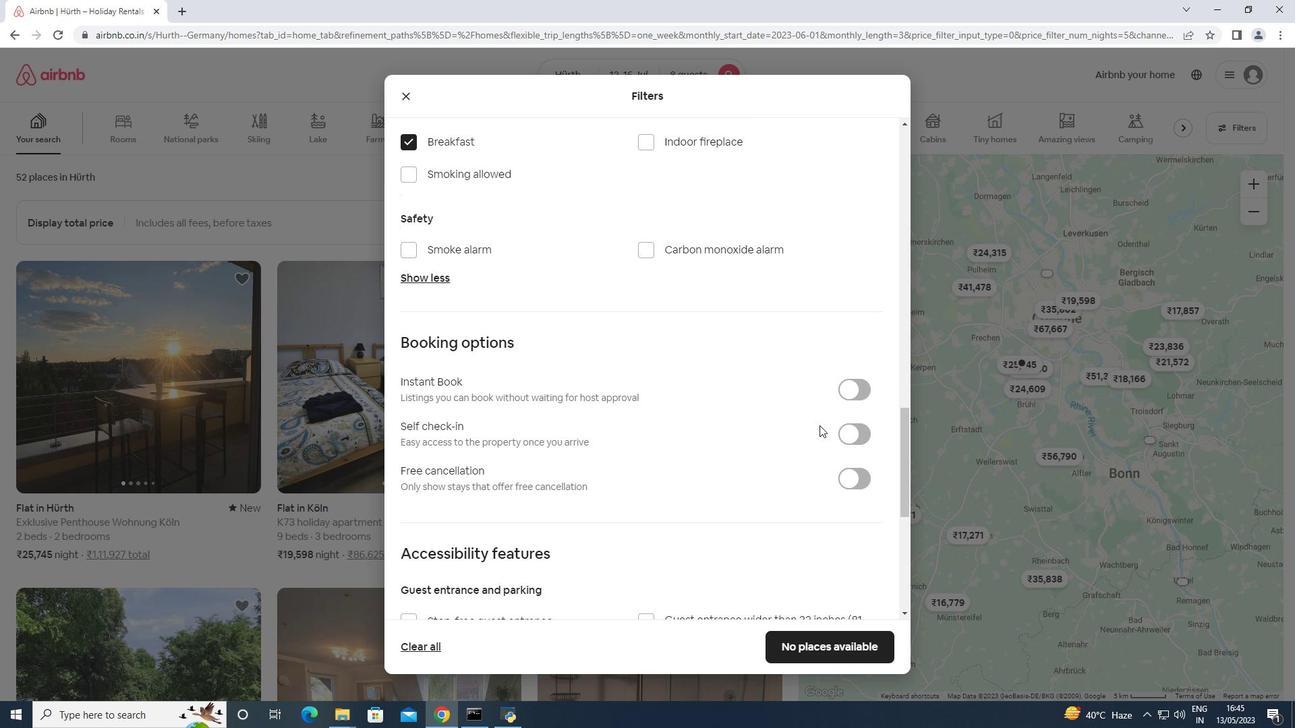 
Action: Mouse pressed left at (847, 430)
Screenshot: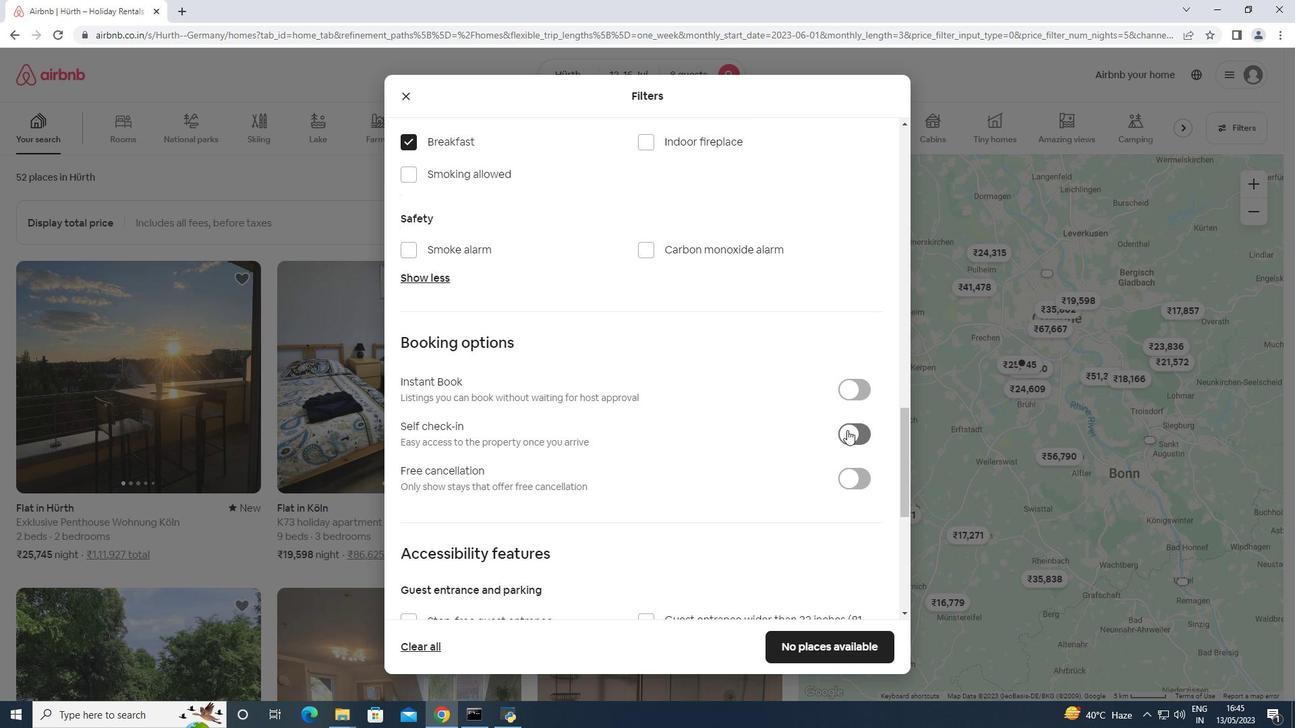 
Action: Mouse scrolled (847, 429) with delta (0, 0)
Screenshot: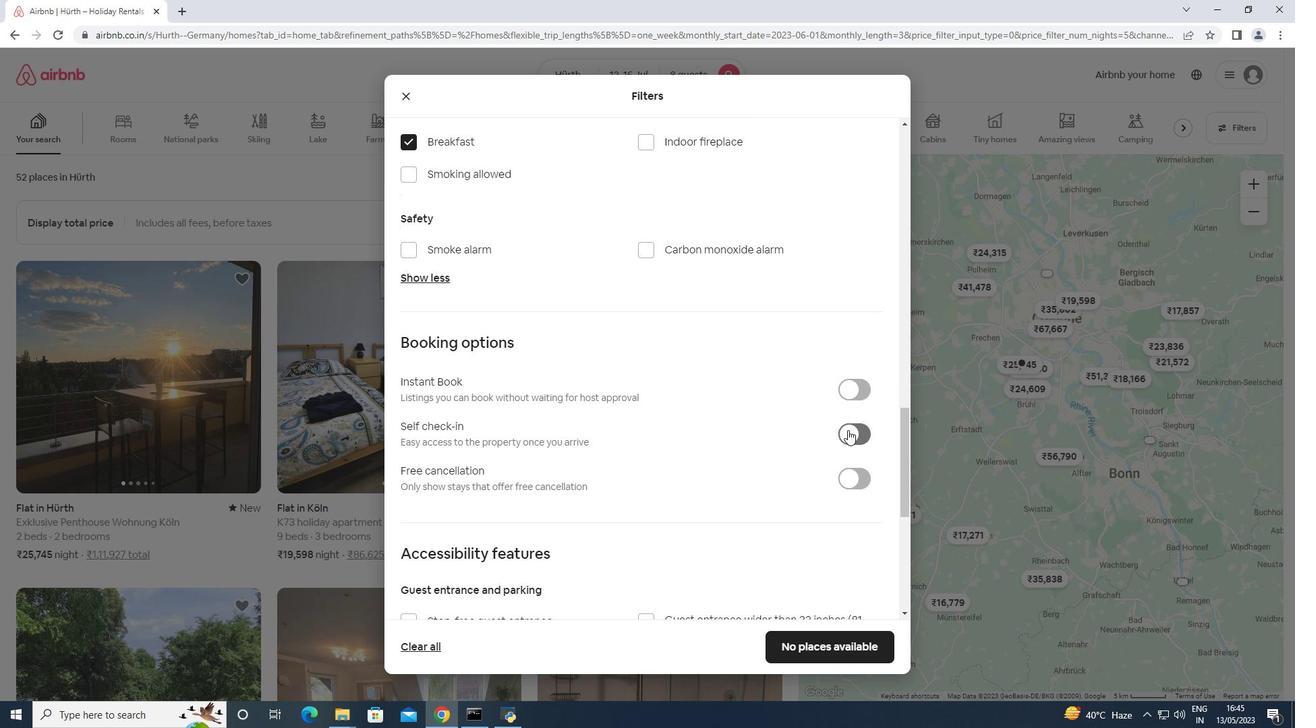 
Action: Mouse scrolled (847, 429) with delta (0, 0)
Screenshot: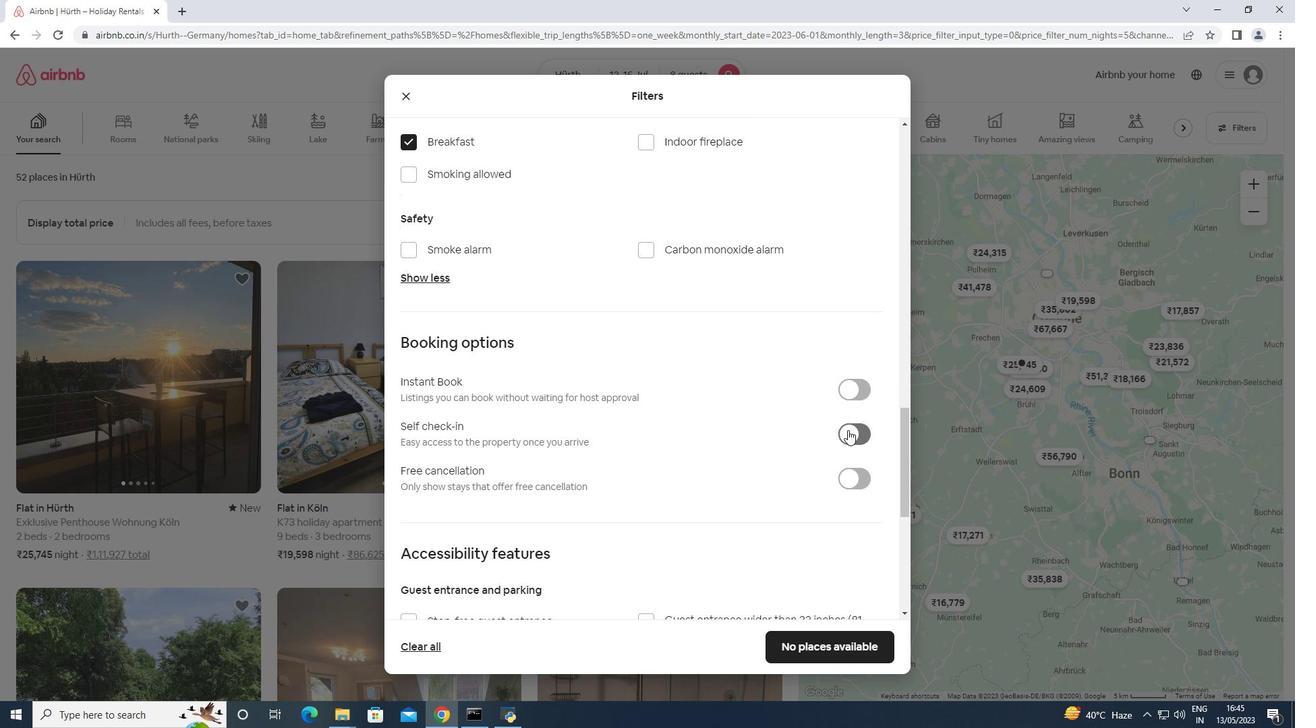 
Action: Mouse scrolled (847, 429) with delta (0, 0)
Screenshot: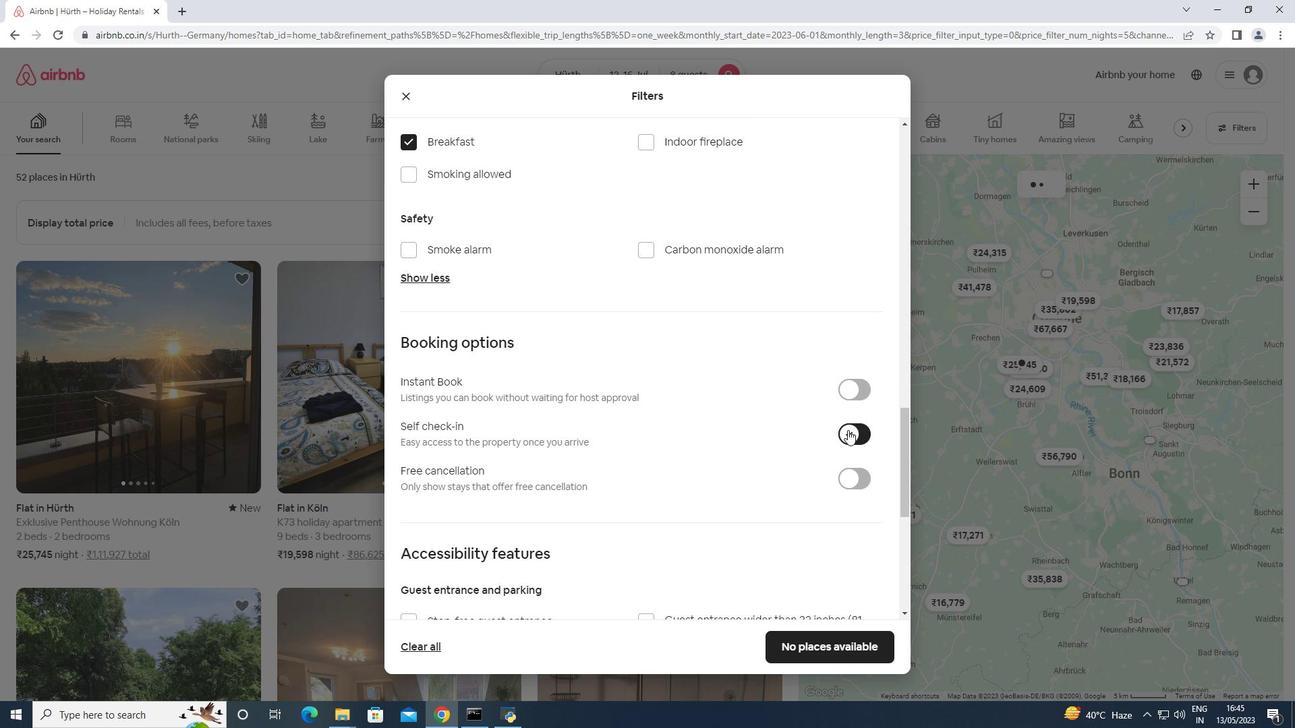 
Action: Mouse scrolled (847, 429) with delta (0, 0)
Screenshot: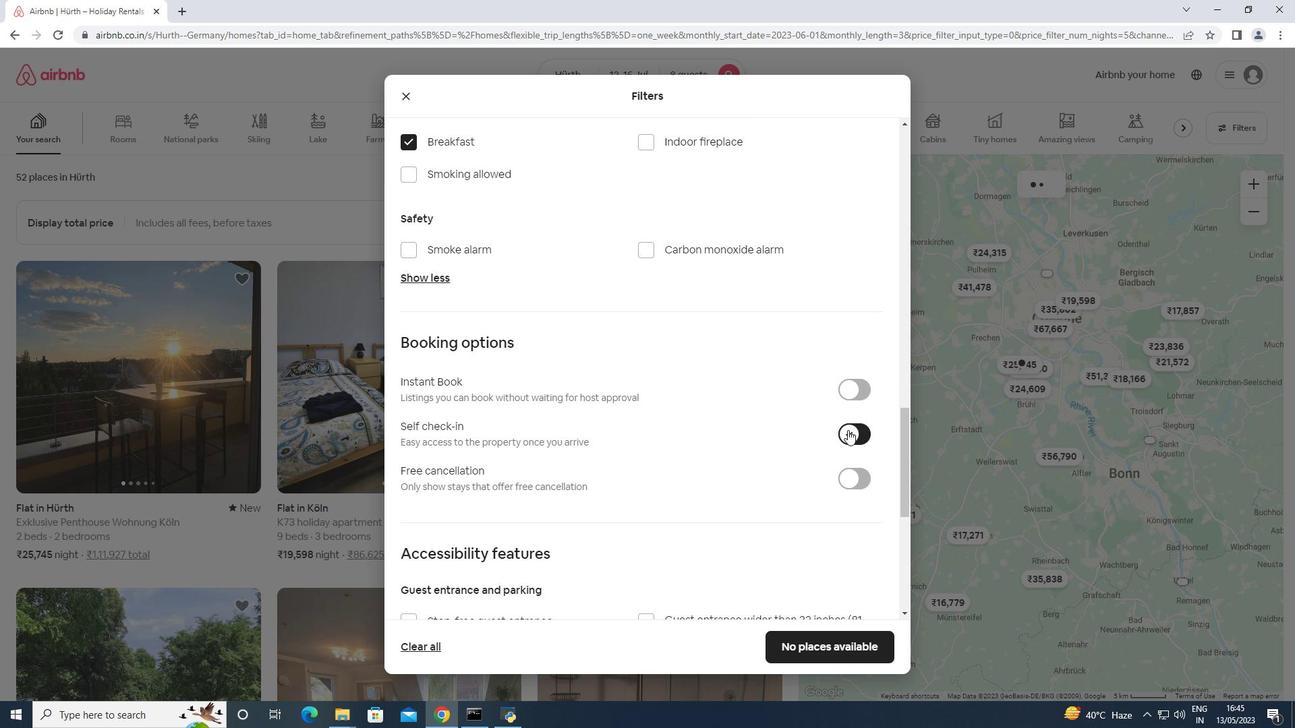 
Action: Mouse moved to (848, 431)
Screenshot: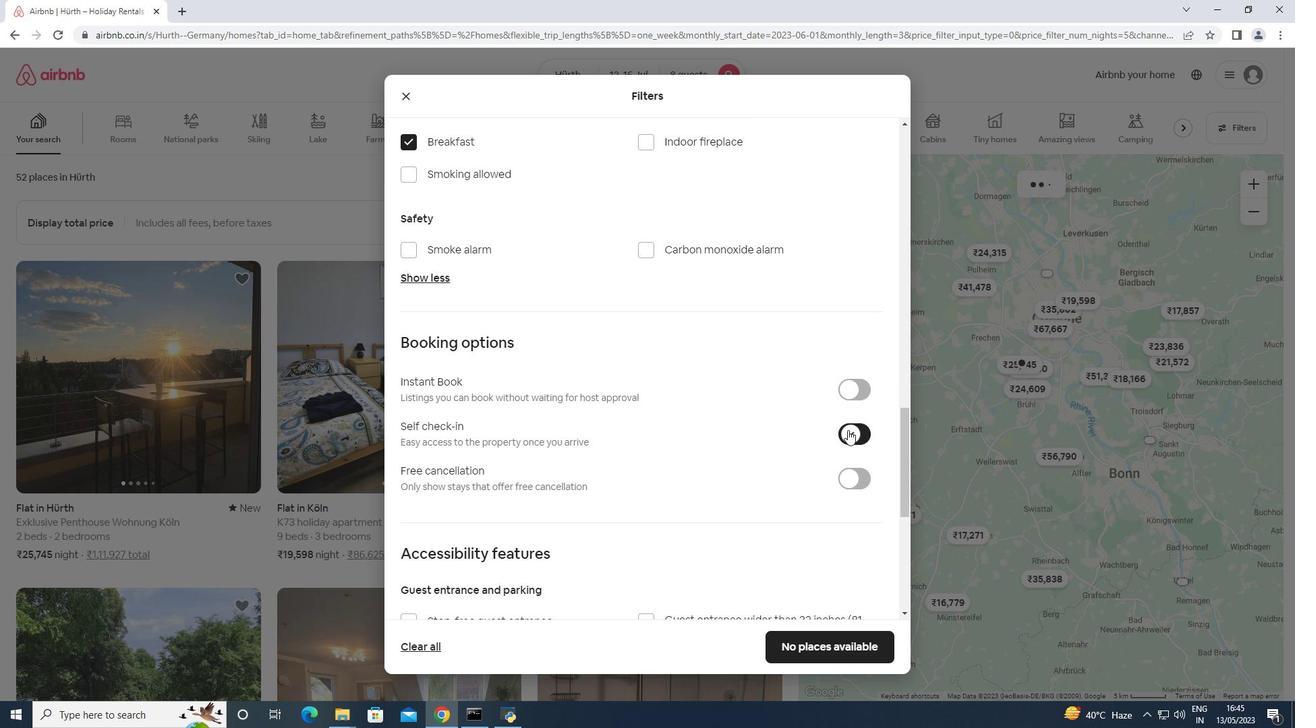 
Action: Mouse scrolled (848, 430) with delta (0, 0)
Screenshot: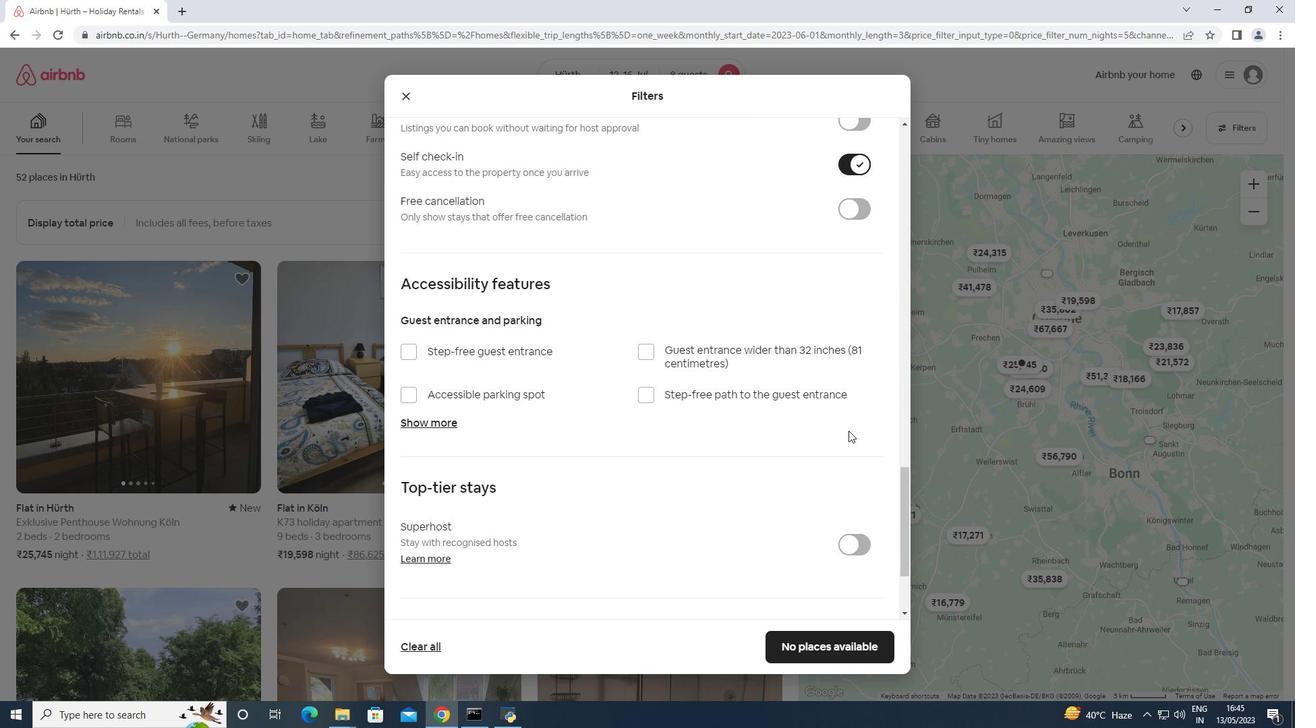 
Action: Mouse scrolled (848, 430) with delta (0, 0)
Screenshot: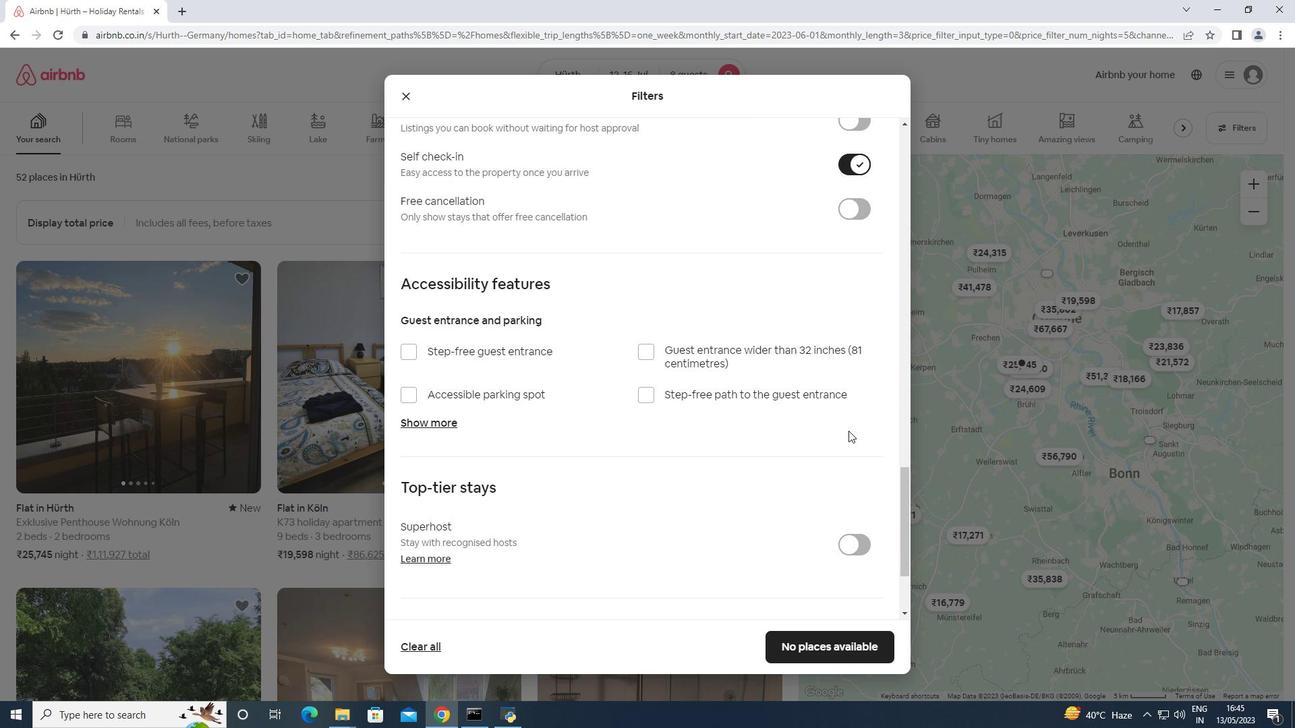 
Action: Mouse scrolled (848, 430) with delta (0, 0)
Screenshot: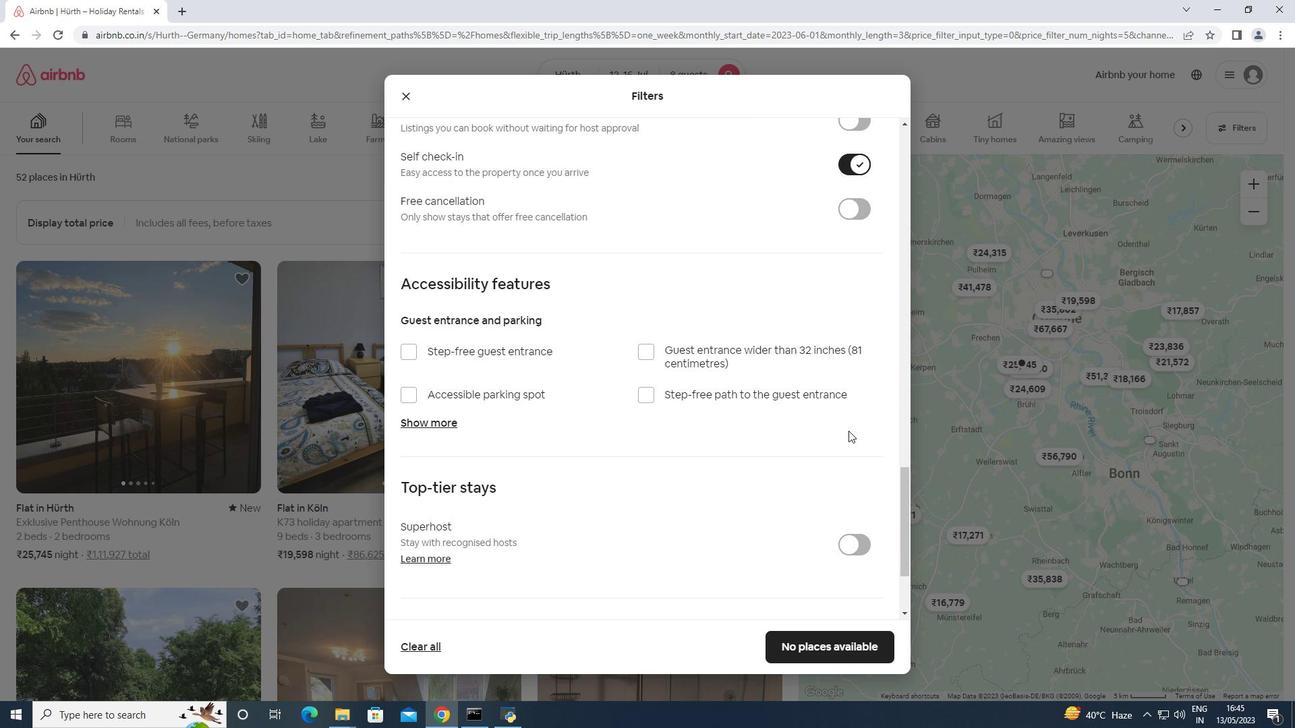 
Action: Mouse scrolled (848, 430) with delta (0, 0)
Screenshot: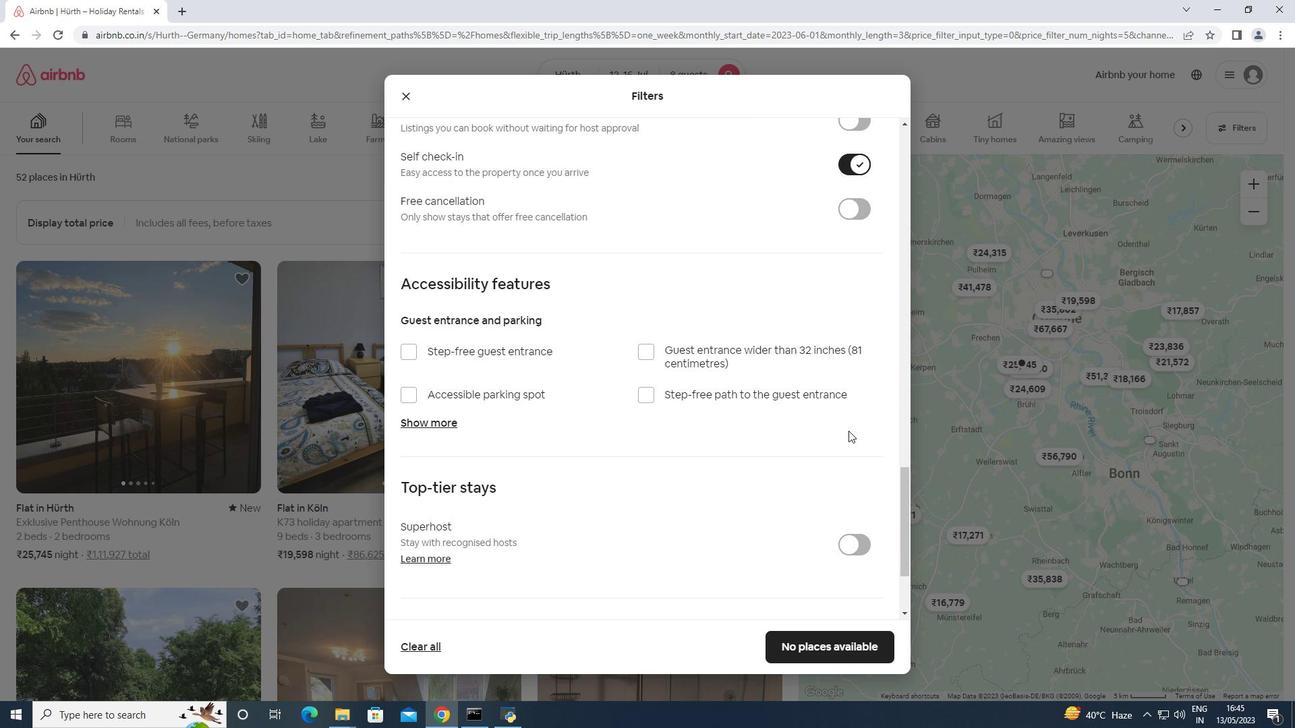 
Action: Mouse scrolled (848, 430) with delta (0, 0)
Screenshot: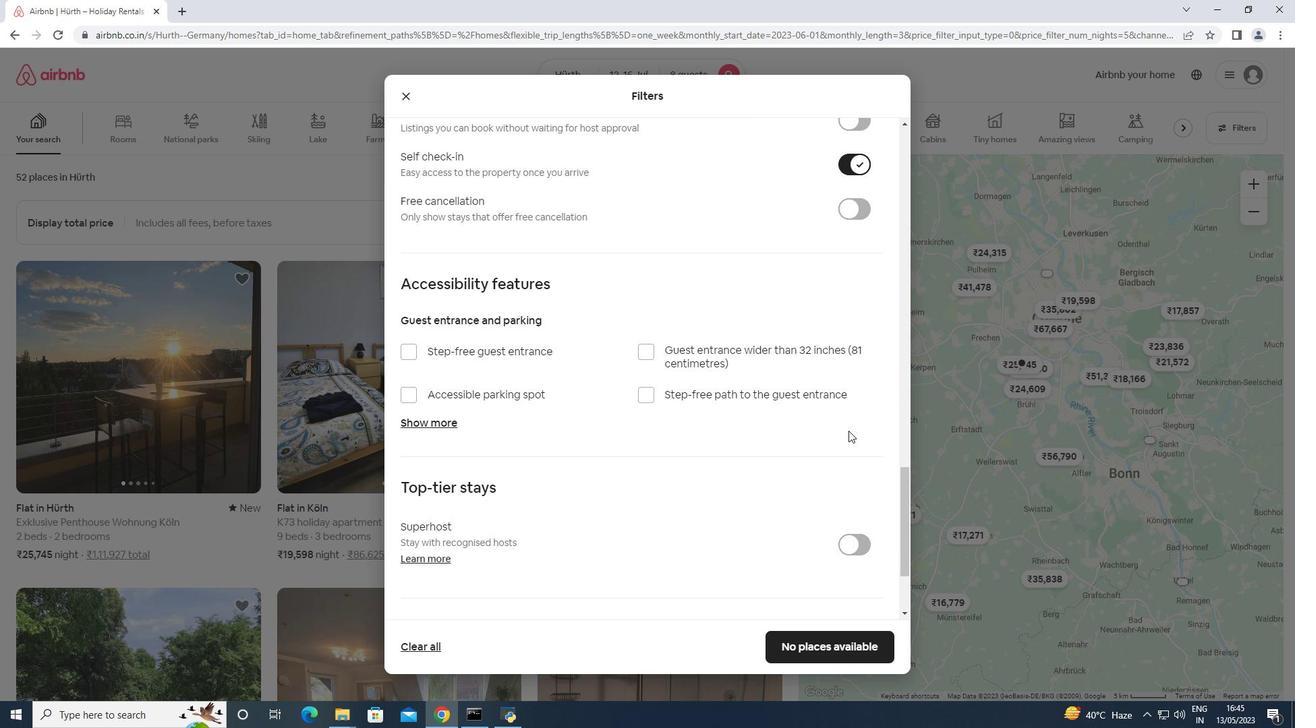 
Action: Mouse scrolled (848, 430) with delta (0, 0)
Screenshot: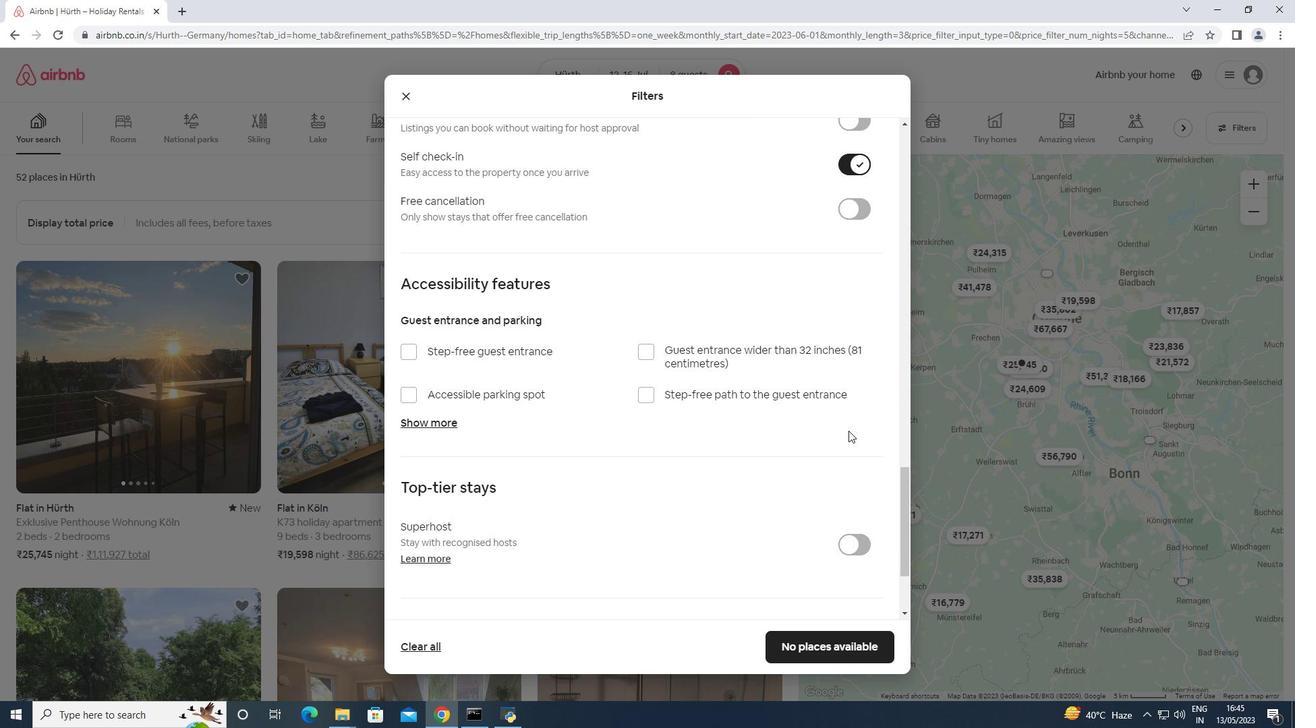 
Action: Mouse moved to (508, 529)
Screenshot: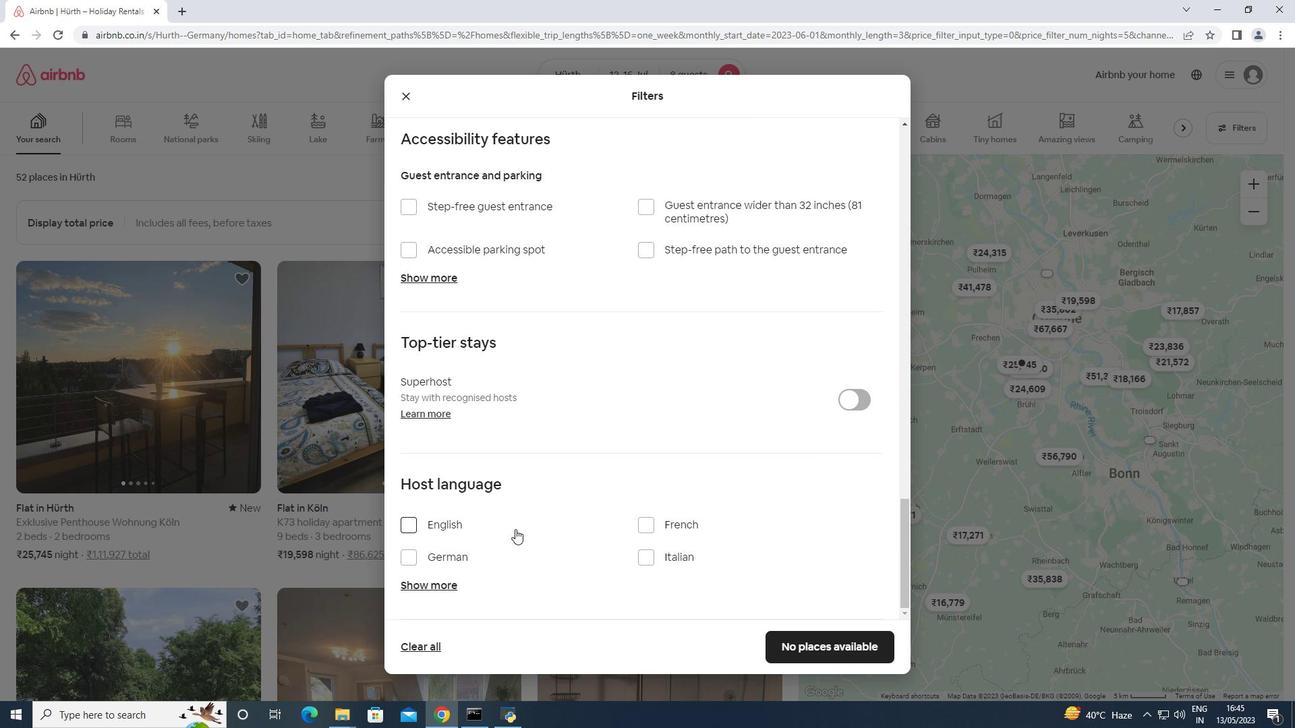 
Action: Mouse pressed left at (508, 529)
Screenshot: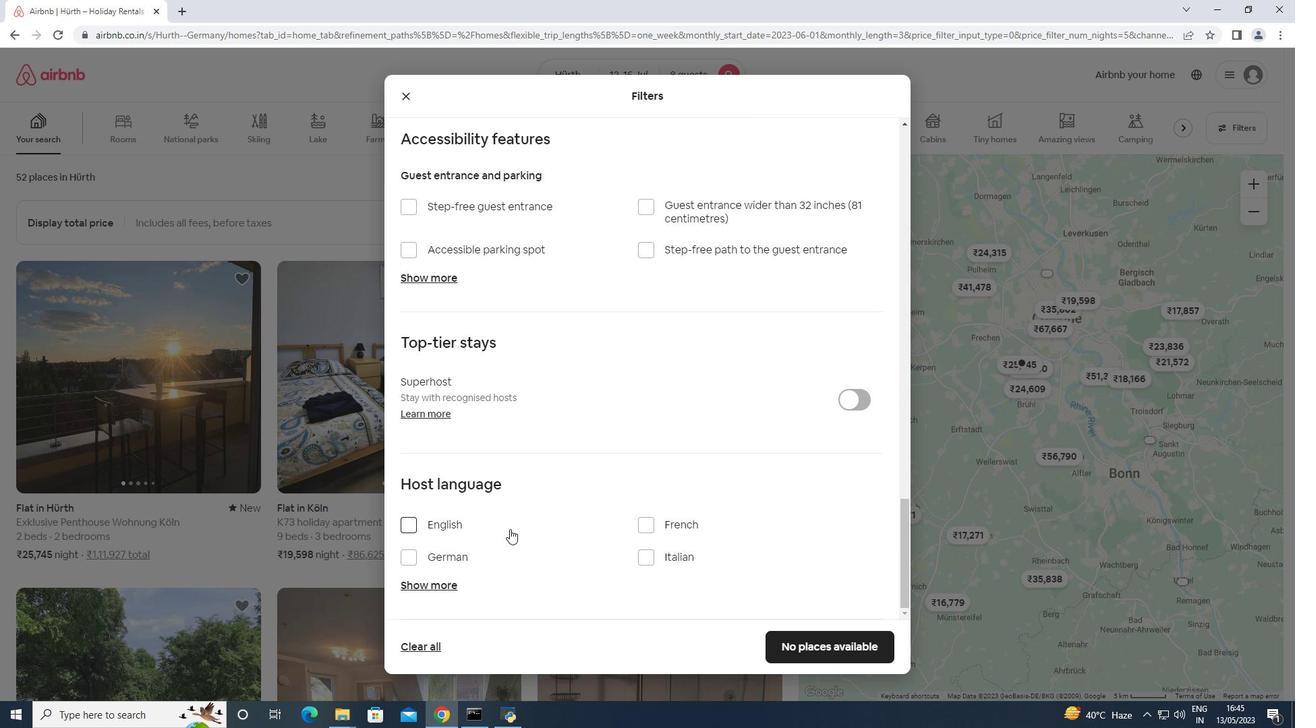 
Action: Mouse moved to (803, 641)
Screenshot: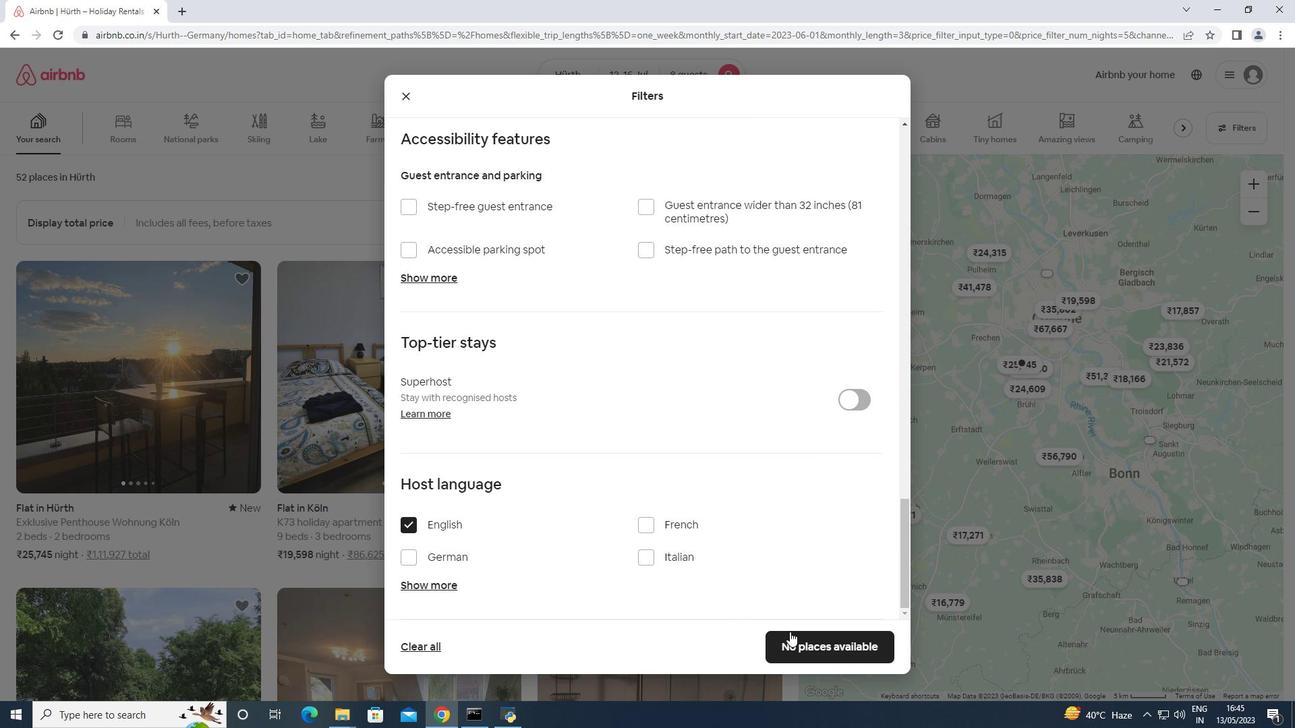 
Action: Mouse pressed left at (803, 641)
Screenshot: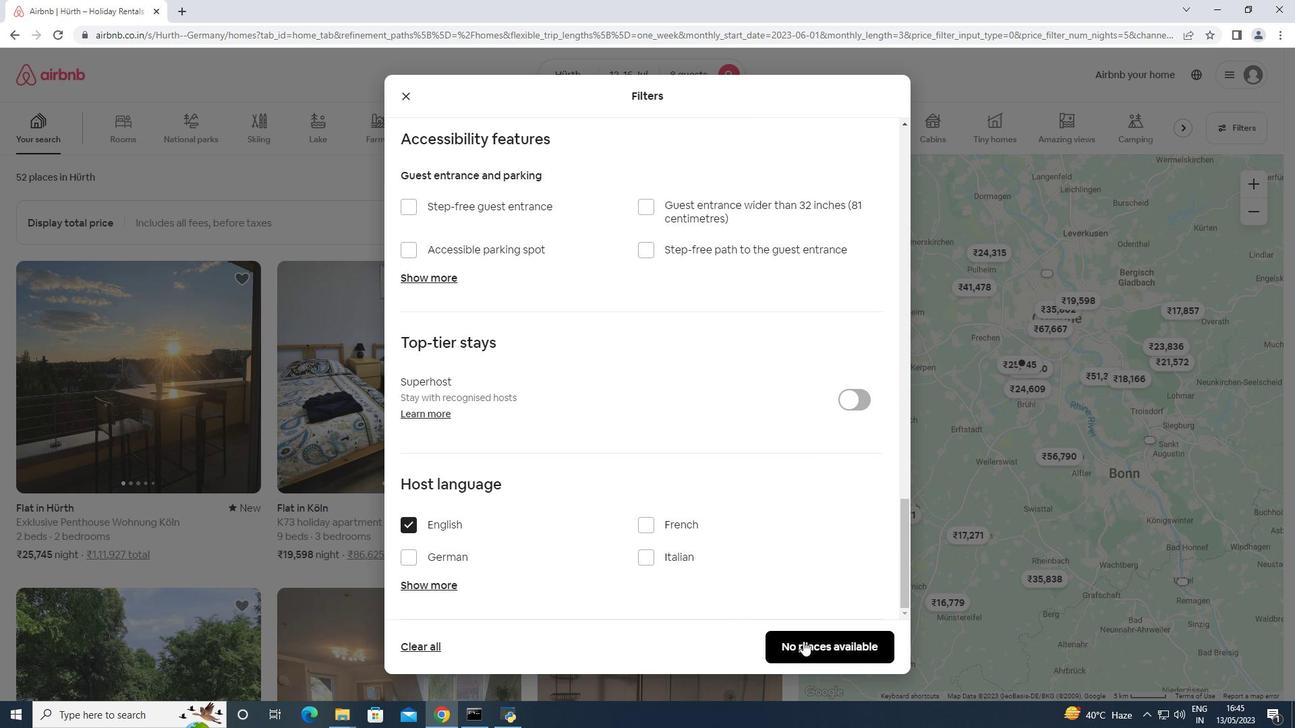 
Action: Mouse moved to (671, 179)
Screenshot: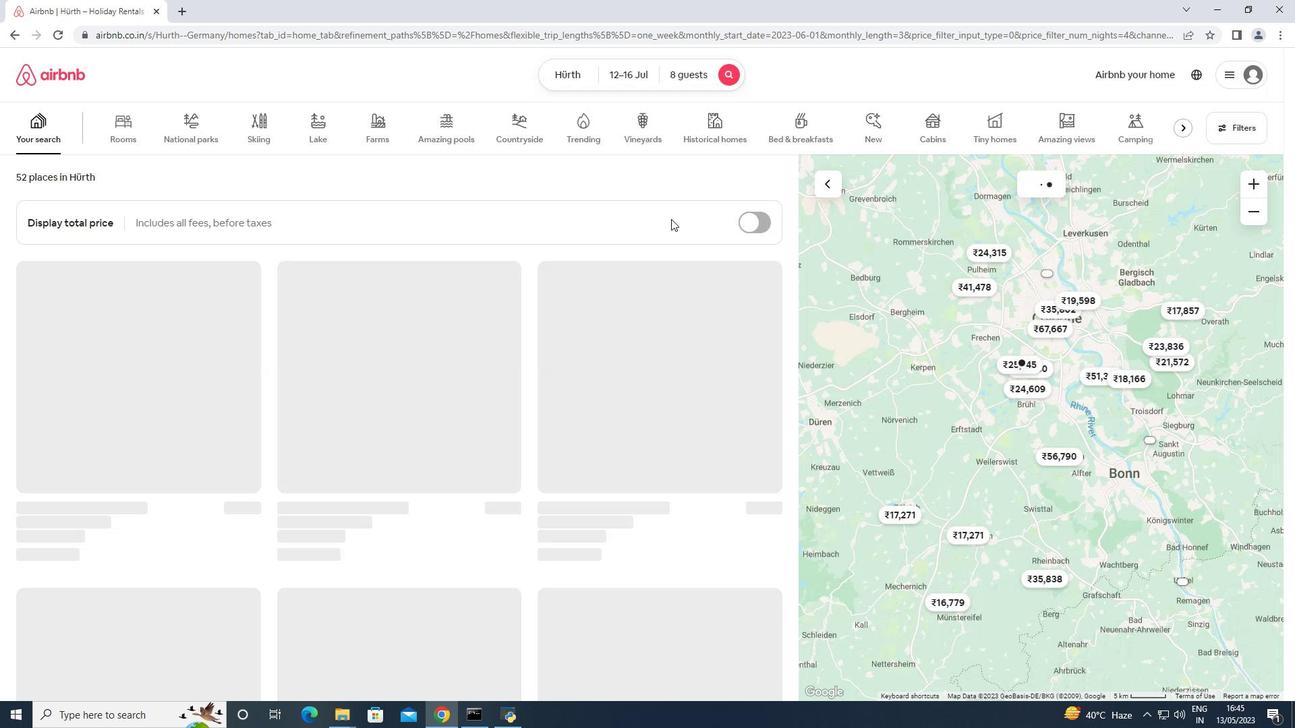 
